 Task: Look for space in Muscat, Oman from 6th September, 2023 to 15th September, 2023 for 6 adults in price range Rs.8000 to Rs.12000. Place can be entire place or private room with 6 bedrooms having 6 beds and 6 bathrooms. Property type can be house, flat, guest house. Amenities needed are: wifi, TV, free parkinig on premises, gym, breakfast. Booking option can be shelf check-in. Required host language is English.
Action: Mouse moved to (490, 151)
Screenshot: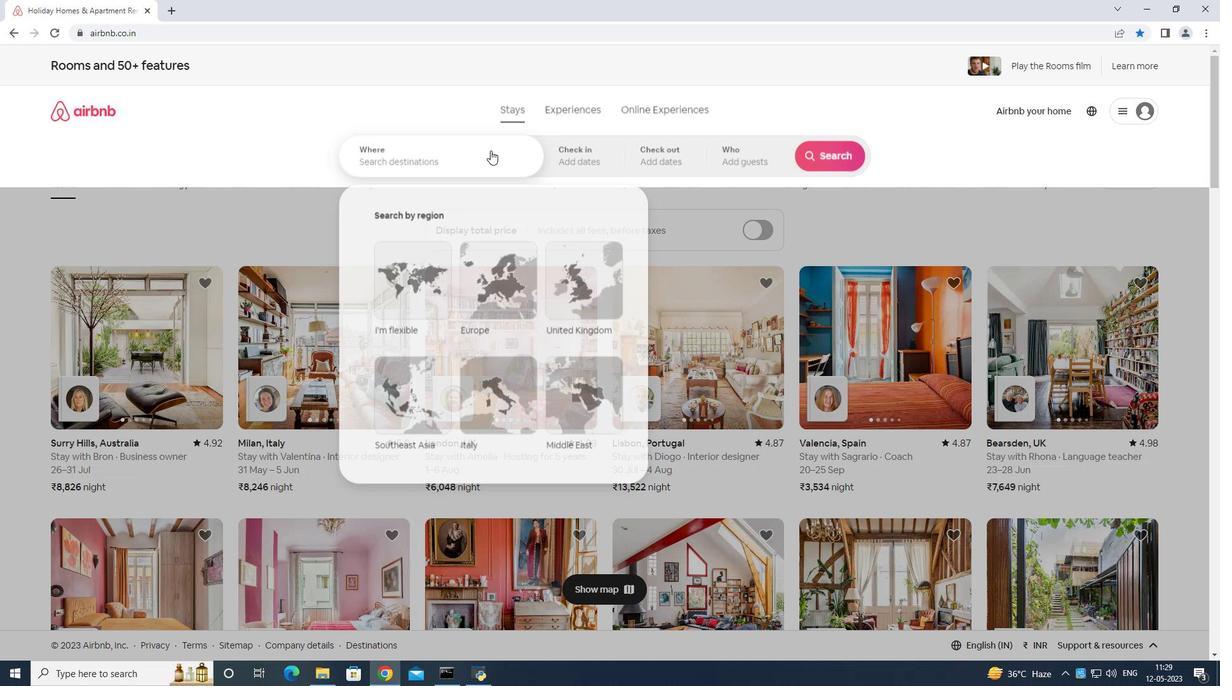 
Action: Mouse pressed left at (490, 151)
Screenshot: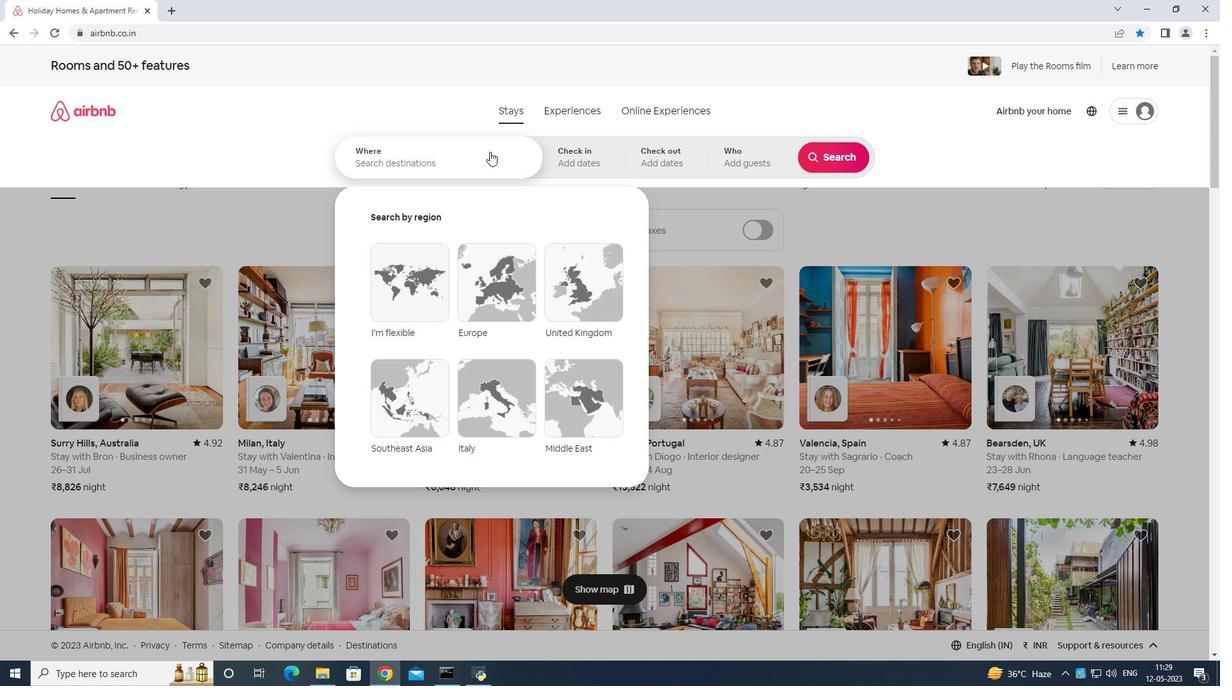 
Action: Key pressed <Key.shift>Muscat<Key.space>oman<Key.enter>
Screenshot: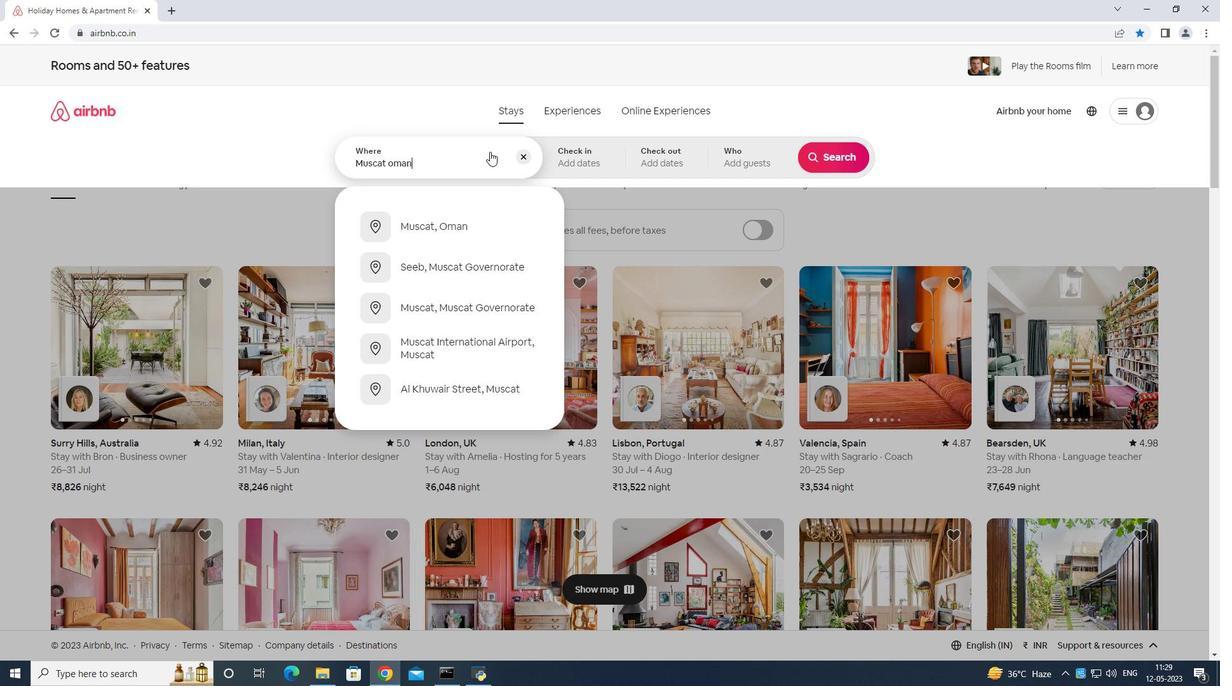 
Action: Mouse moved to (822, 256)
Screenshot: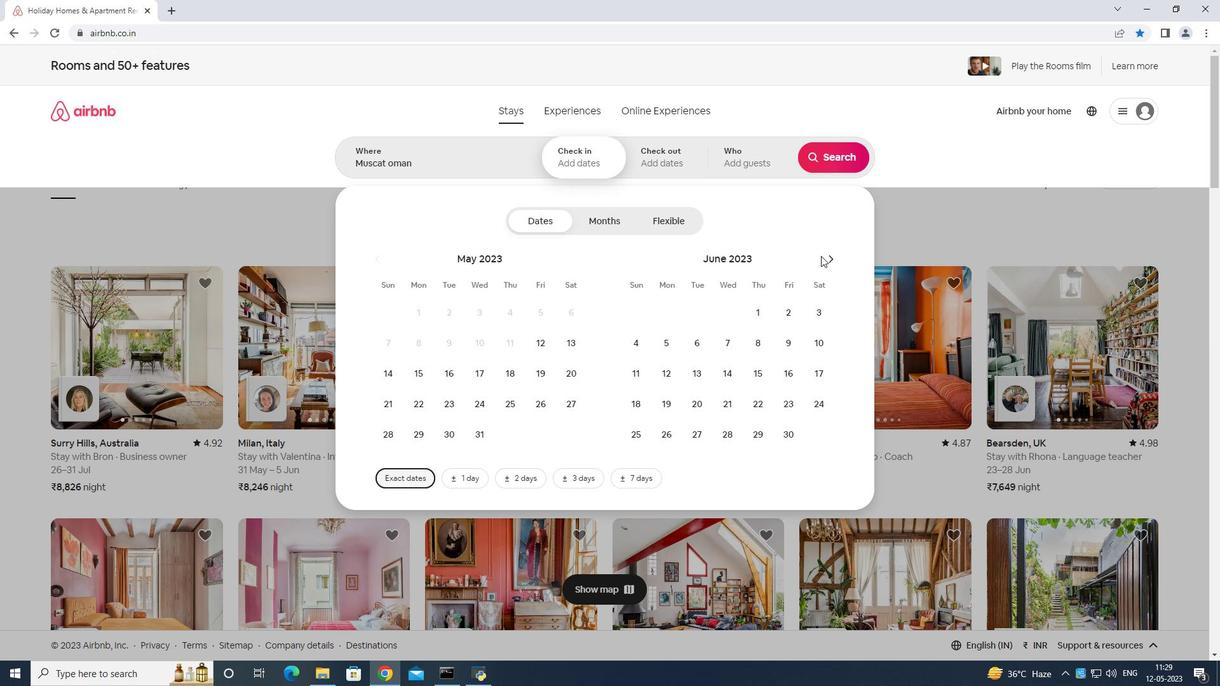 
Action: Mouse pressed left at (822, 256)
Screenshot: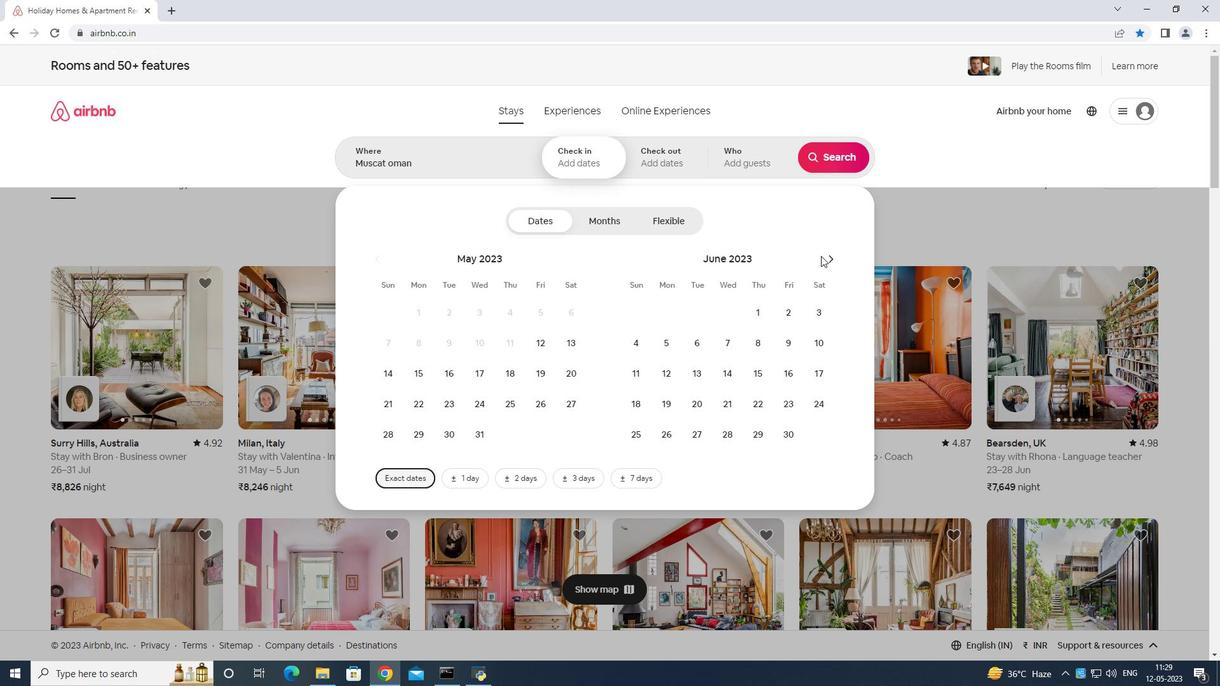 
Action: Mouse pressed left at (822, 256)
Screenshot: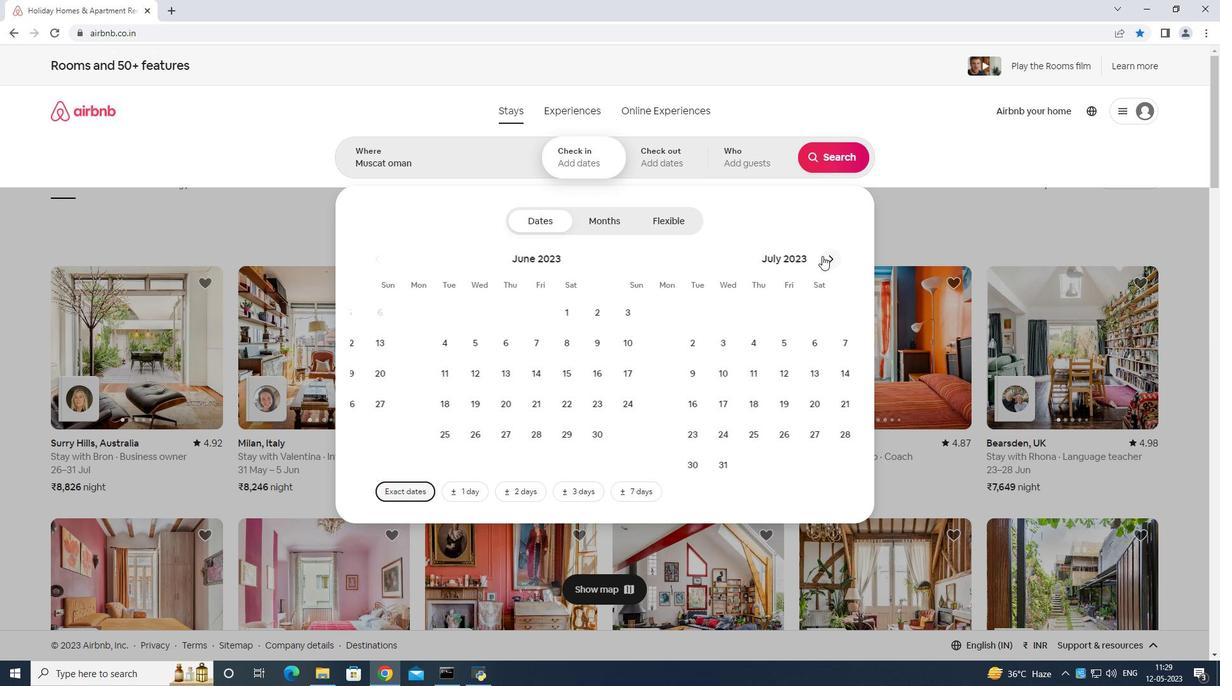 
Action: Mouse pressed left at (822, 256)
Screenshot: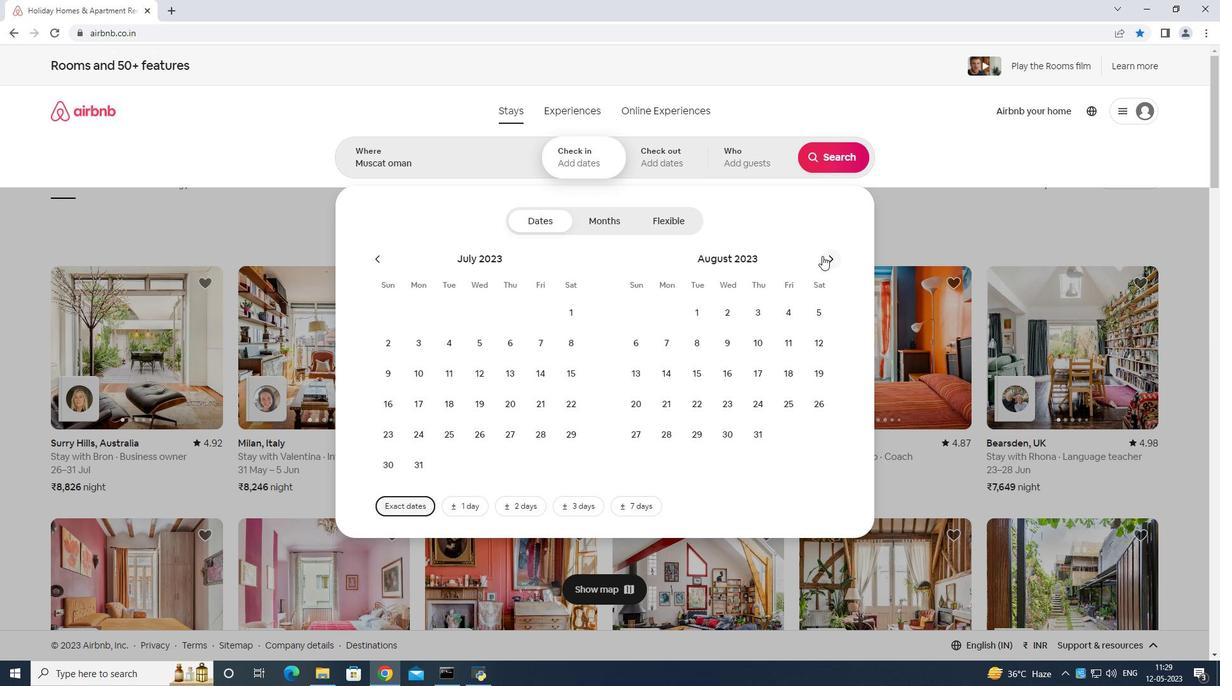 
Action: Mouse moved to (721, 344)
Screenshot: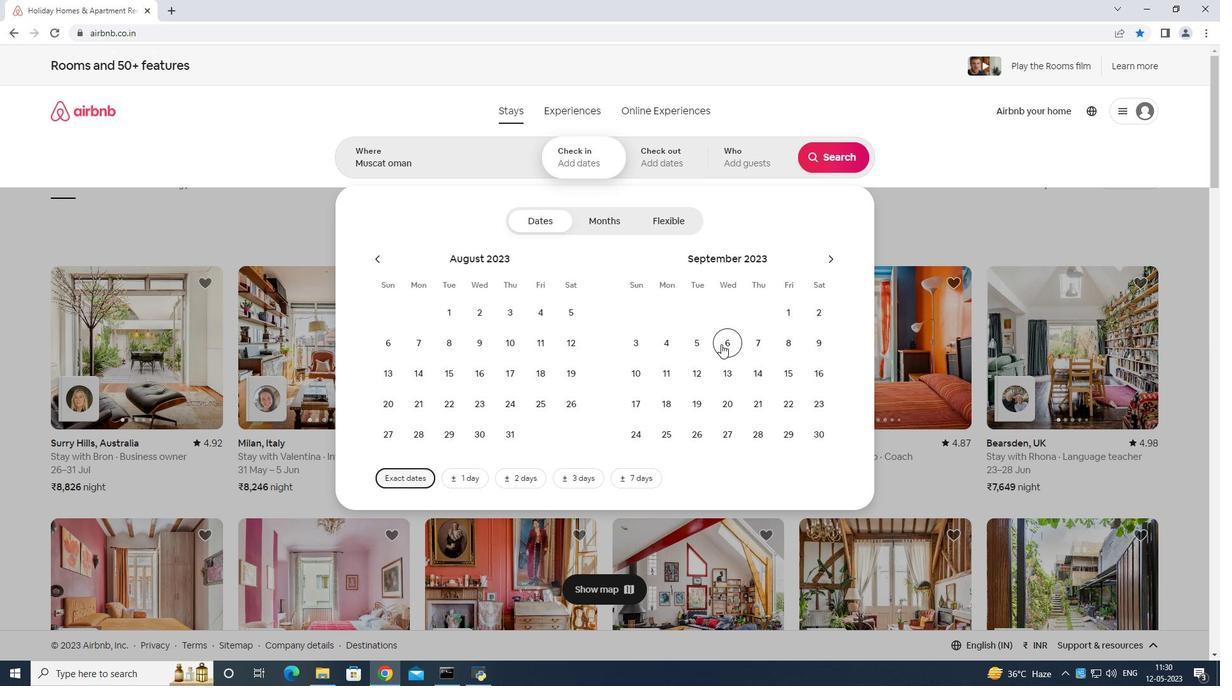 
Action: Mouse pressed left at (721, 344)
Screenshot: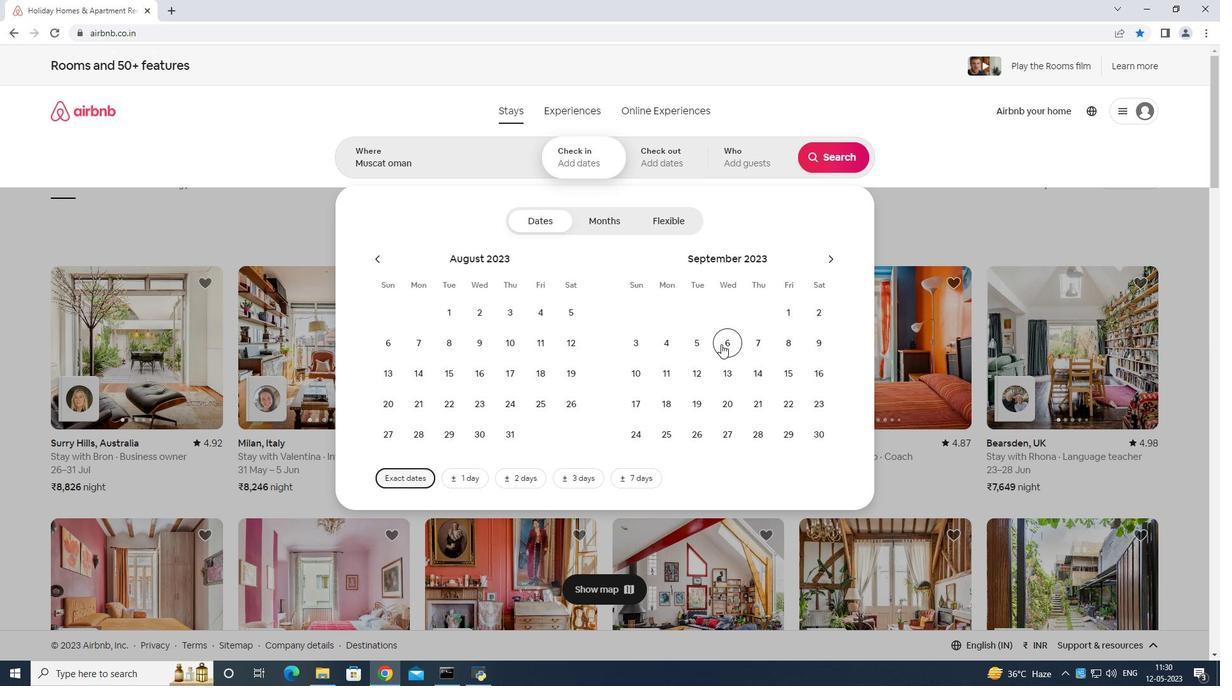 
Action: Mouse moved to (782, 378)
Screenshot: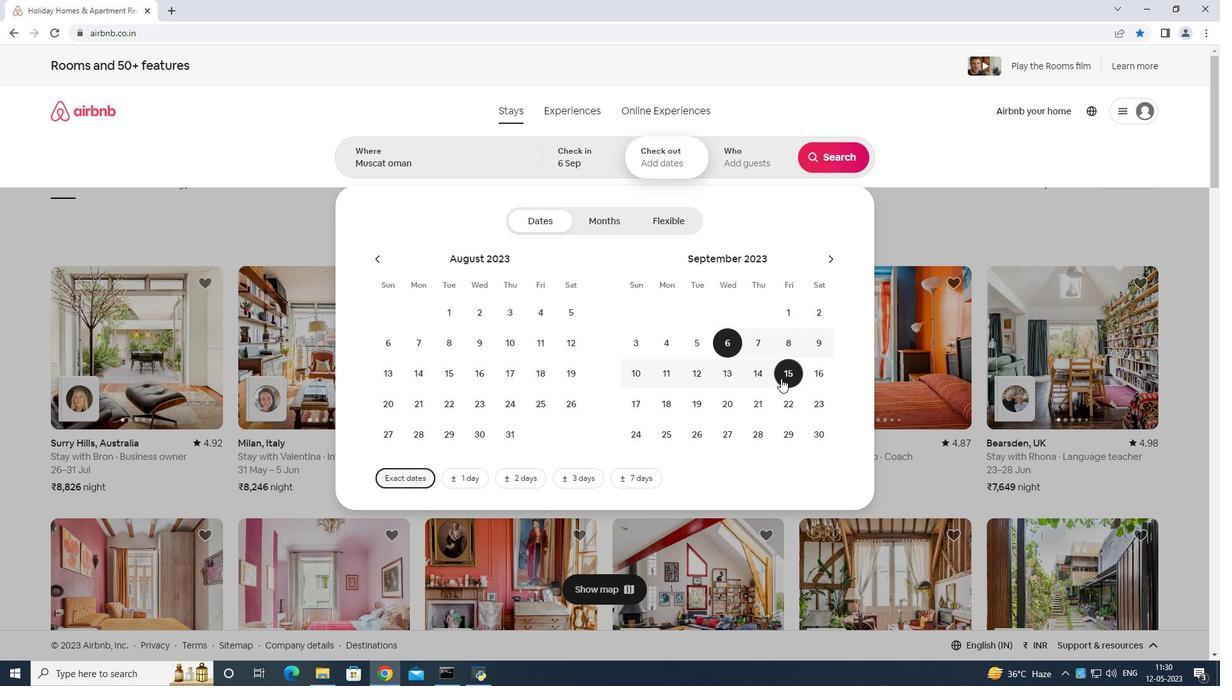 
Action: Mouse pressed left at (782, 378)
Screenshot: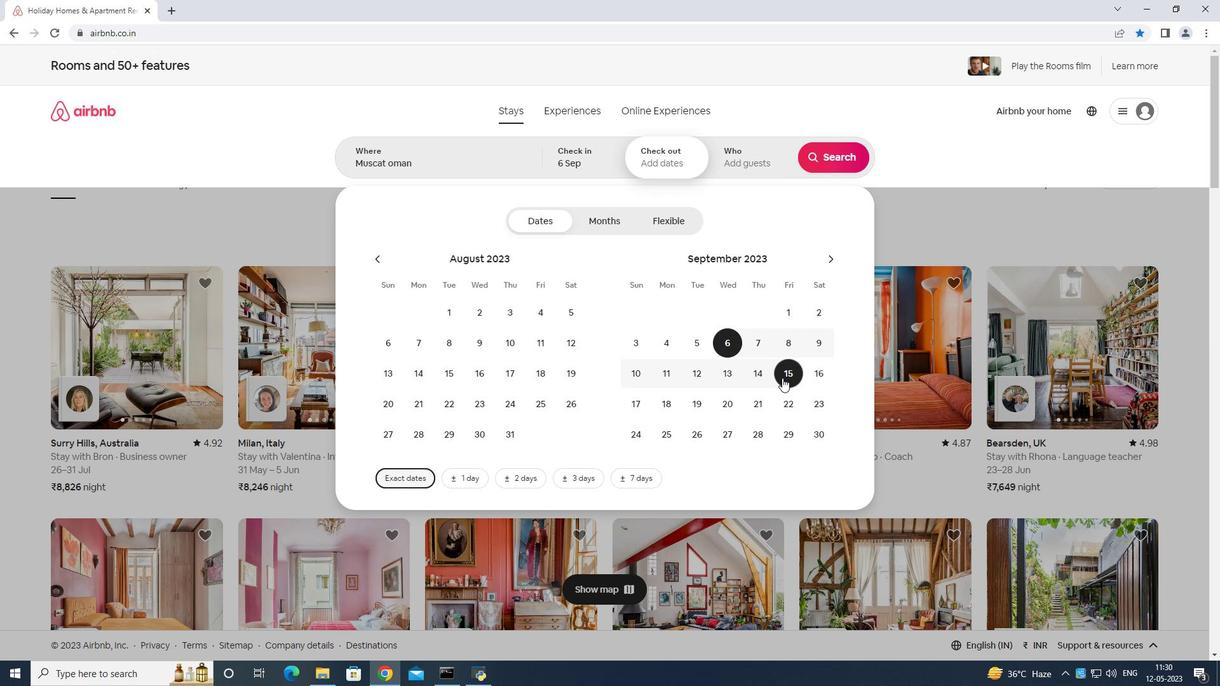 
Action: Mouse moved to (745, 156)
Screenshot: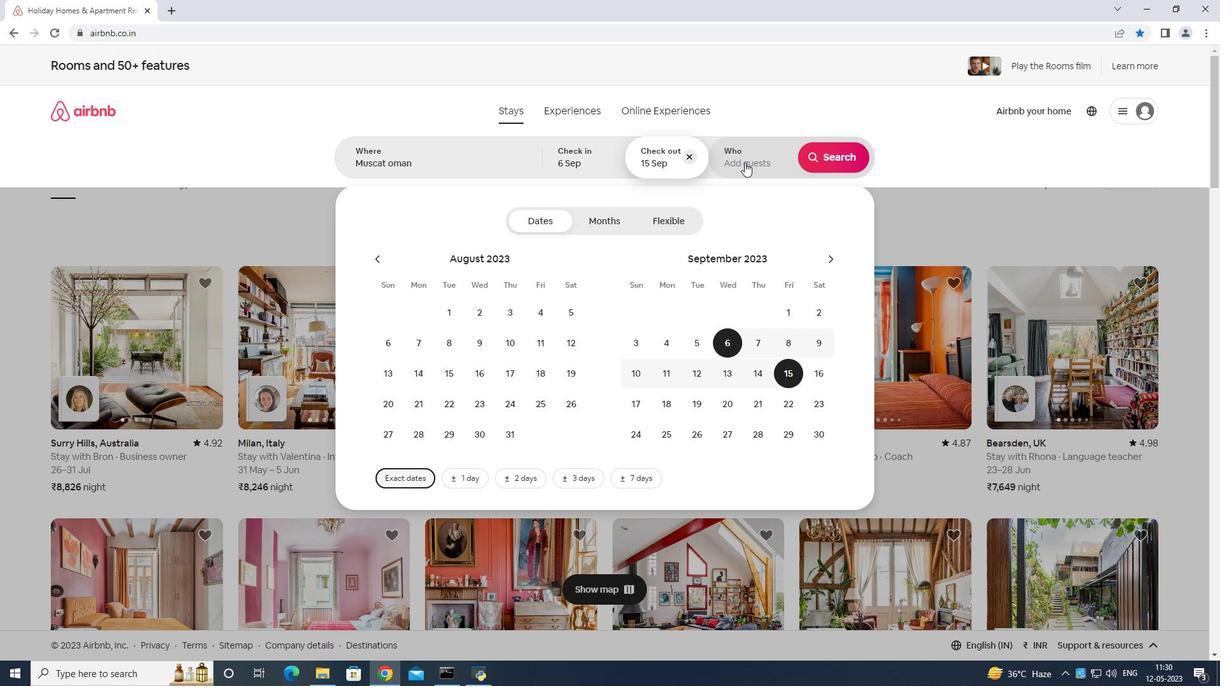 
Action: Mouse pressed left at (745, 156)
Screenshot: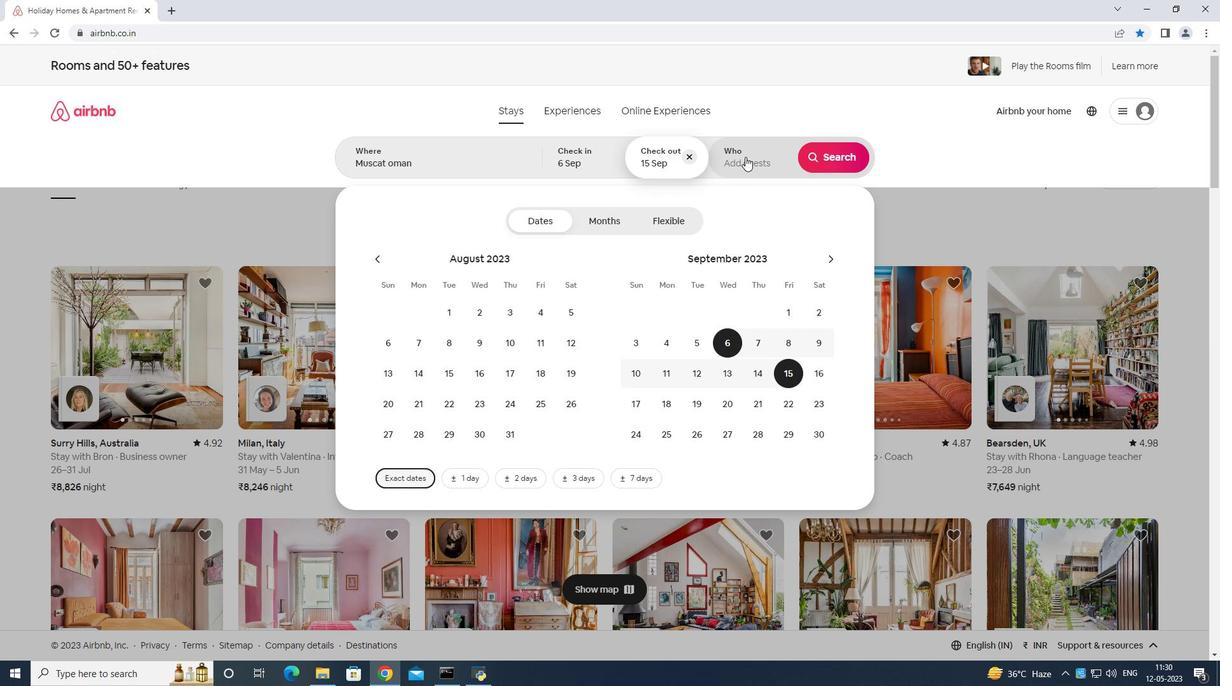 
Action: Mouse moved to (834, 226)
Screenshot: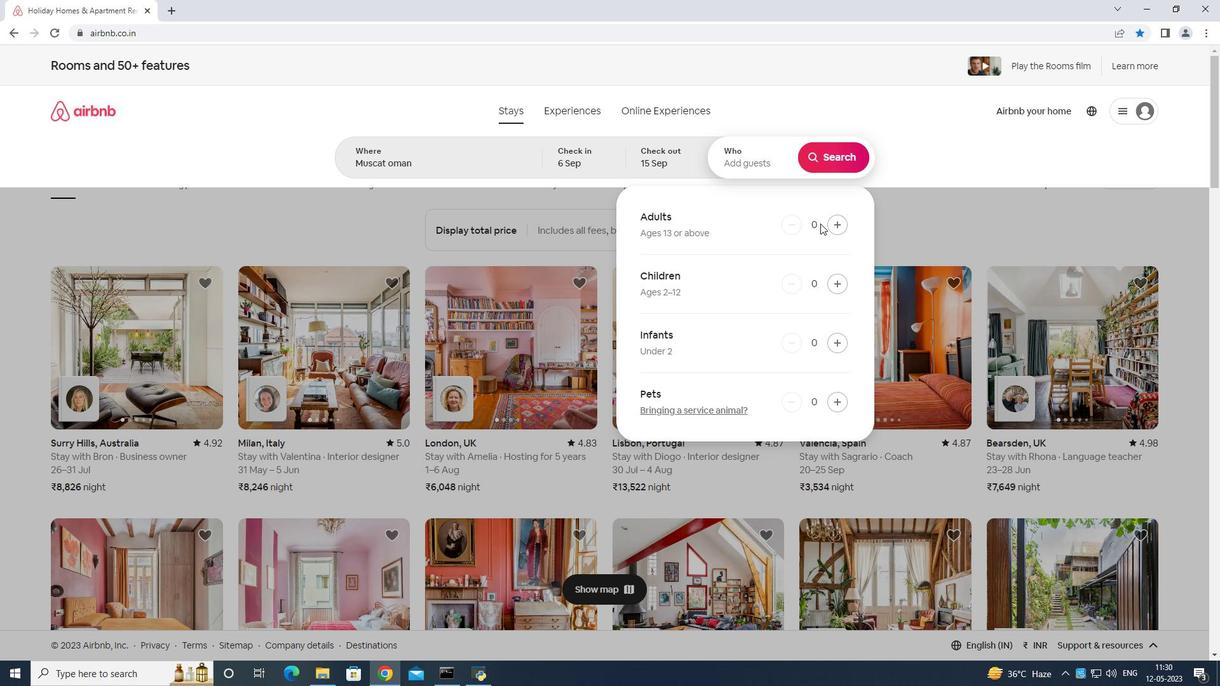 
Action: Mouse pressed left at (834, 226)
Screenshot: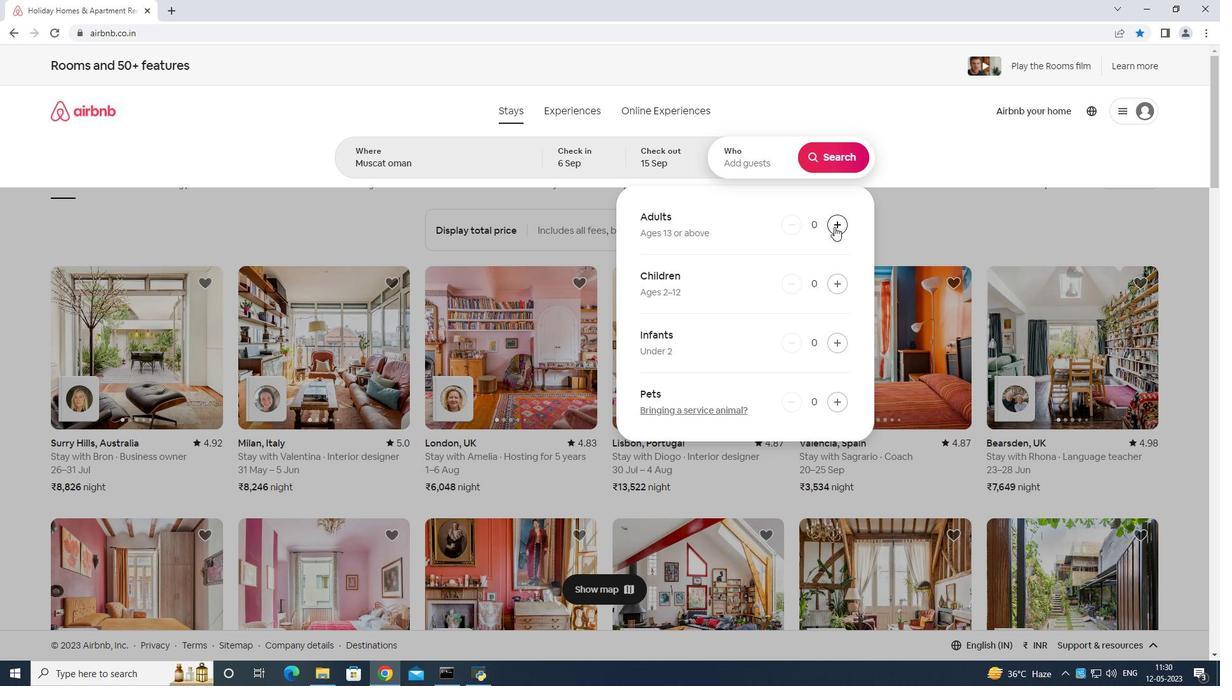 
Action: Mouse pressed left at (834, 226)
Screenshot: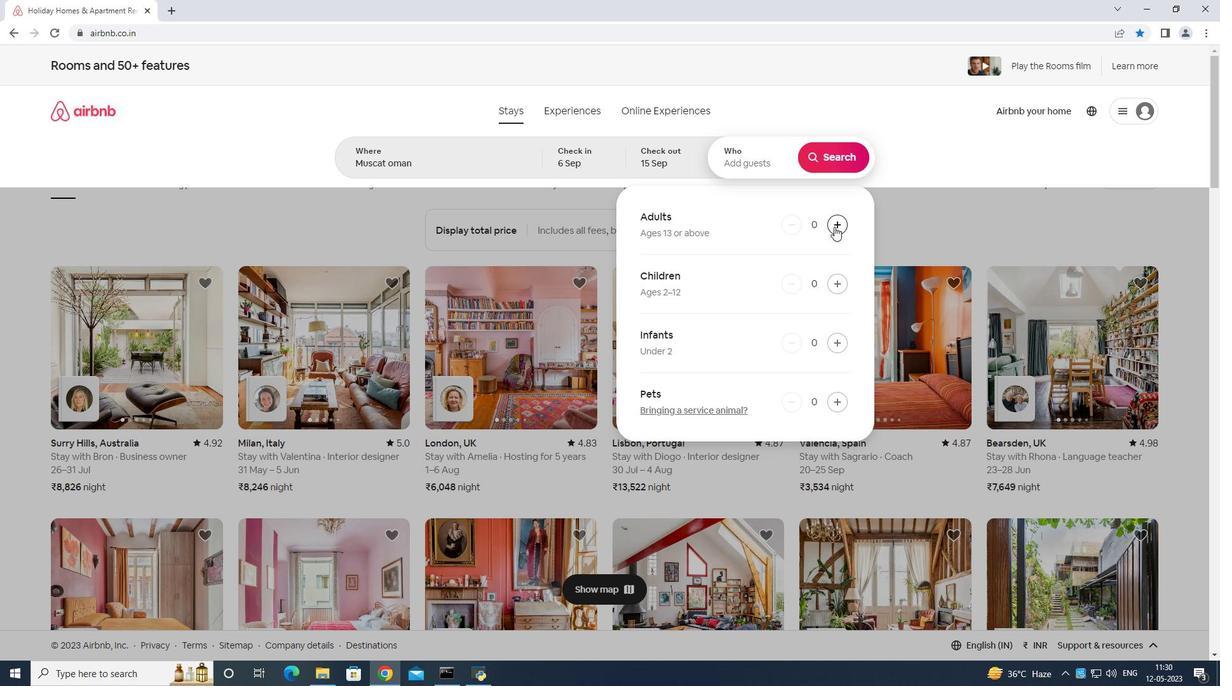
Action: Mouse pressed left at (834, 226)
Screenshot: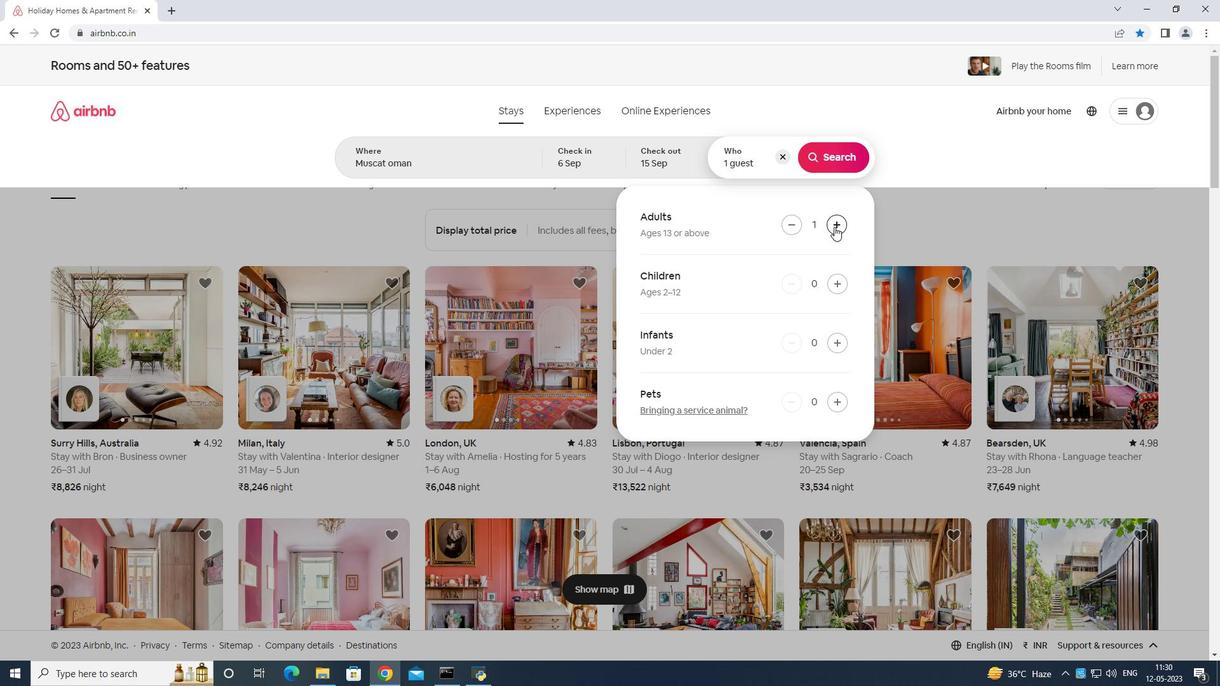
Action: Mouse pressed left at (834, 226)
Screenshot: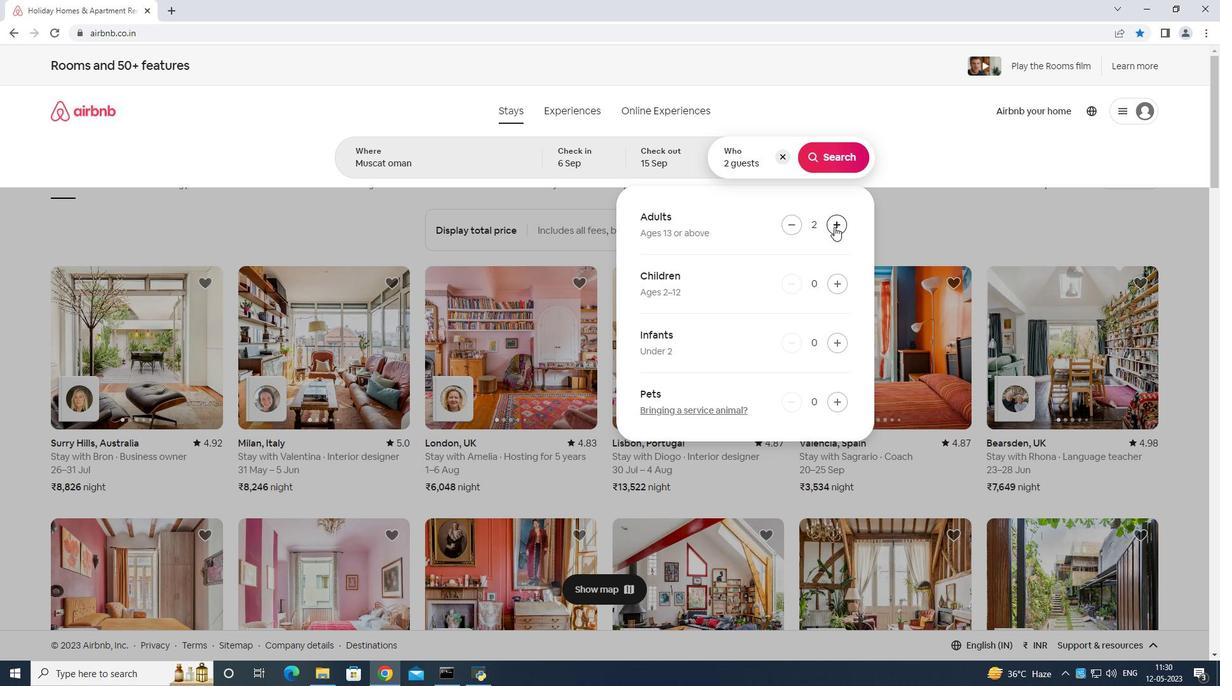 
Action: Mouse pressed left at (834, 226)
Screenshot: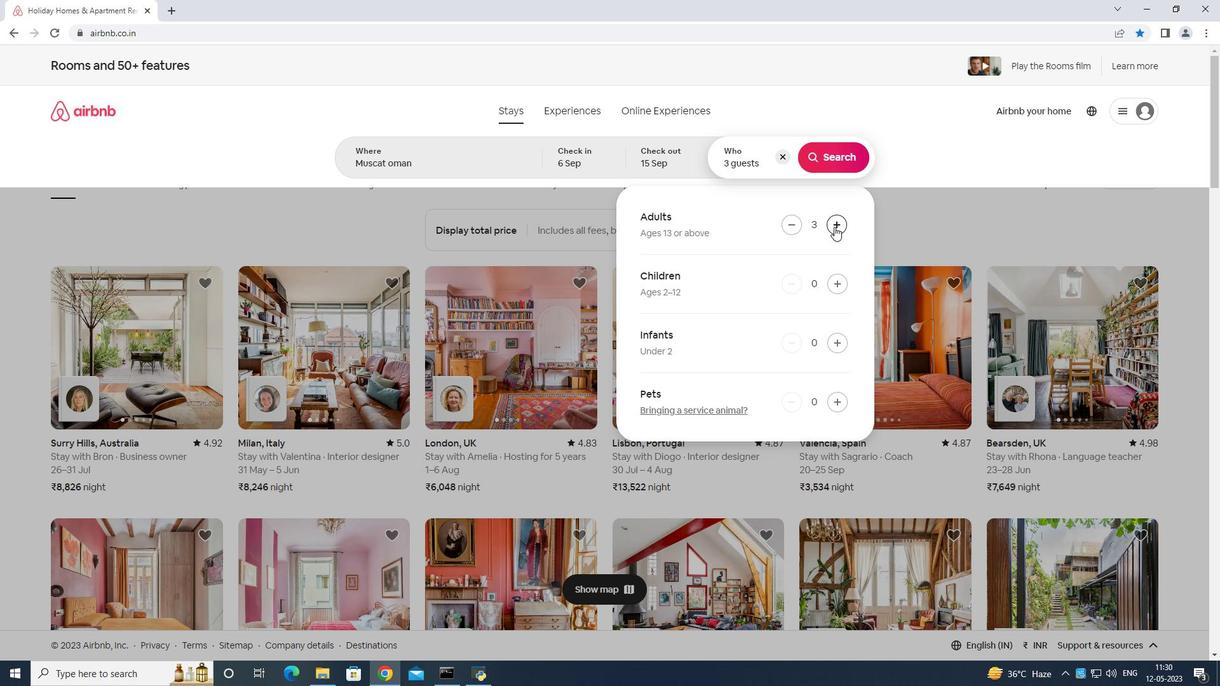 
Action: Mouse pressed left at (834, 226)
Screenshot: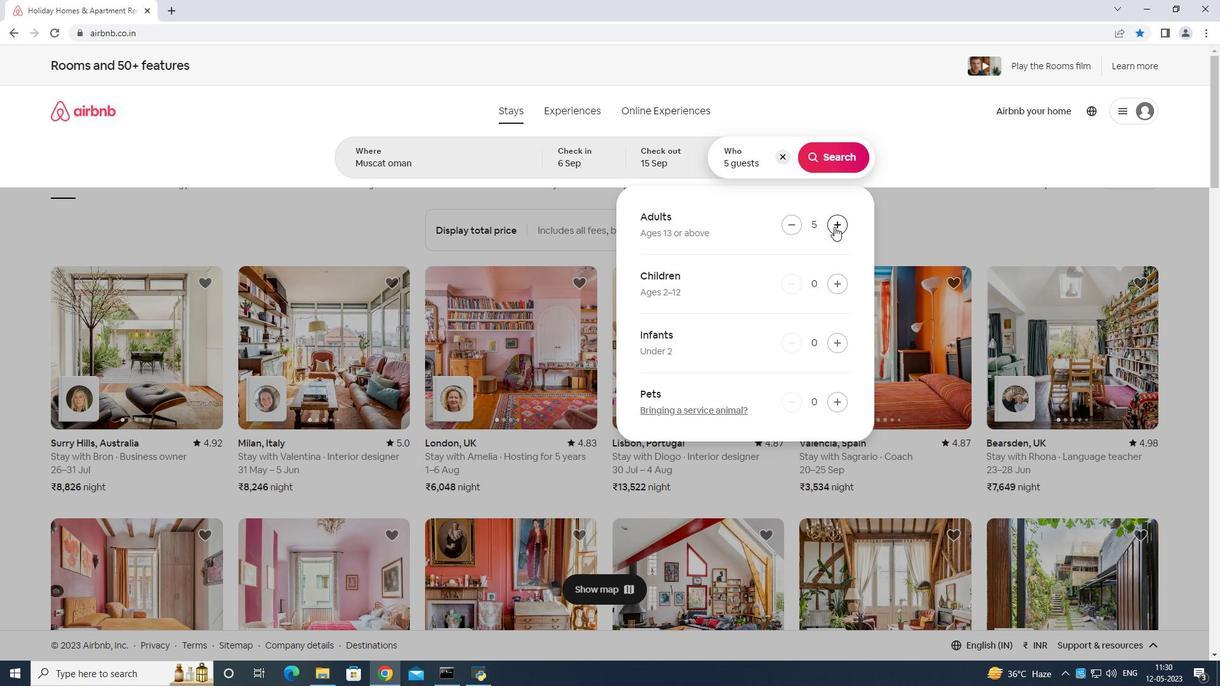
Action: Mouse moved to (832, 160)
Screenshot: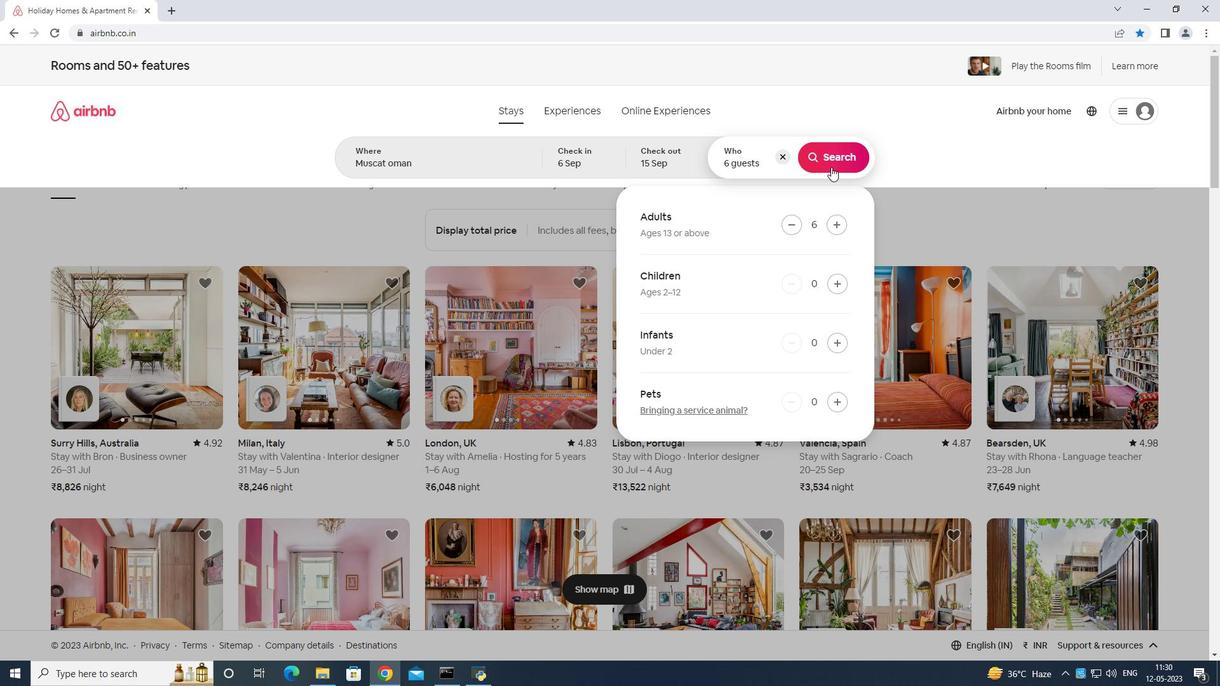 
Action: Mouse pressed left at (832, 160)
Screenshot: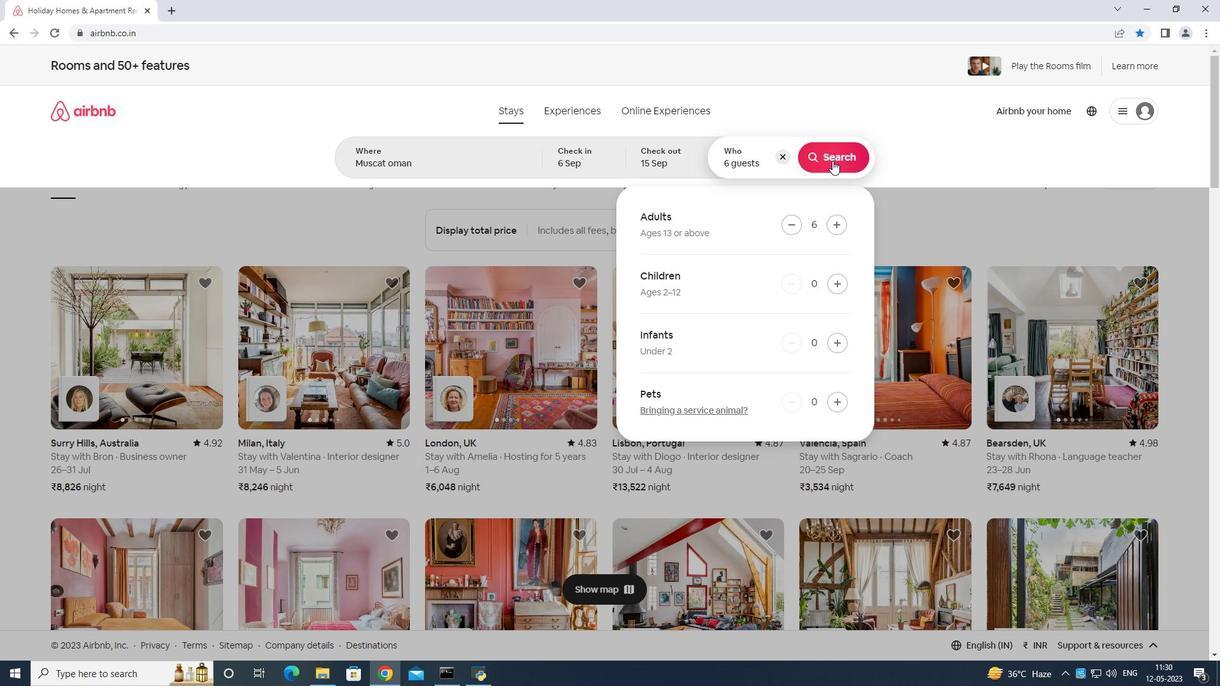 
Action: Mouse moved to (1189, 119)
Screenshot: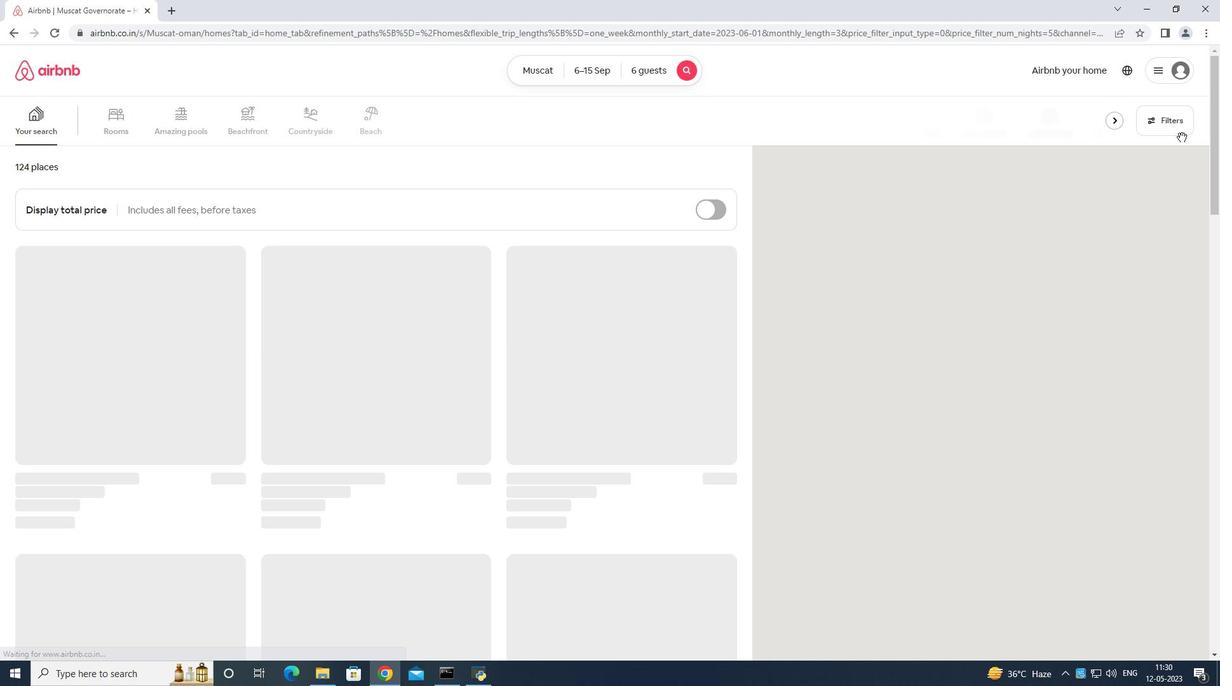 
Action: Mouse pressed left at (1189, 119)
Screenshot: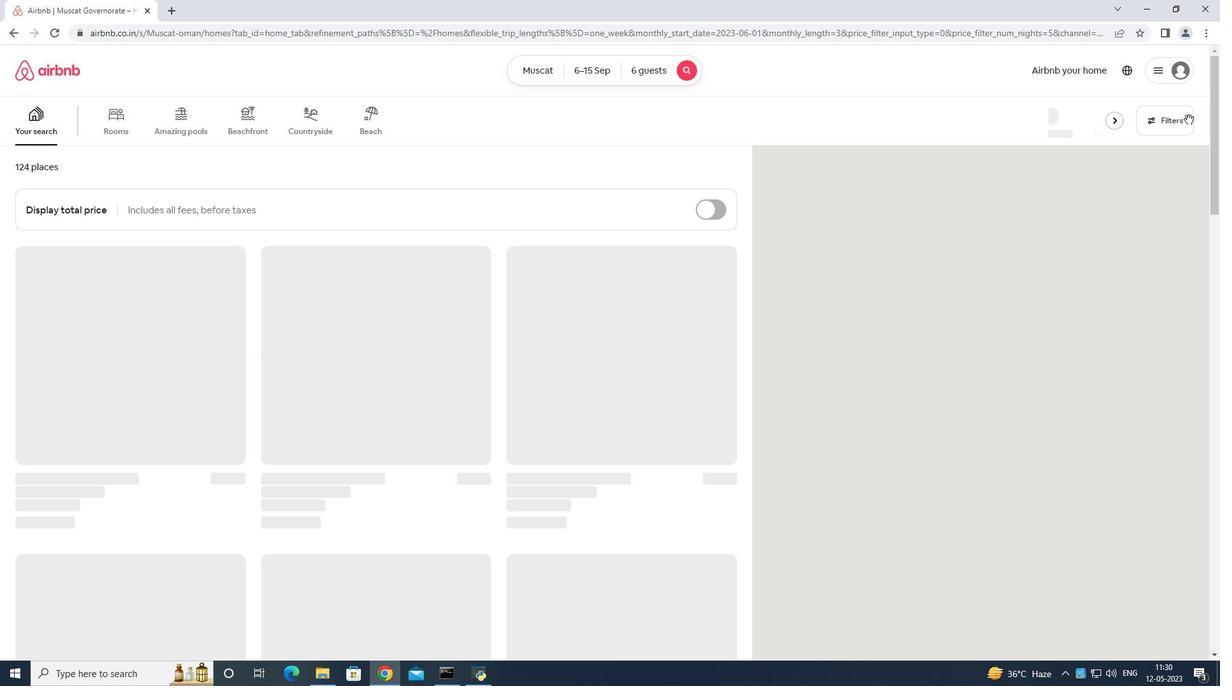 
Action: Mouse moved to (505, 419)
Screenshot: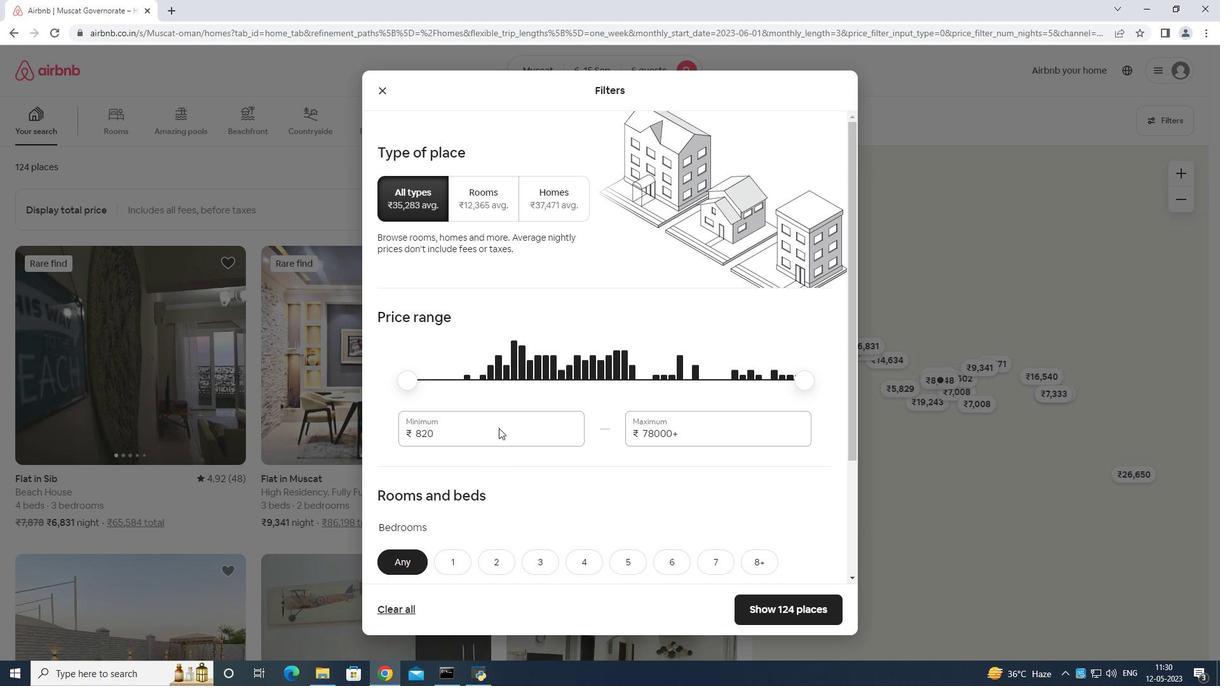 
Action: Mouse pressed left at (505, 419)
Screenshot: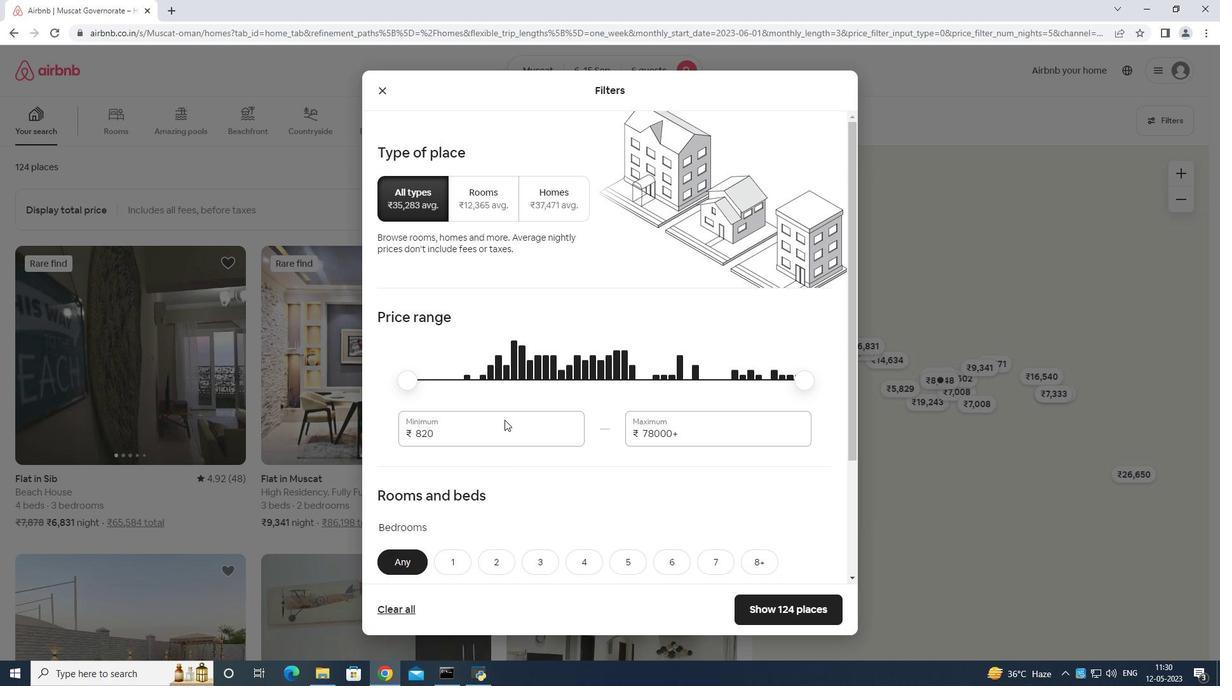
Action: Key pressed <Key.backspace><Key.backspace><Key.backspace><Key.backspace><Key.backspace><Key.backspace>1000
Screenshot: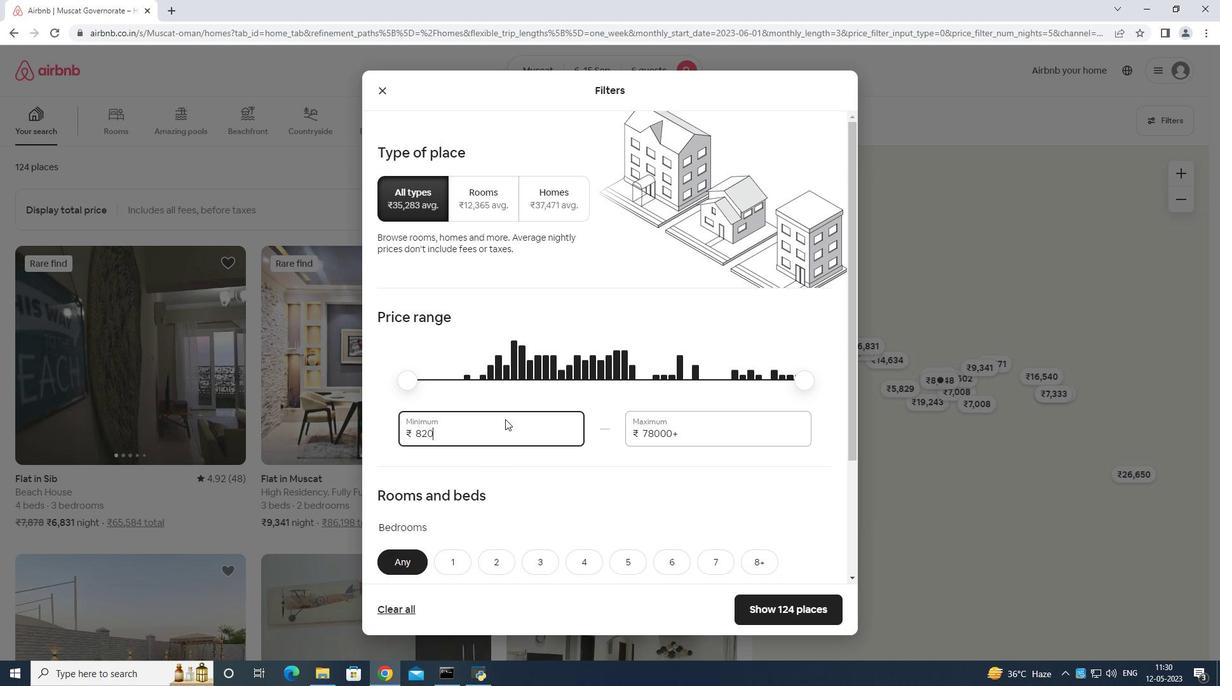 
Action: Mouse pressed left at (505, 419)
Screenshot: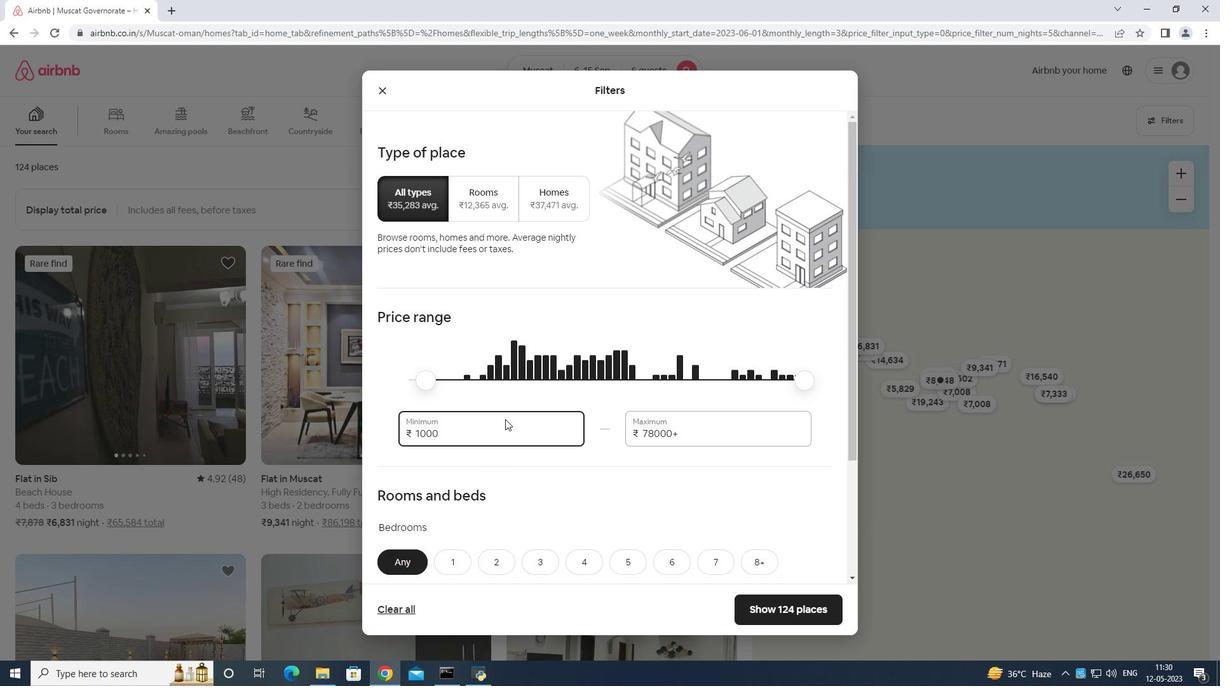 
Action: Key pressed <Key.backspace><Key.backspace><Key.backspace><Key.backspace><Key.backspace><Key.backspace><Key.backspace><Key.backspace><Key.backspace><Key.backspace><Key.backspace><Key.backspace><Key.backspace><Key.backspace>10000
Screenshot: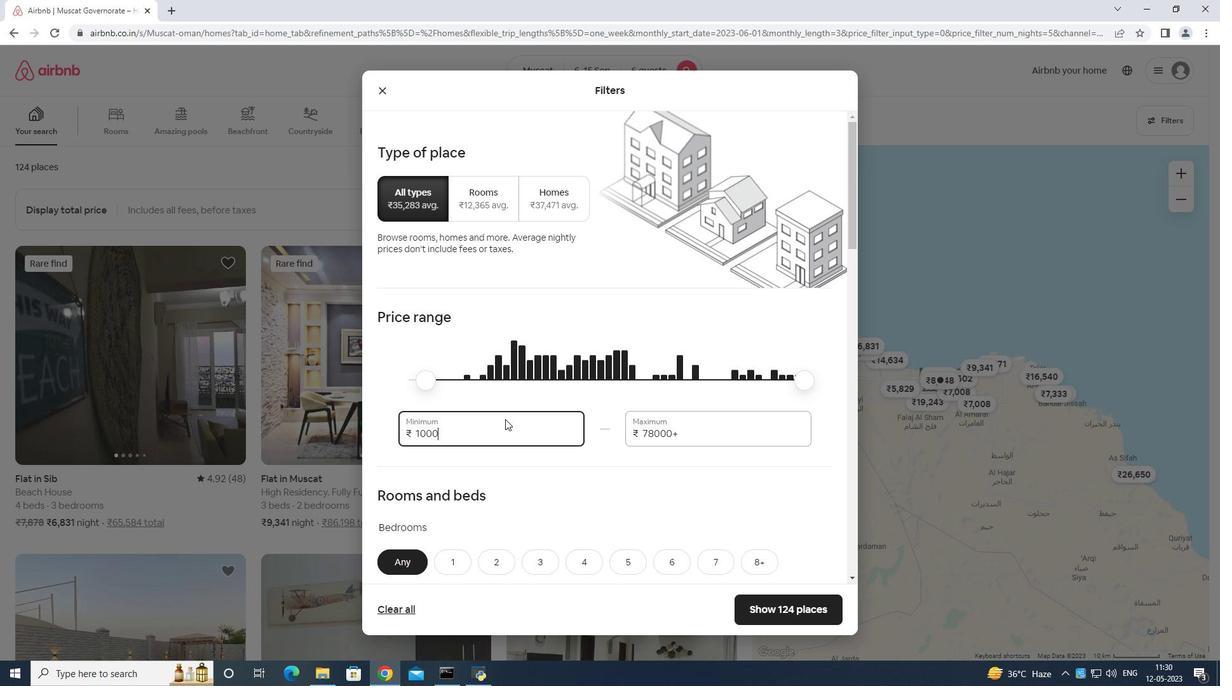
Action: Mouse moved to (724, 428)
Screenshot: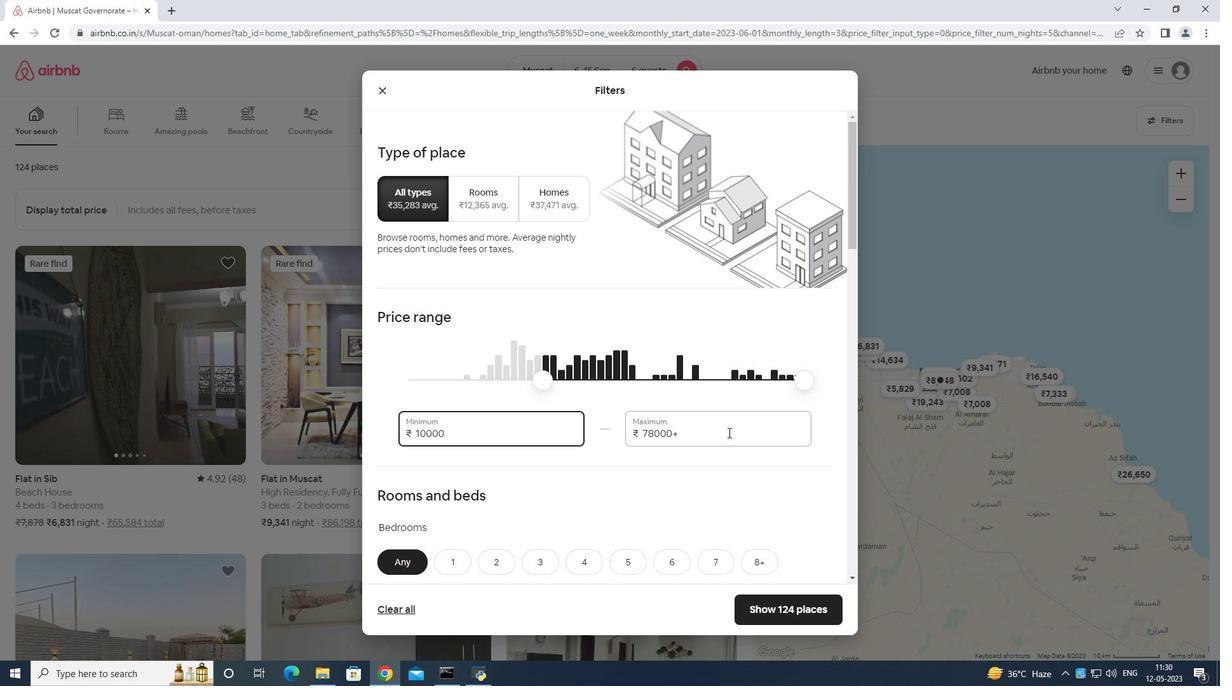 
Action: Mouse pressed left at (724, 428)
Screenshot: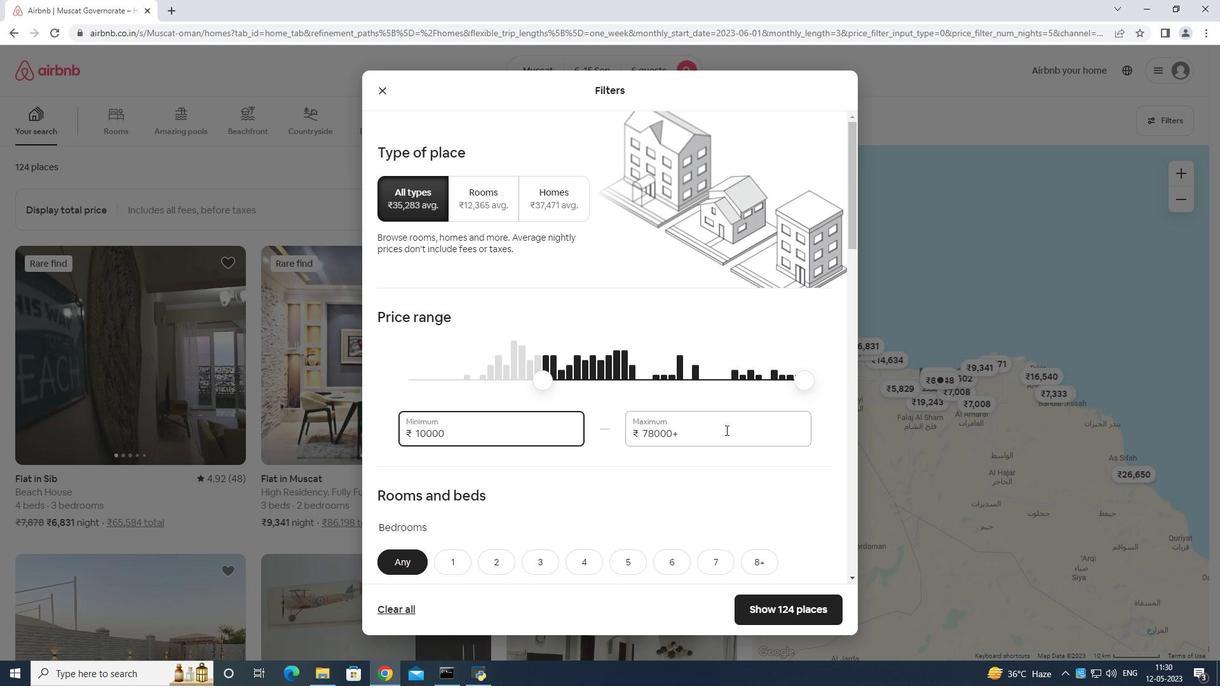 
Action: Mouse moved to (542, 430)
Screenshot: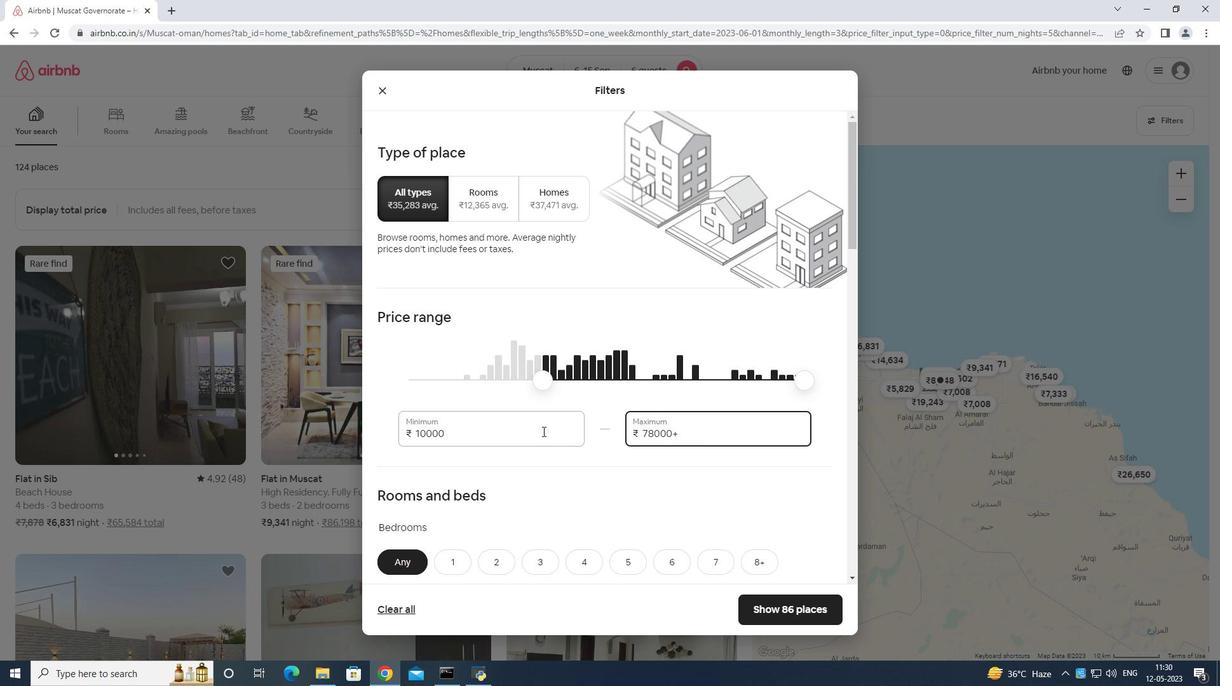 
Action: Mouse pressed left at (542, 430)
Screenshot: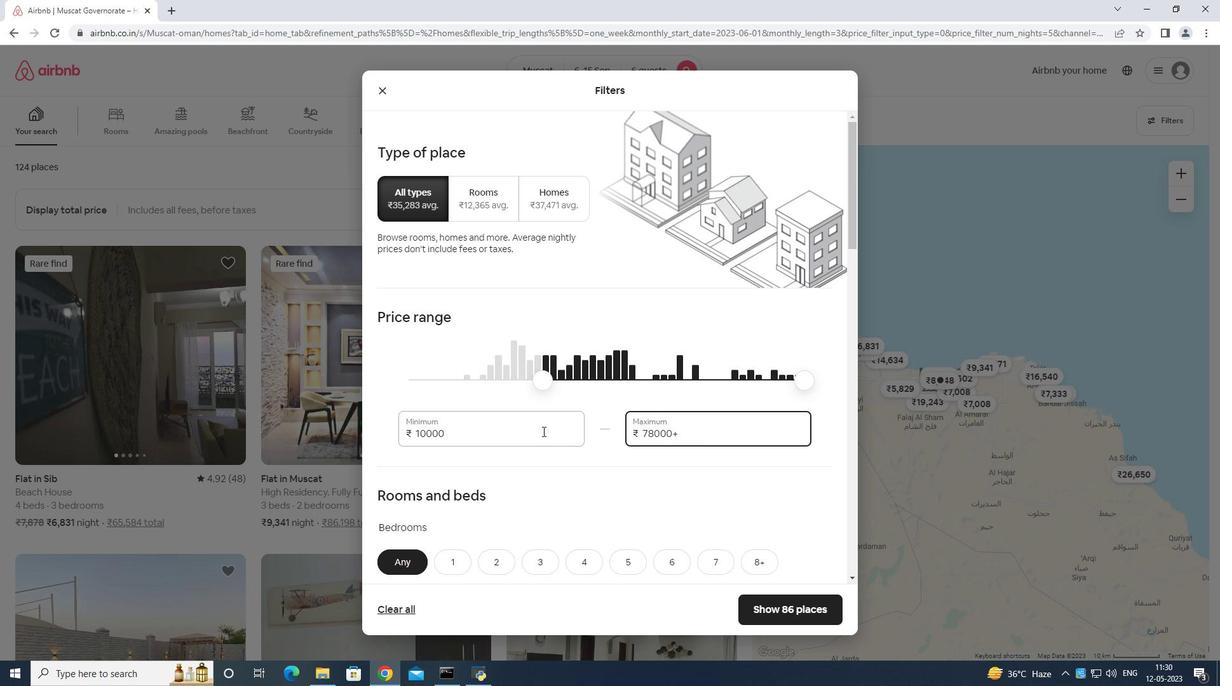 
Action: Key pressed <Key.backspace><Key.backspace><Key.backspace><Key.backspace><Key.backspace><Key.backspace><Key.backspace><Key.backspace><Key.backspace><Key.backspace><Key.backspace><Key.backspace><Key.backspace><Key.backspace><Key.backspace>8000
Screenshot: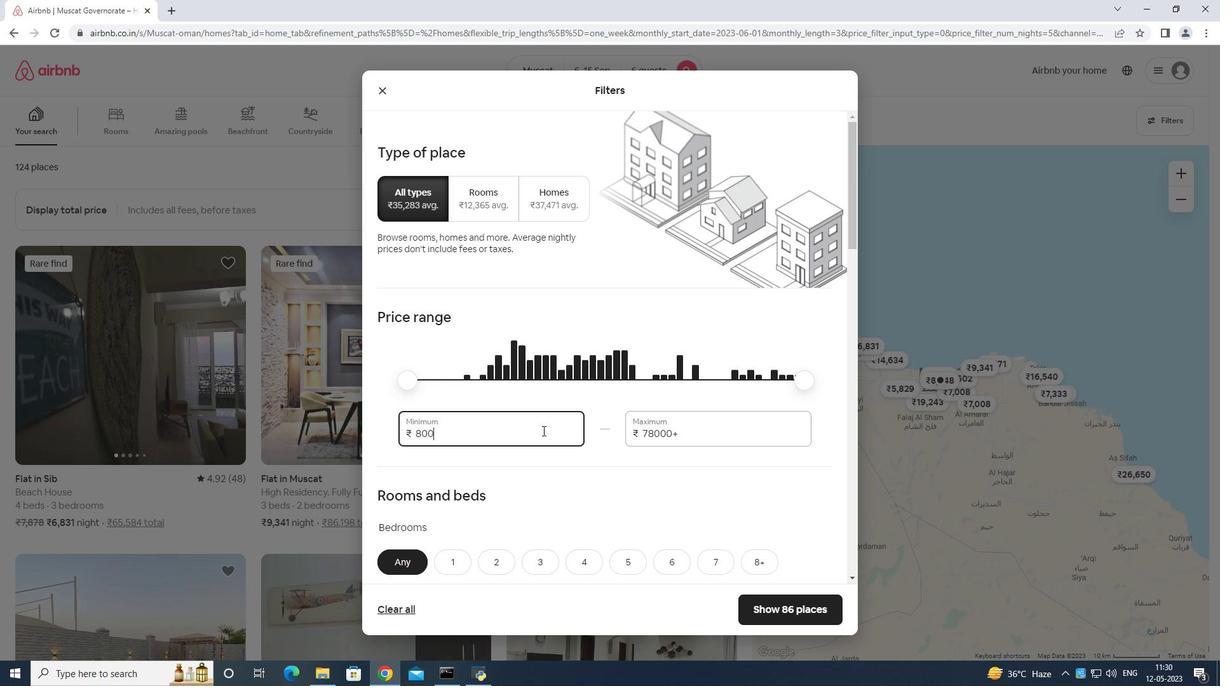 
Action: Mouse moved to (508, 435)
Screenshot: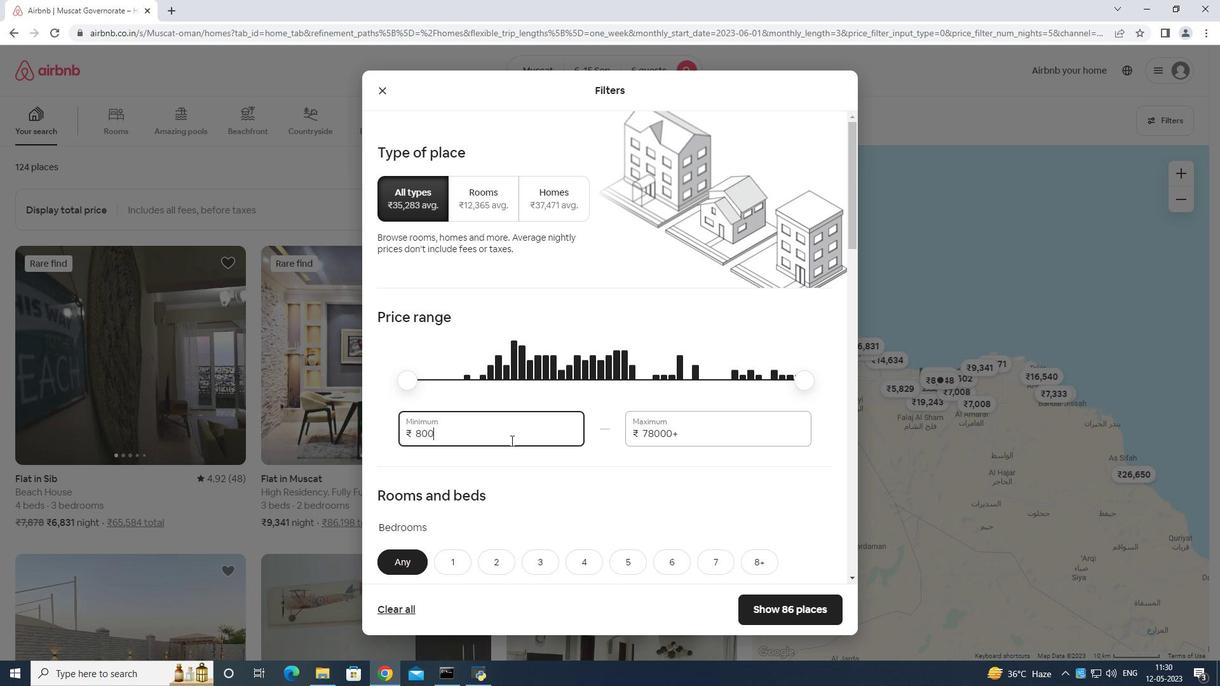 
Action: Mouse pressed left at (508, 435)
Screenshot: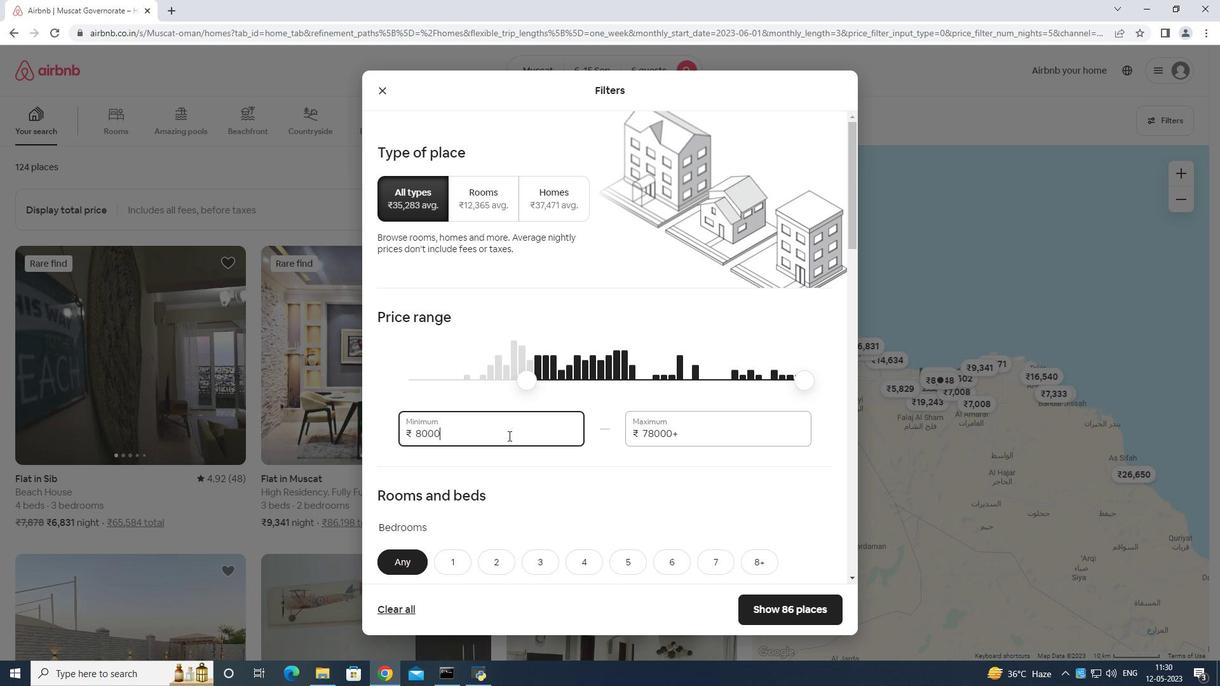 
Action: Mouse moved to (695, 432)
Screenshot: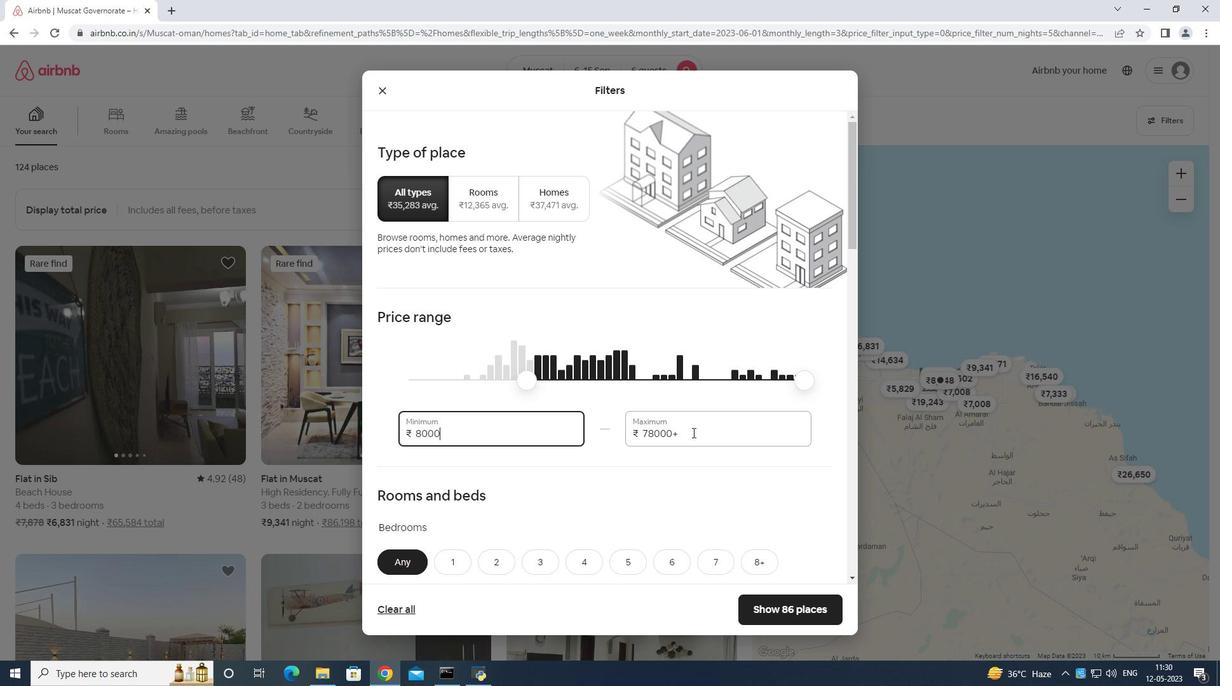 
Action: Mouse pressed left at (695, 432)
Screenshot: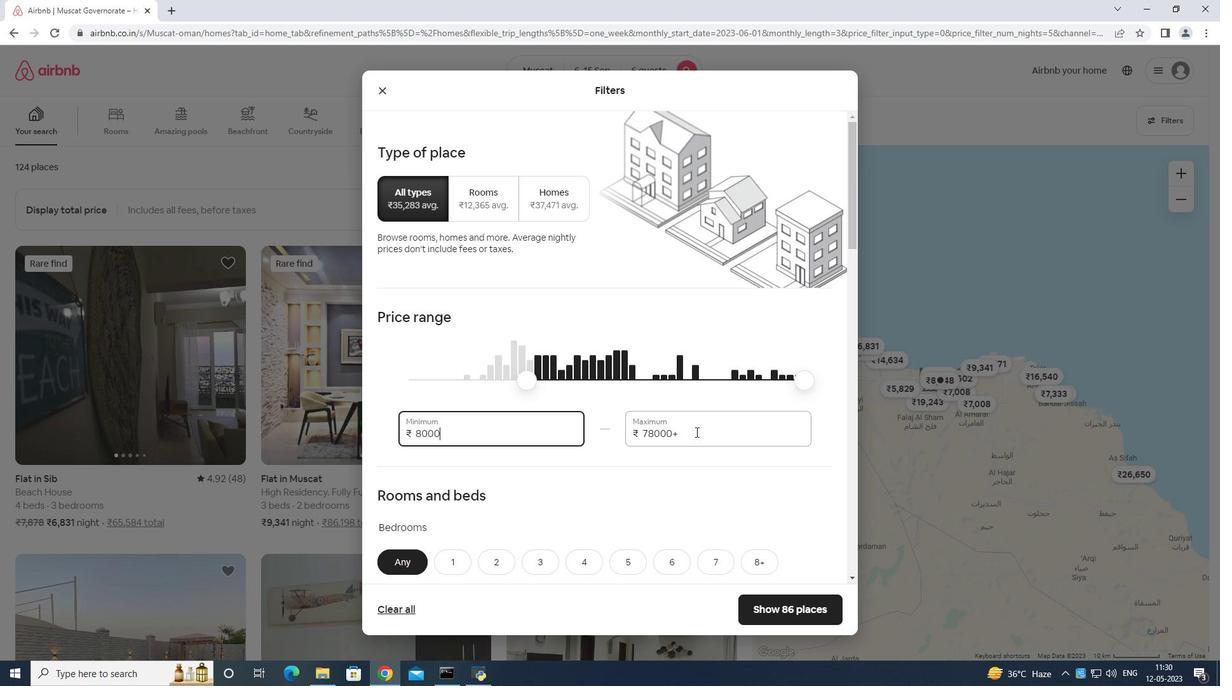 
Action: Mouse moved to (697, 431)
Screenshot: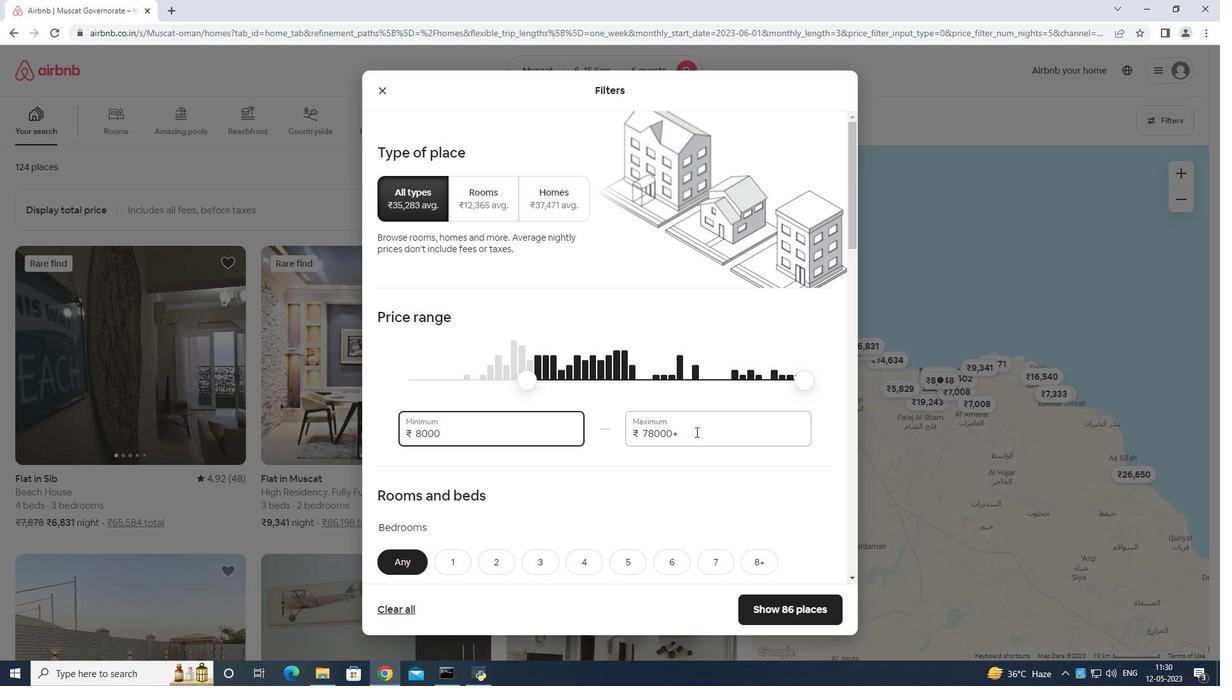 
Action: Key pressed <Key.backspace><Key.backspace><Key.backspace><Key.backspace><Key.backspace><Key.backspace><Key.backspace><Key.backspace><Key.backspace><Key.backspace><Key.backspace><Key.backspace><Key.backspace><Key.backspace><Key.backspace><Key.backspace><Key.backspace><Key.backspace><Key.backspace><Key.backspace><Key.backspace><Key.backspace><Key.backspace><Key.backspace><Key.backspace><Key.backspace><Key.backspace><Key.backspace><Key.backspace><Key.backspace>
Screenshot: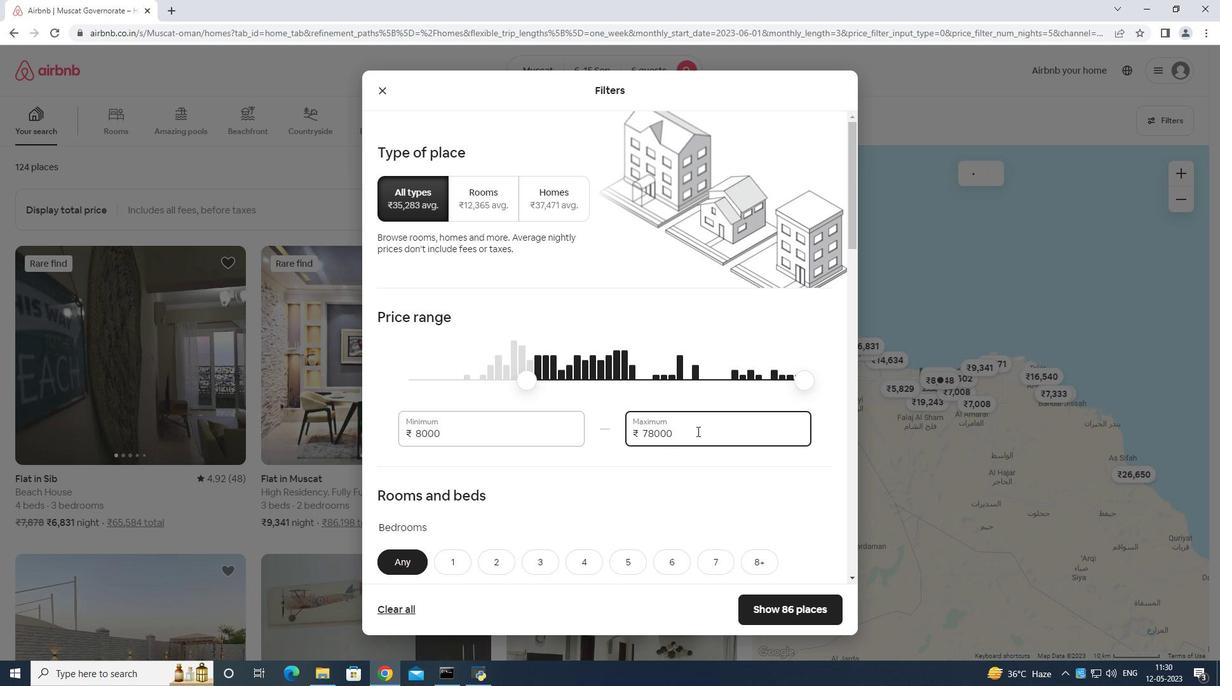 
Action: Mouse moved to (697, 430)
Screenshot: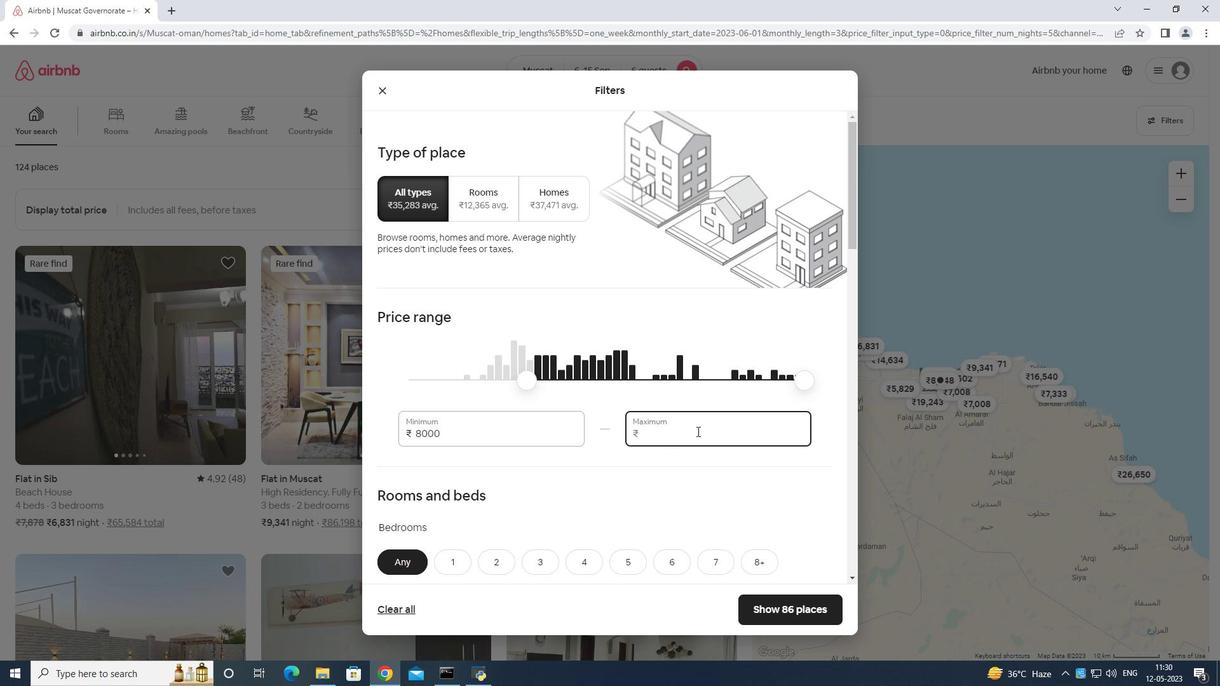 
Action: Key pressed <Key.backspace>
Screenshot: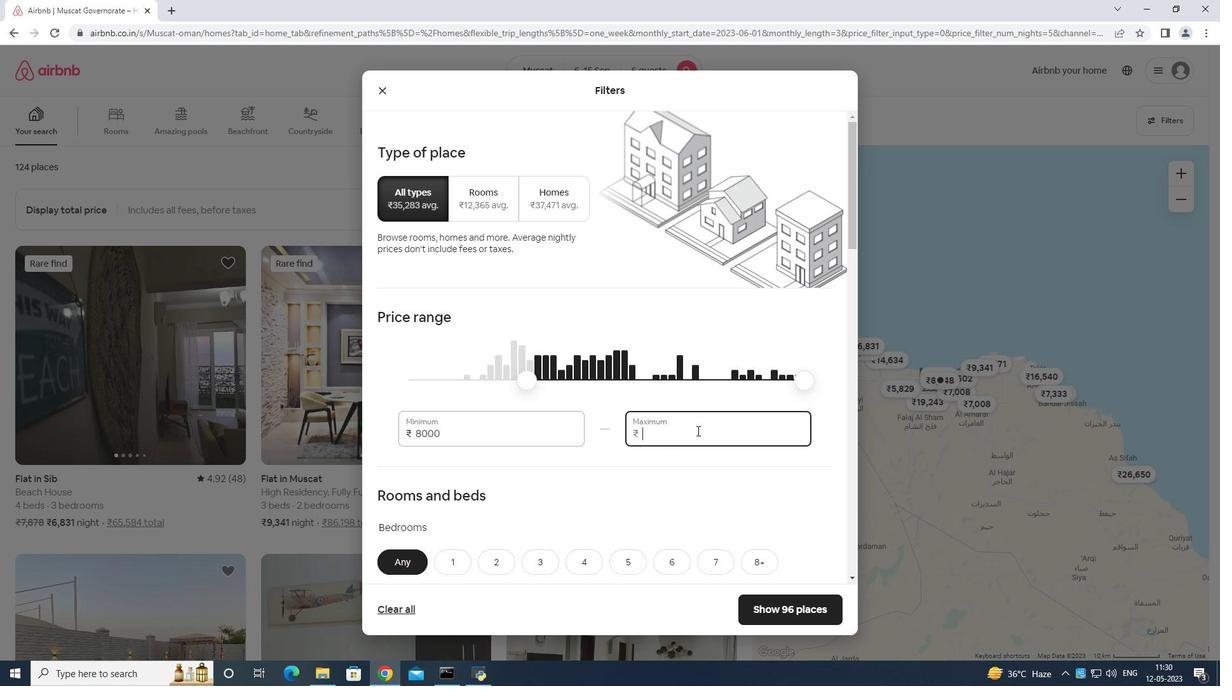 
Action: Mouse moved to (696, 430)
Screenshot: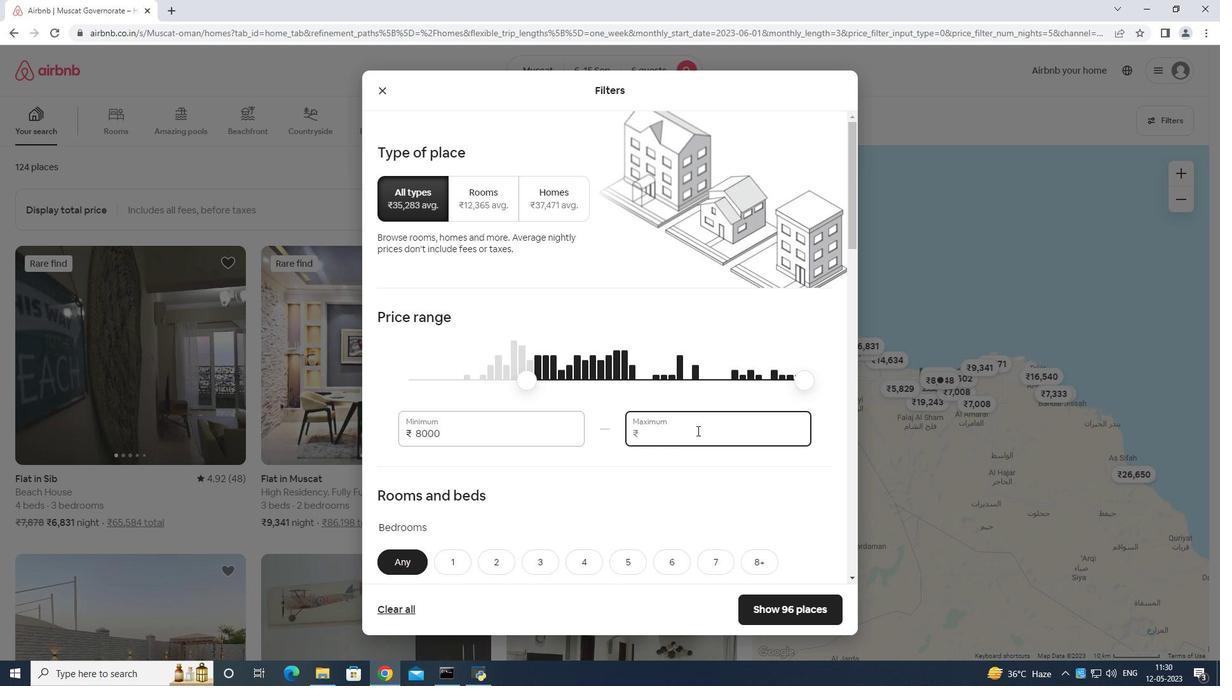 
Action: Key pressed <Key.backspace>15000
Screenshot: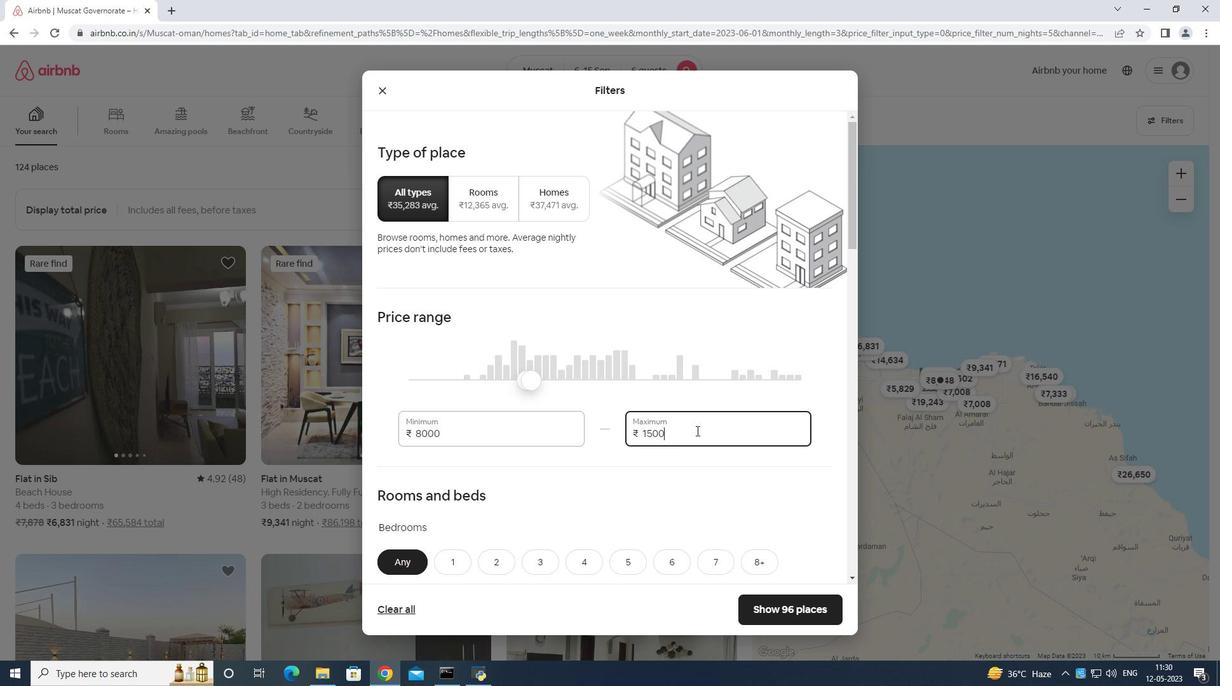 
Action: Mouse scrolled (696, 430) with delta (0, 0)
Screenshot: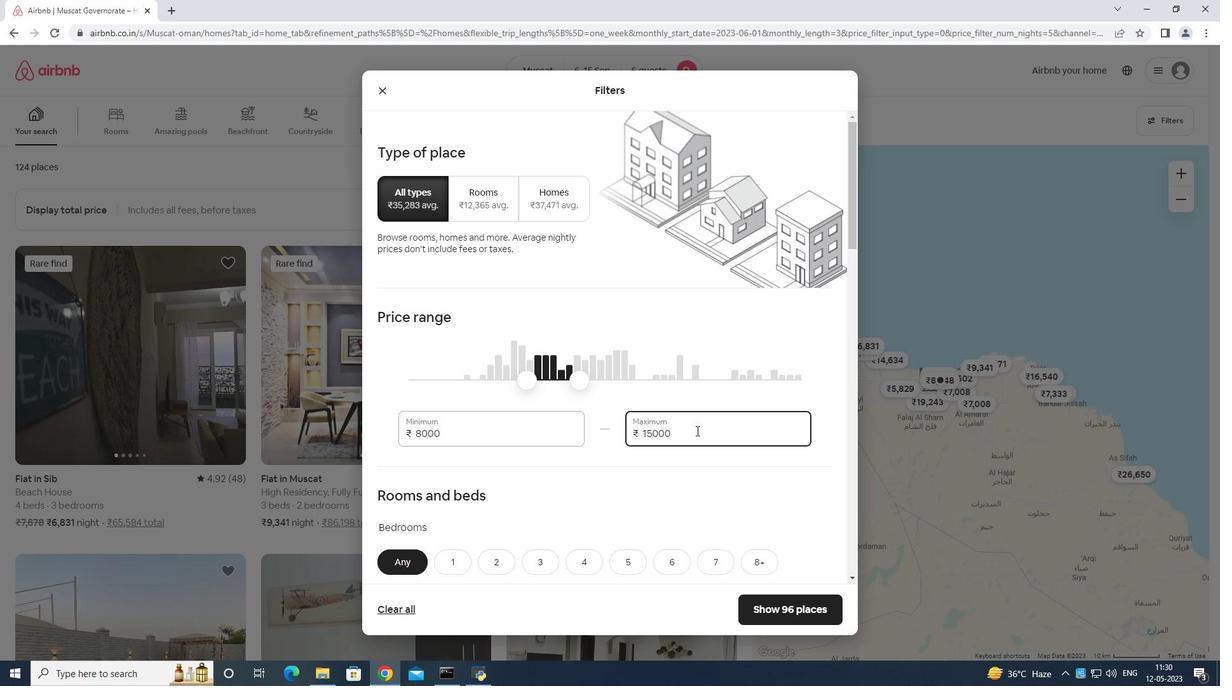 
Action: Mouse scrolled (696, 430) with delta (0, 0)
Screenshot: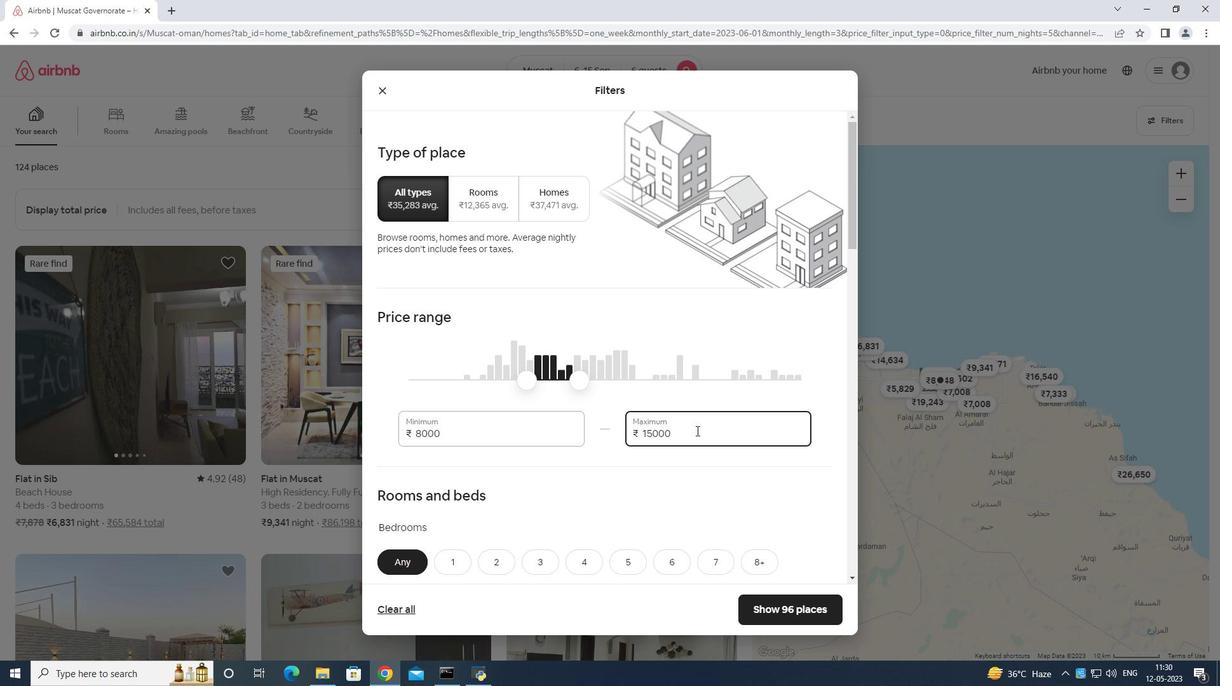 
Action: Mouse moved to (696, 431)
Screenshot: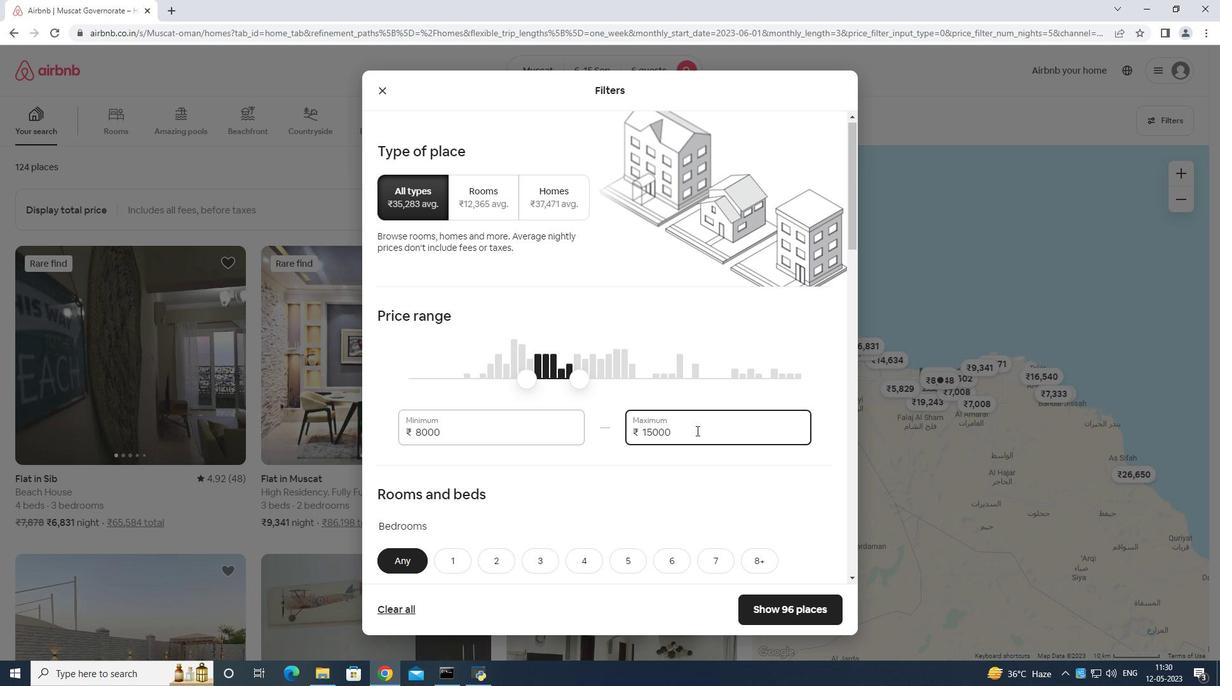 
Action: Mouse scrolled (696, 430) with delta (0, 0)
Screenshot: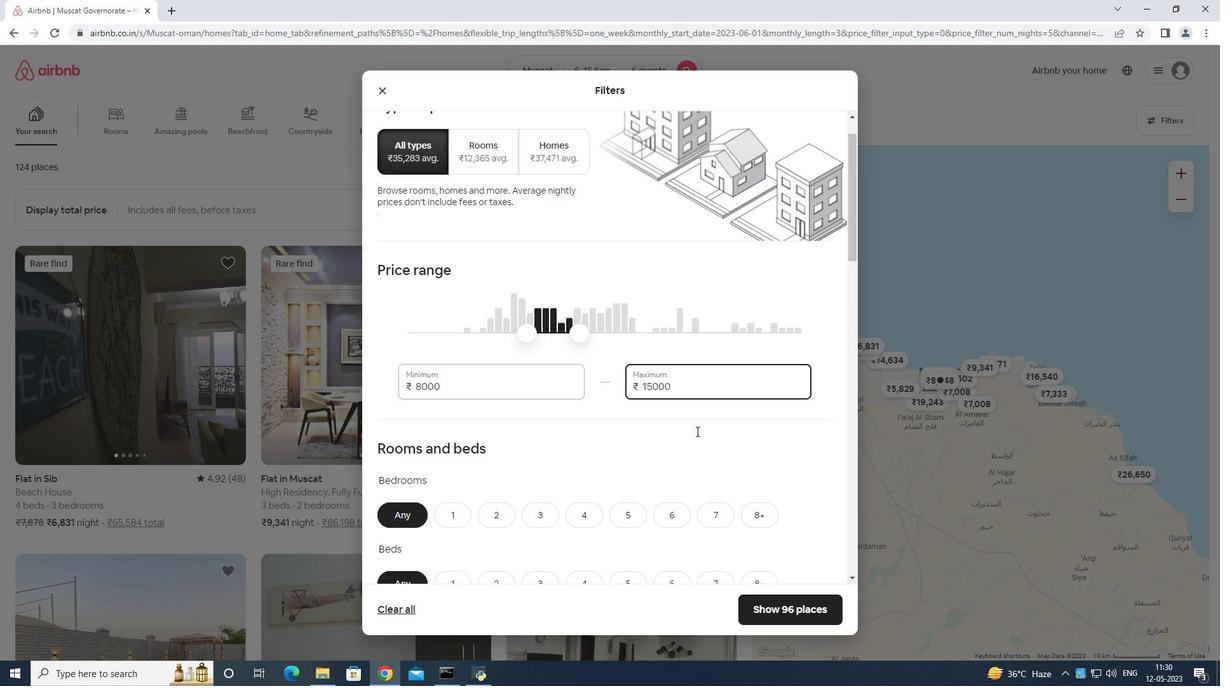 
Action: Mouse moved to (667, 378)
Screenshot: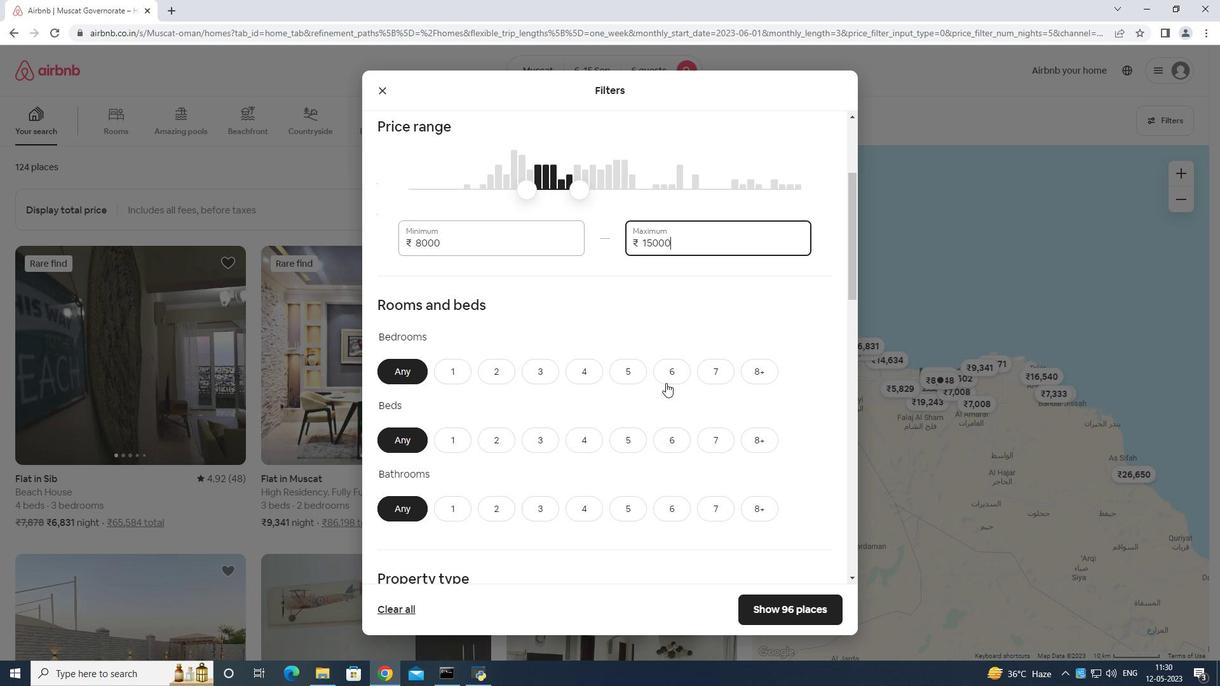 
Action: Mouse pressed left at (667, 378)
Screenshot: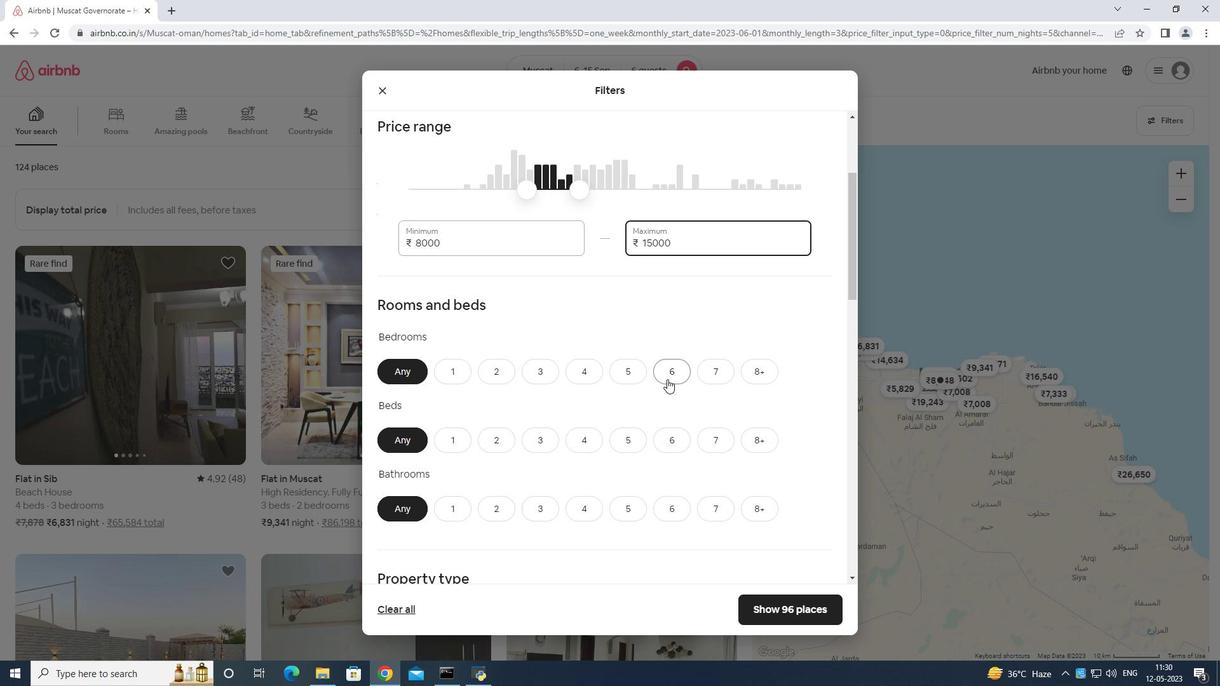 
Action: Mouse moved to (668, 369)
Screenshot: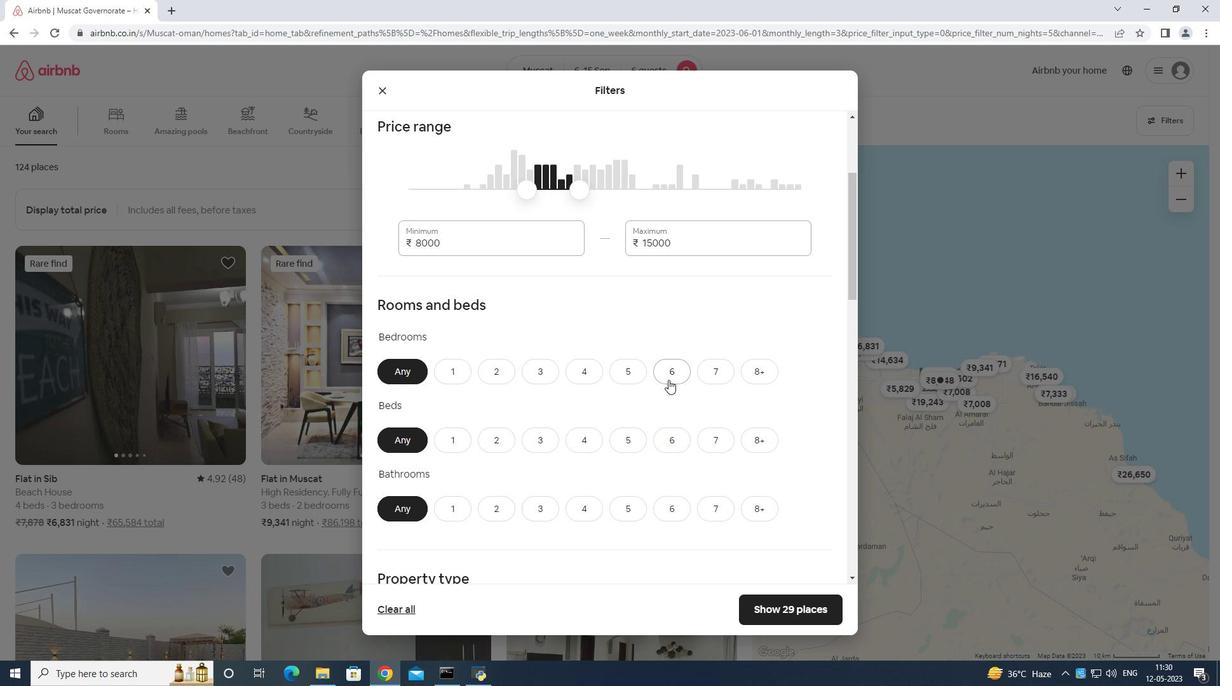 
Action: Mouse pressed left at (668, 369)
Screenshot: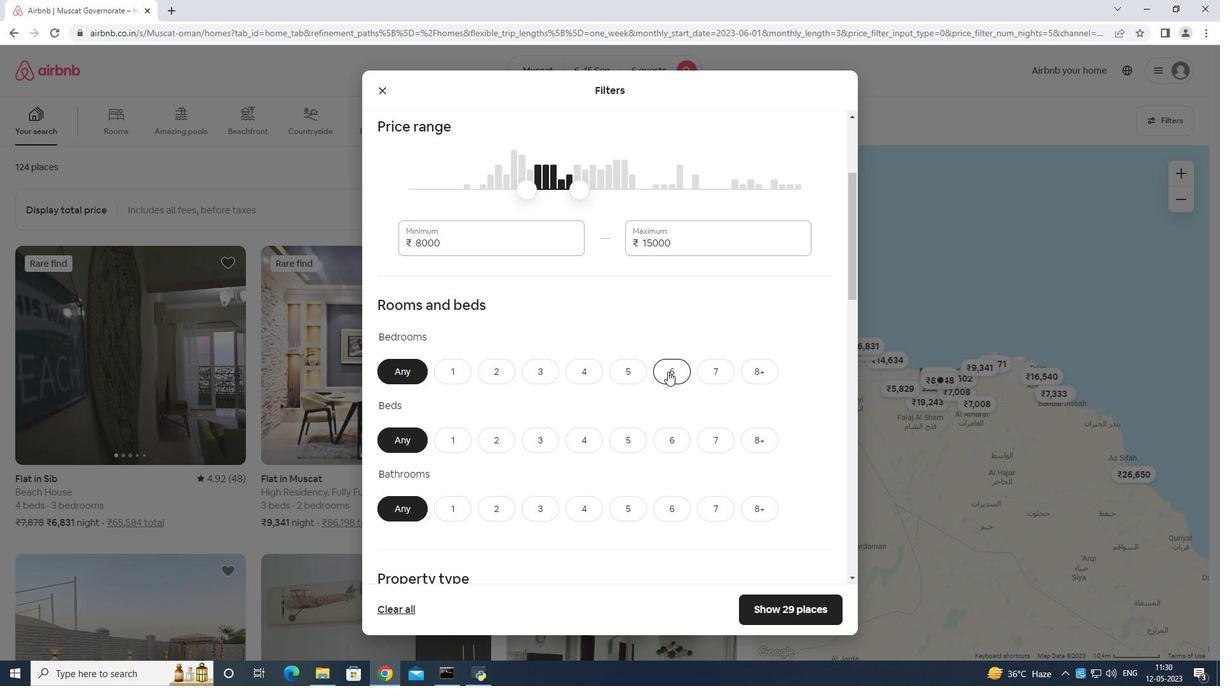 
Action: Mouse moved to (682, 442)
Screenshot: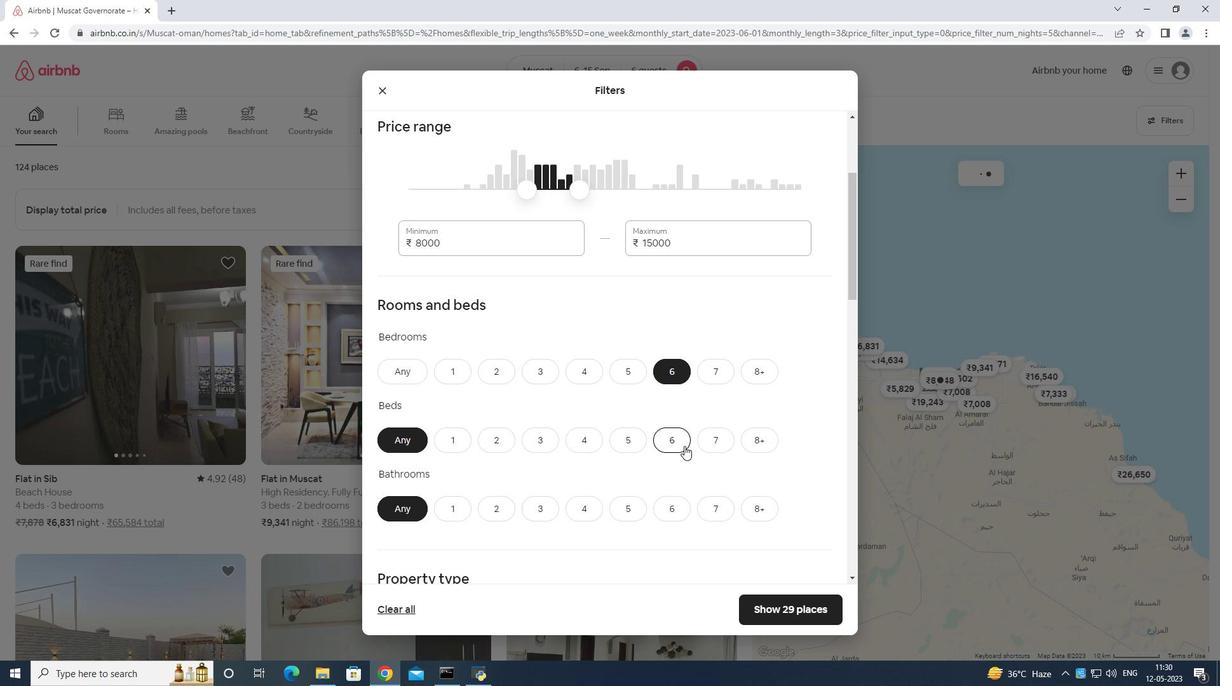 
Action: Mouse pressed left at (682, 442)
Screenshot: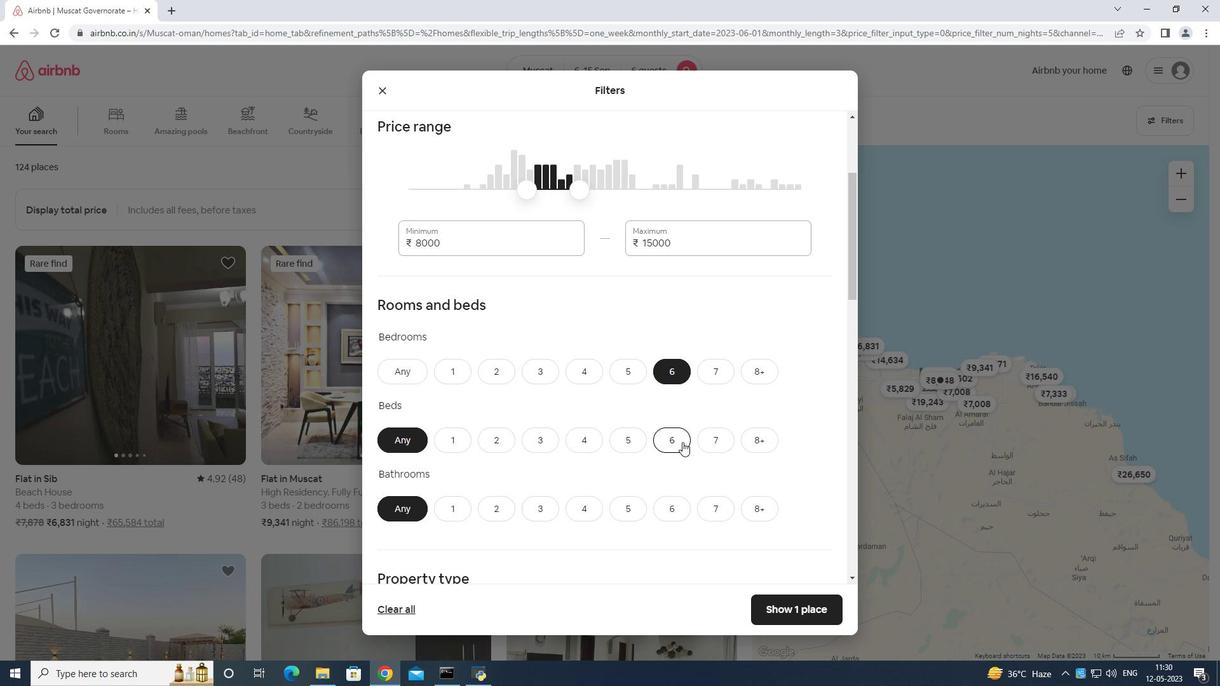 
Action: Mouse moved to (666, 498)
Screenshot: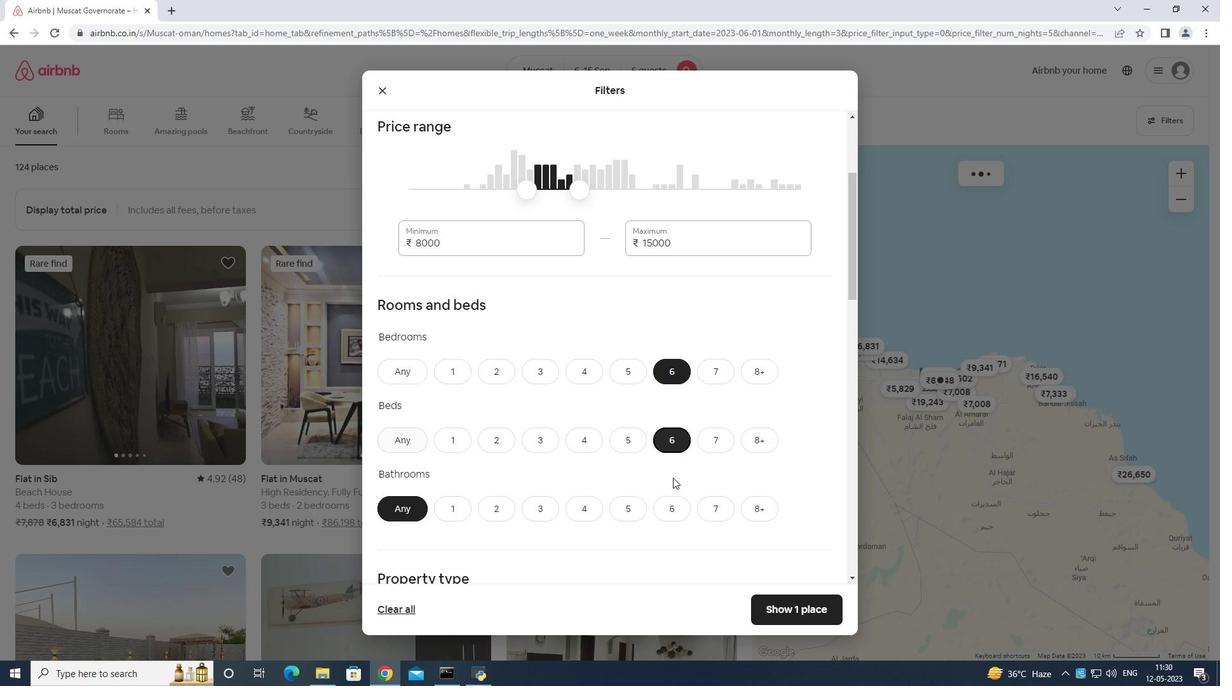 
Action: Mouse pressed left at (666, 498)
Screenshot: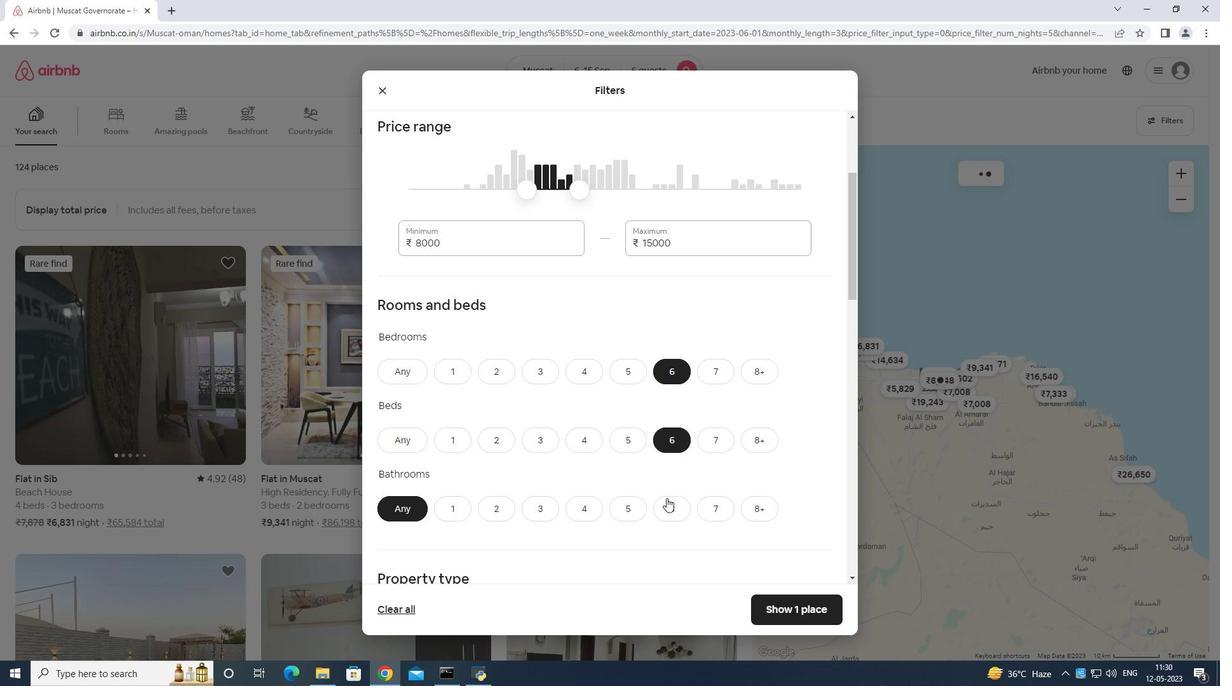 
Action: Mouse moved to (667, 501)
Screenshot: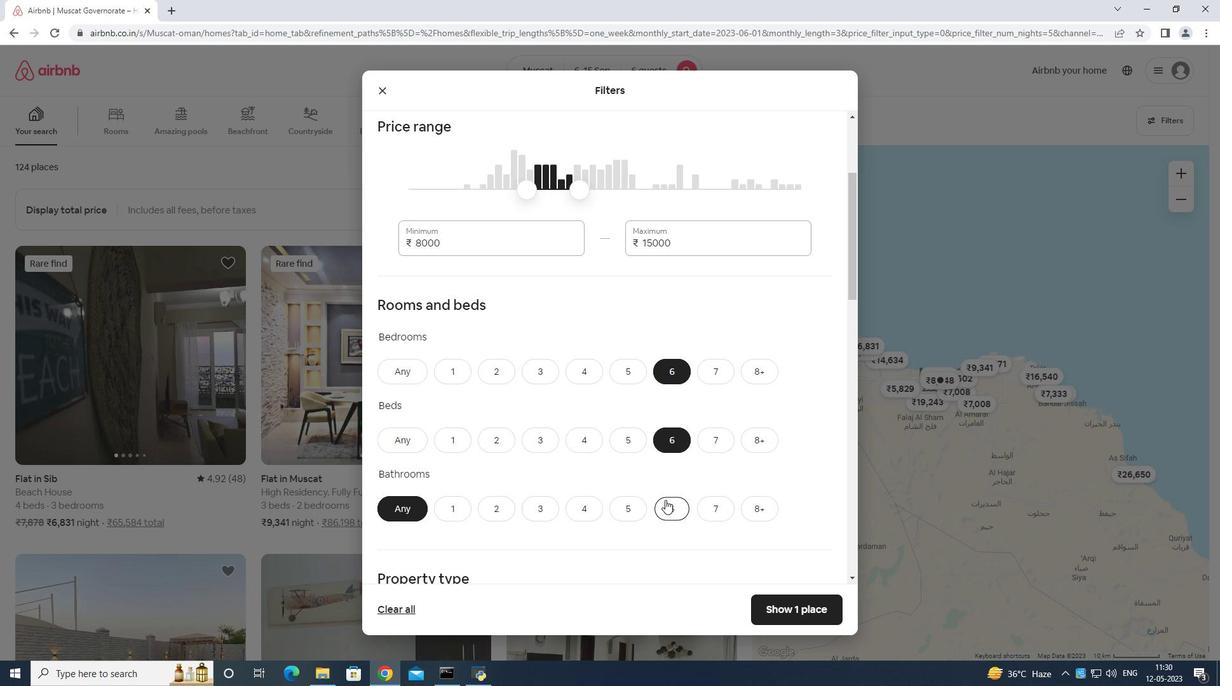 
Action: Mouse scrolled (667, 500) with delta (0, 0)
Screenshot: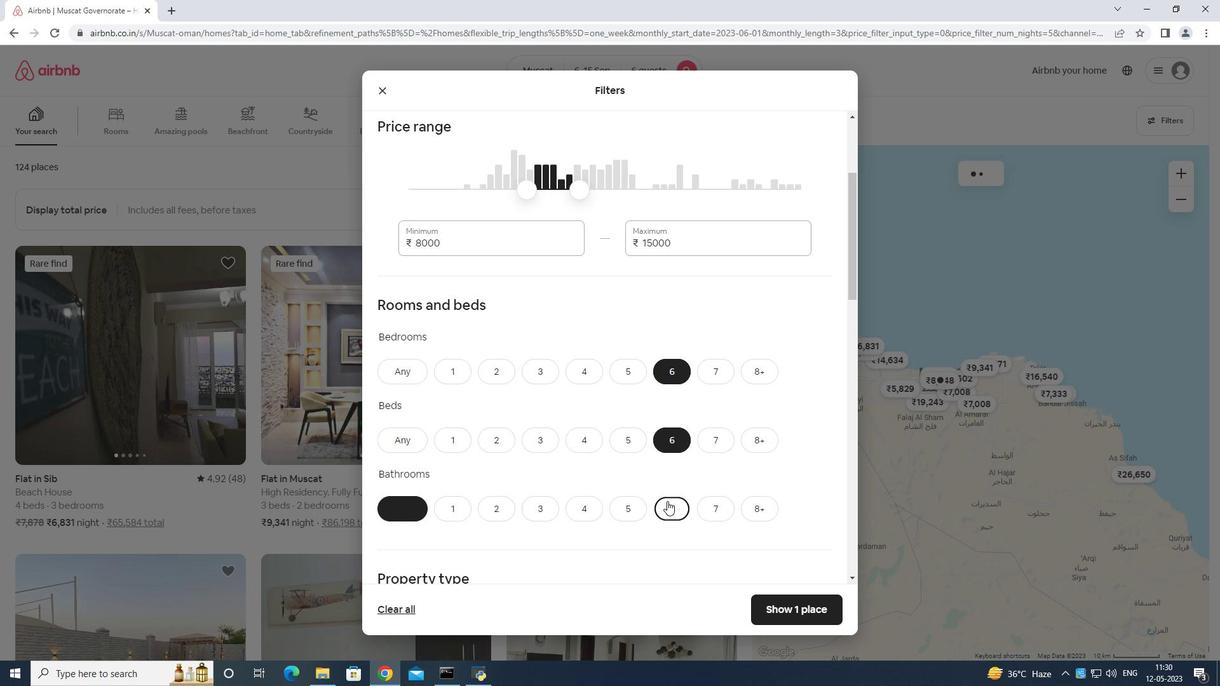 
Action: Mouse scrolled (667, 500) with delta (0, 0)
Screenshot: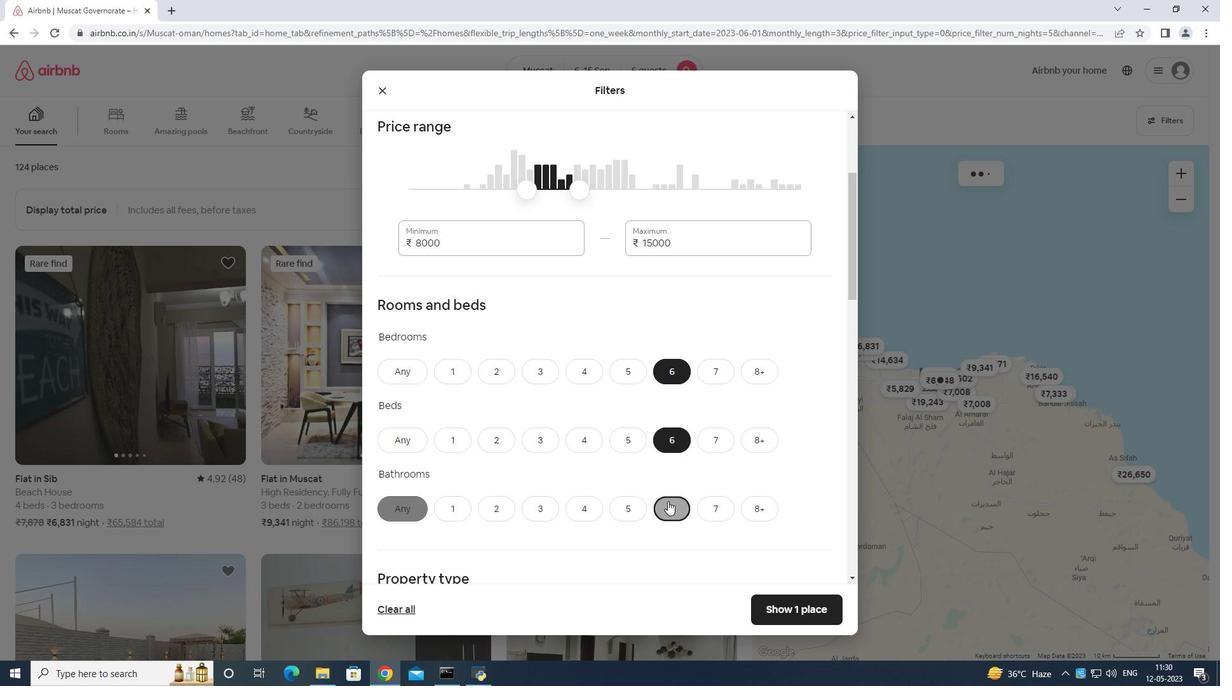 
Action: Mouse scrolled (667, 500) with delta (0, 0)
Screenshot: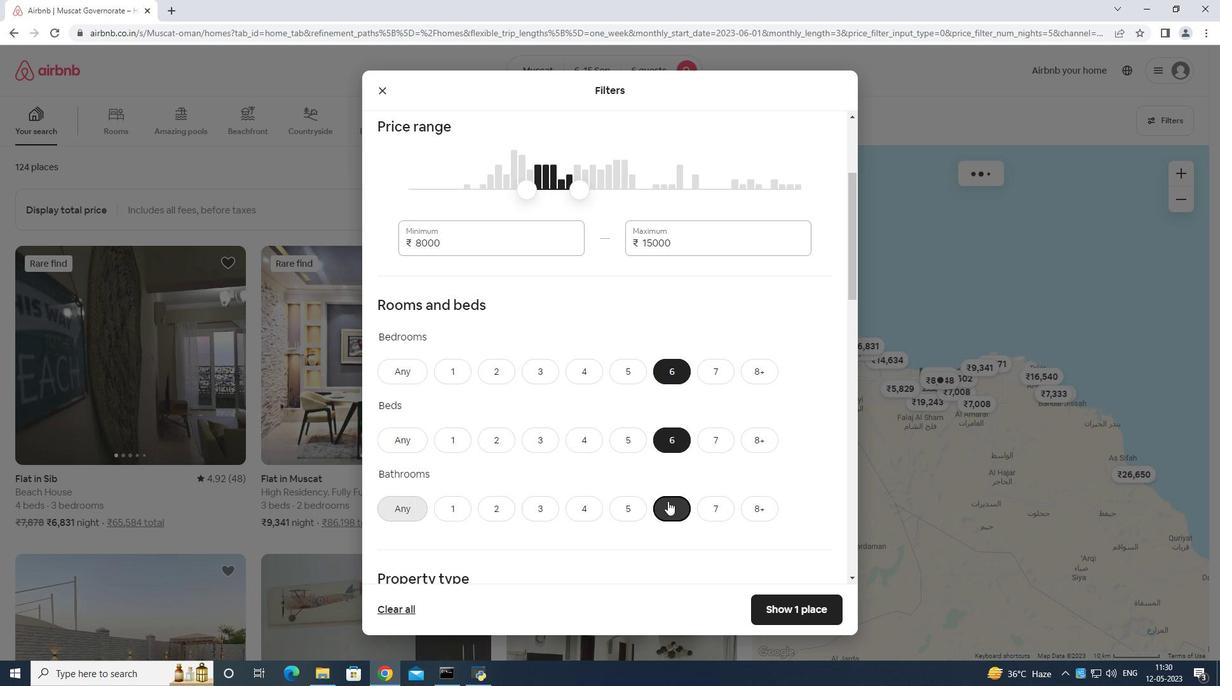 
Action: Mouse moved to (670, 500)
Screenshot: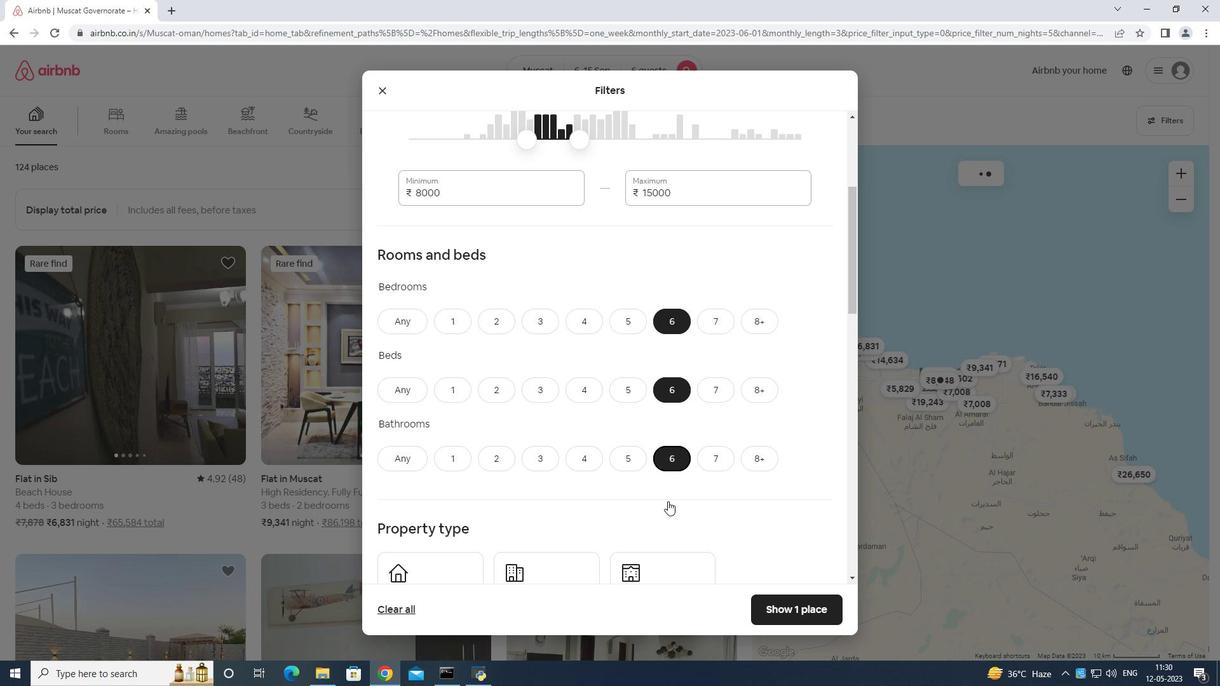 
Action: Mouse scrolled (670, 499) with delta (0, 0)
Screenshot: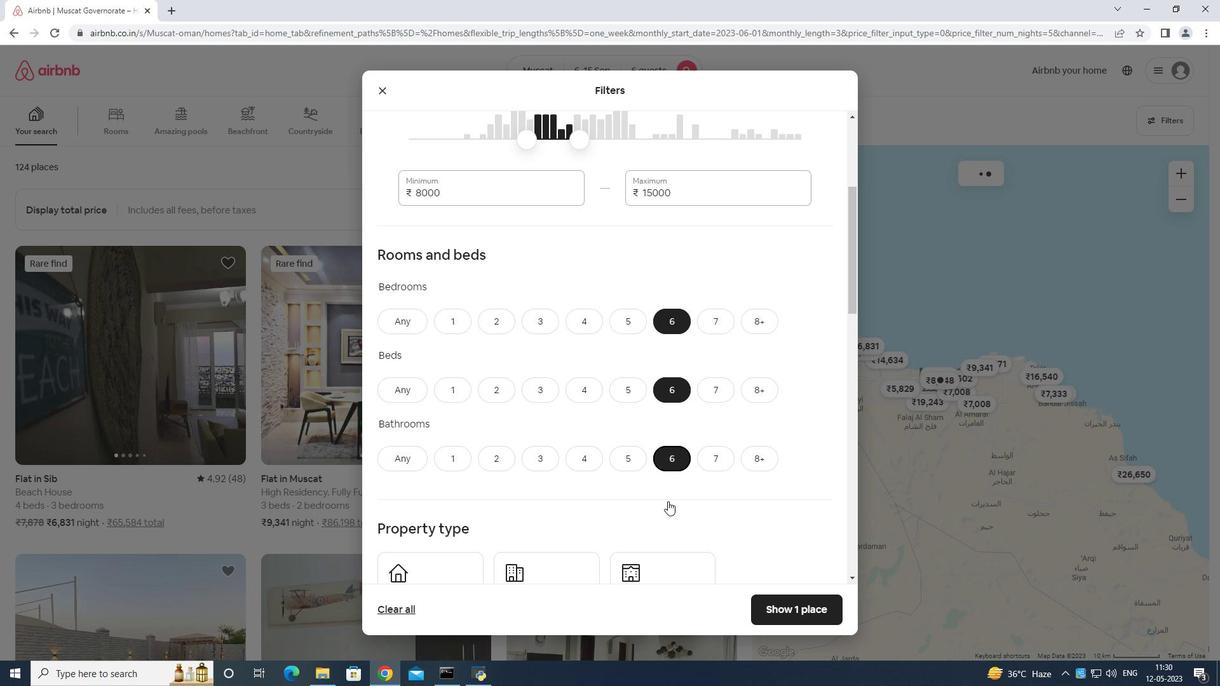 
Action: Mouse moved to (378, 265)
Screenshot: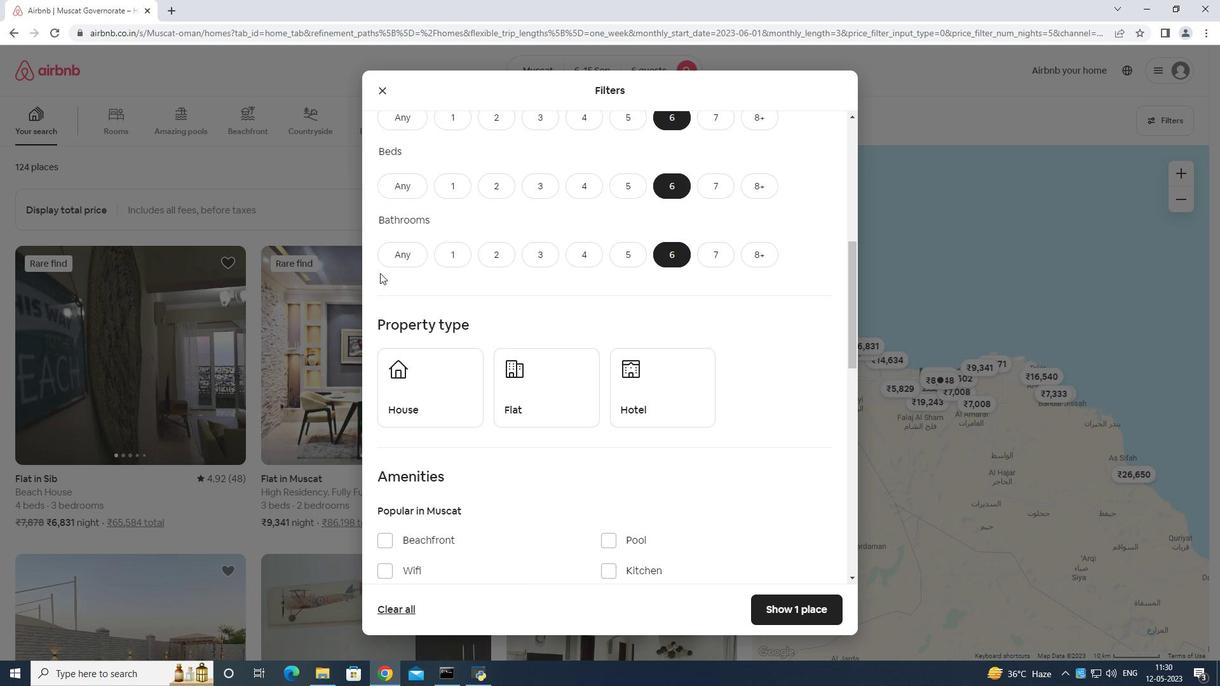 
Action: Mouse pressed left at (378, 265)
Screenshot: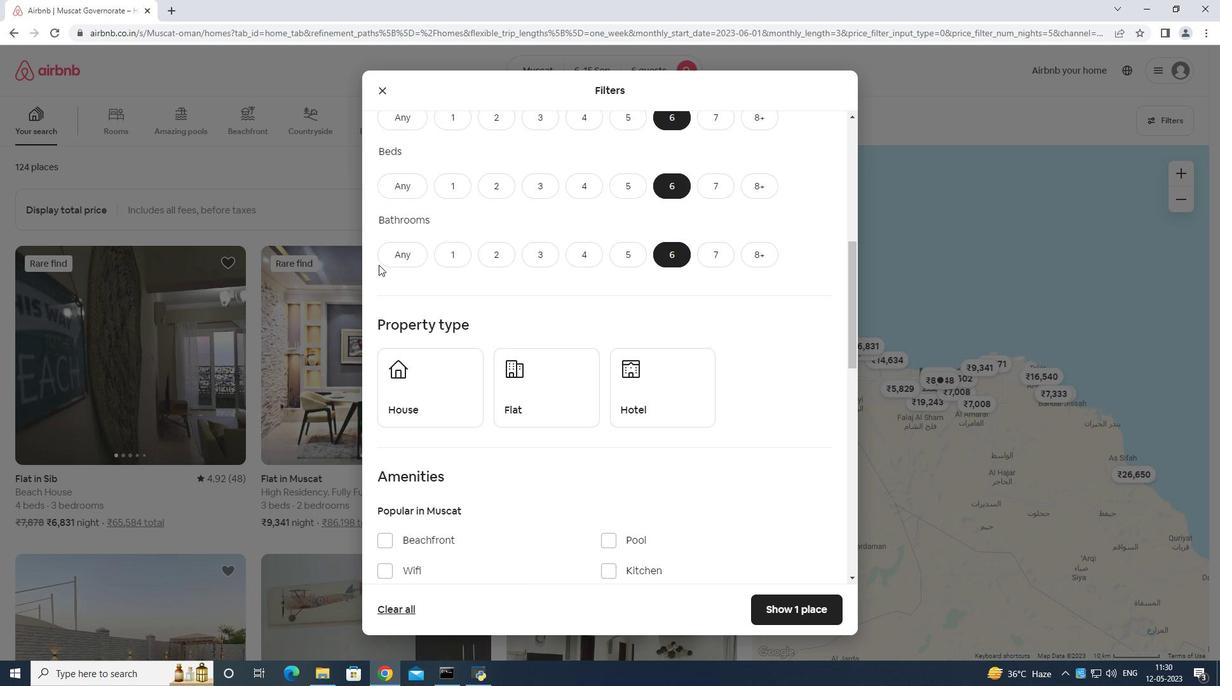 
Action: Mouse moved to (433, 376)
Screenshot: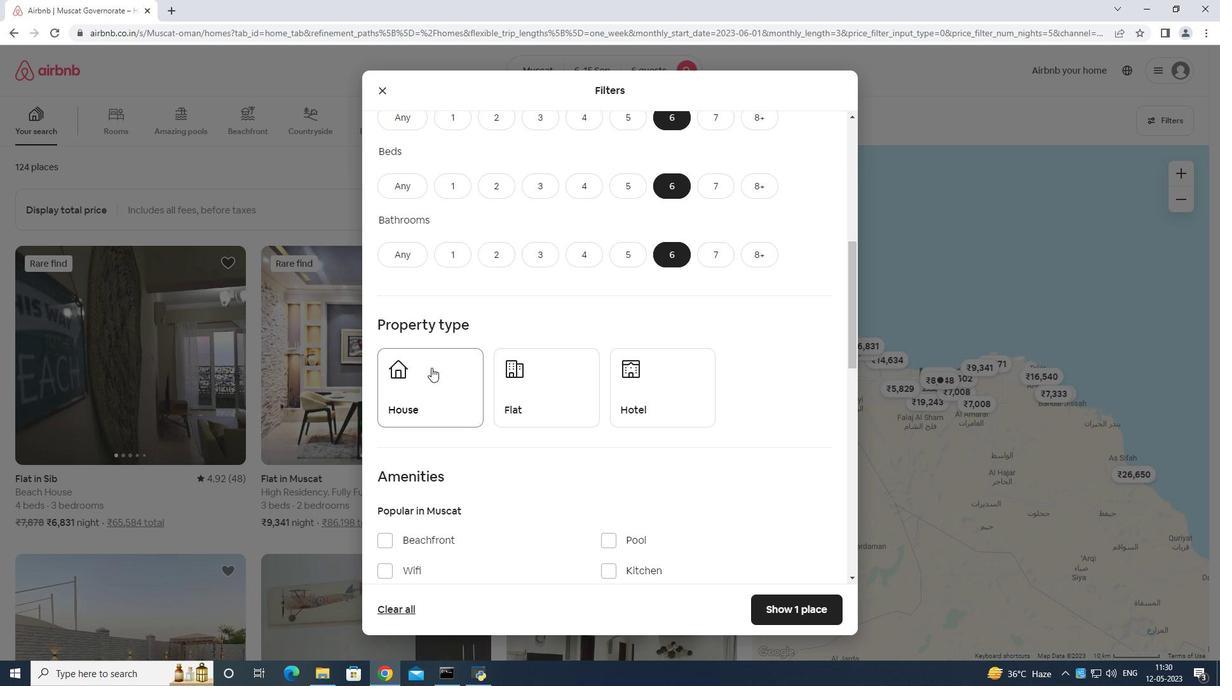
Action: Mouse pressed left at (433, 376)
Screenshot: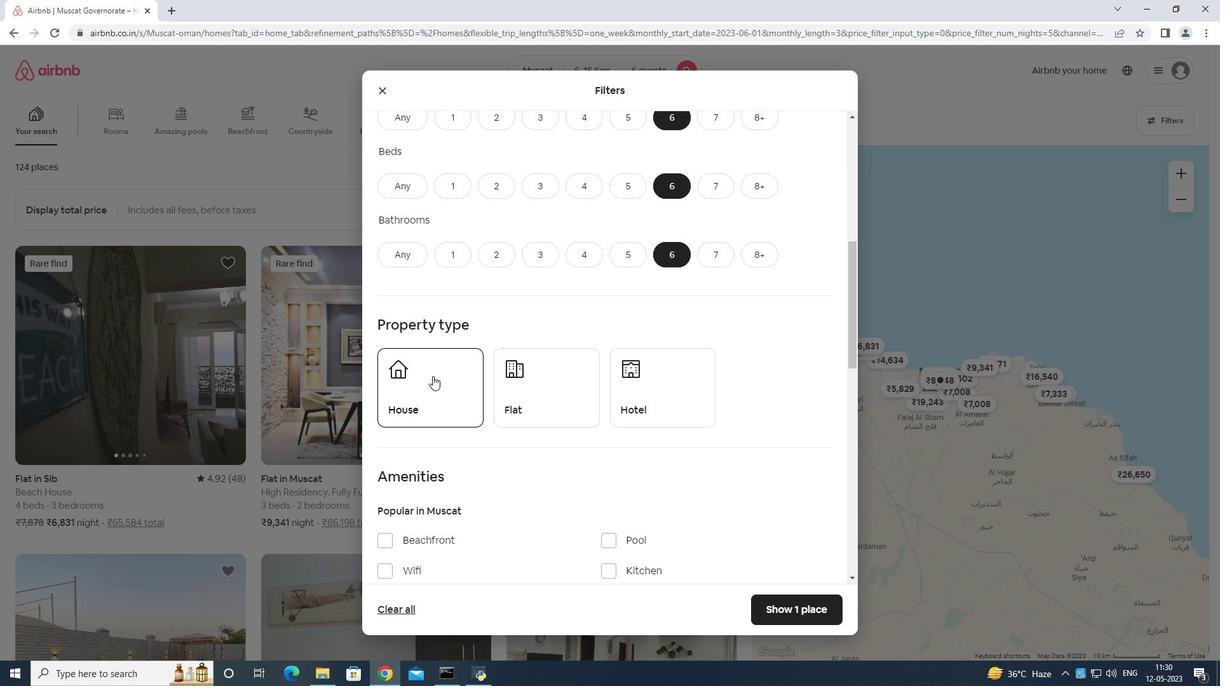 
Action: Mouse moved to (528, 376)
Screenshot: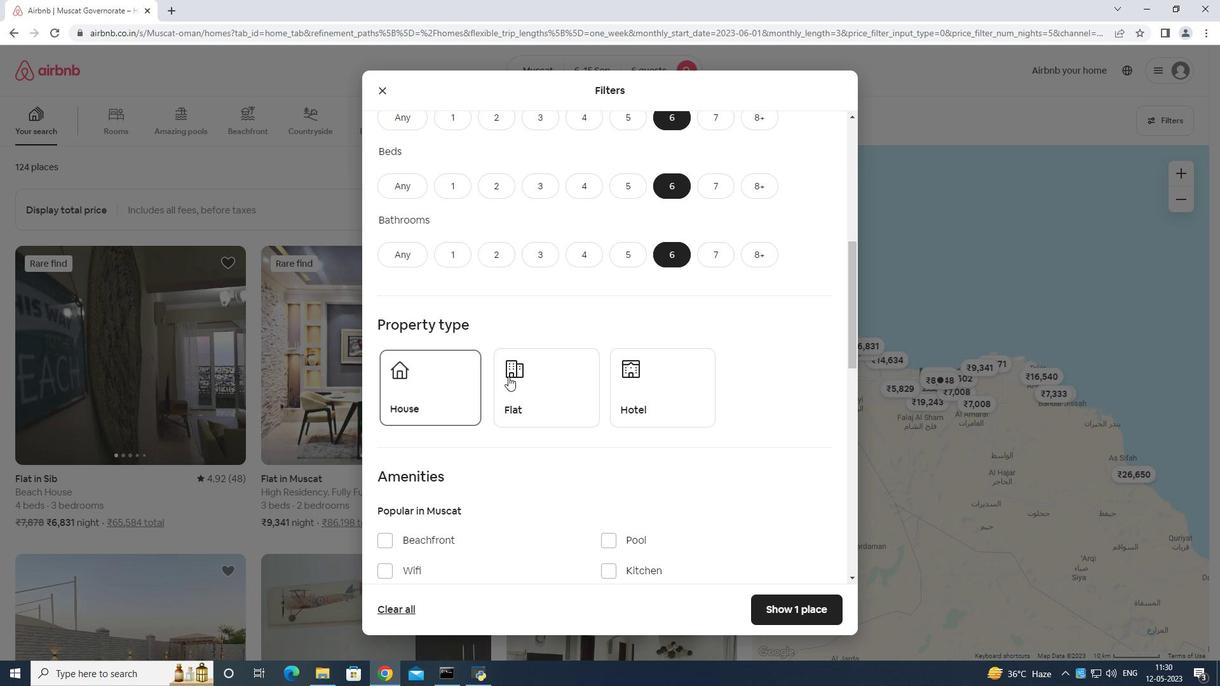 
Action: Mouse pressed left at (528, 376)
Screenshot: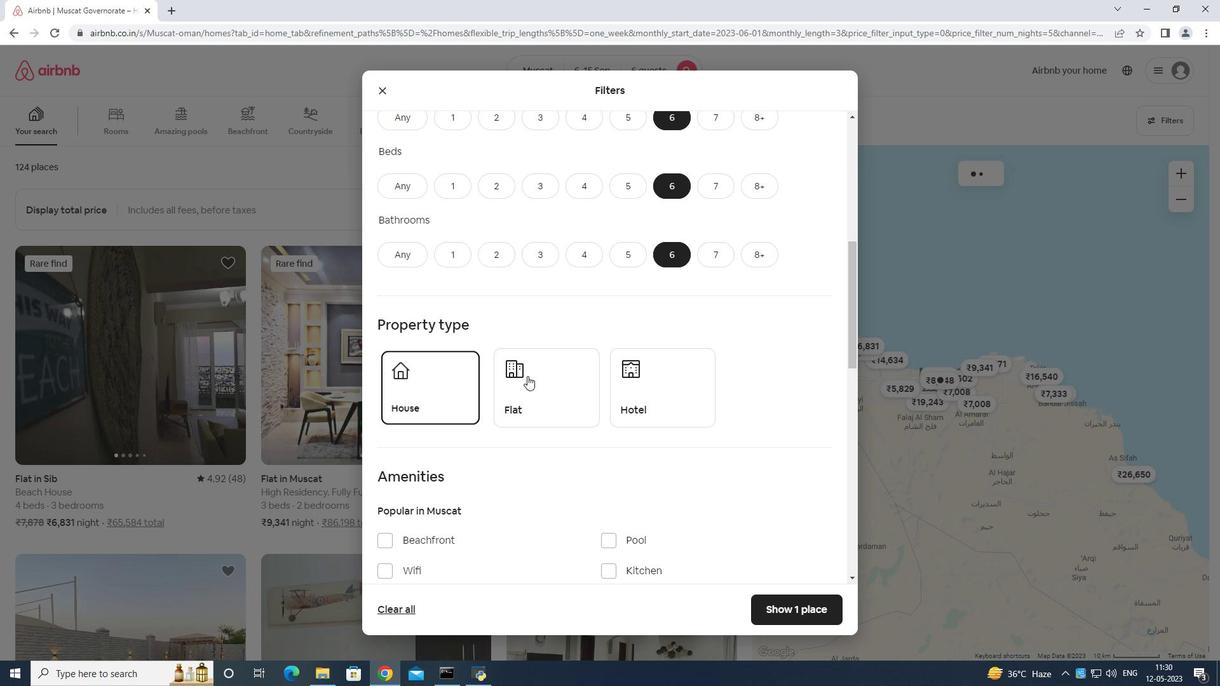 
Action: Mouse scrolled (528, 375) with delta (0, 0)
Screenshot: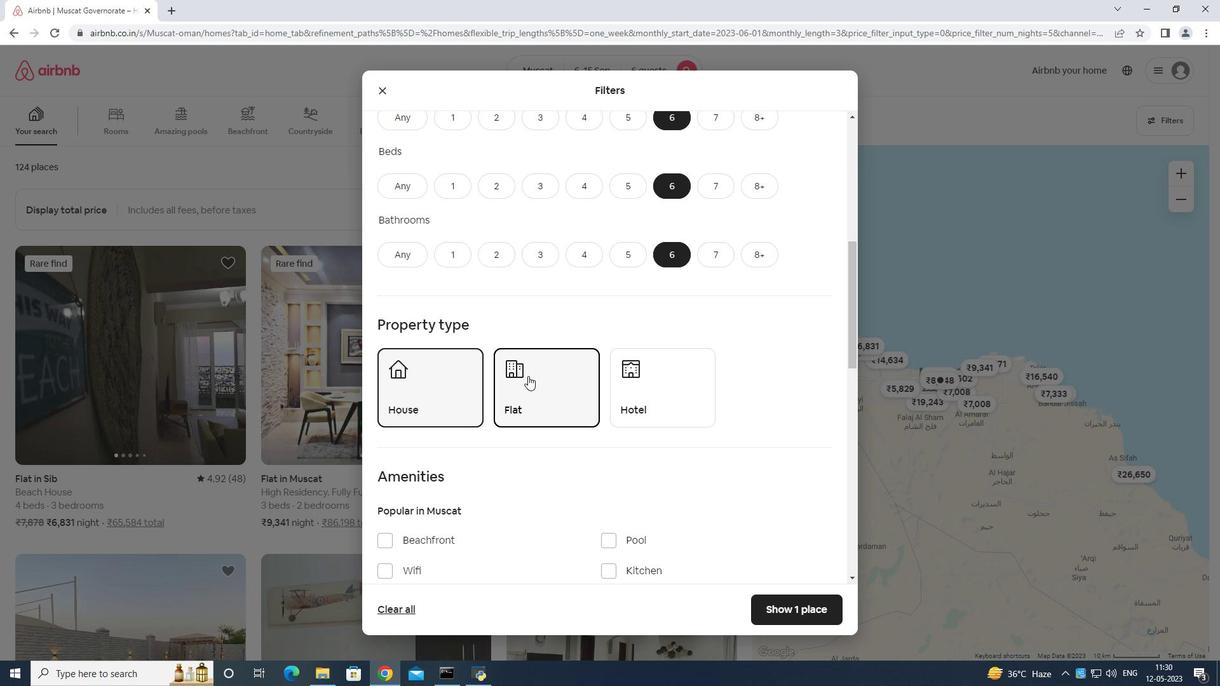 
Action: Mouse moved to (528, 376)
Screenshot: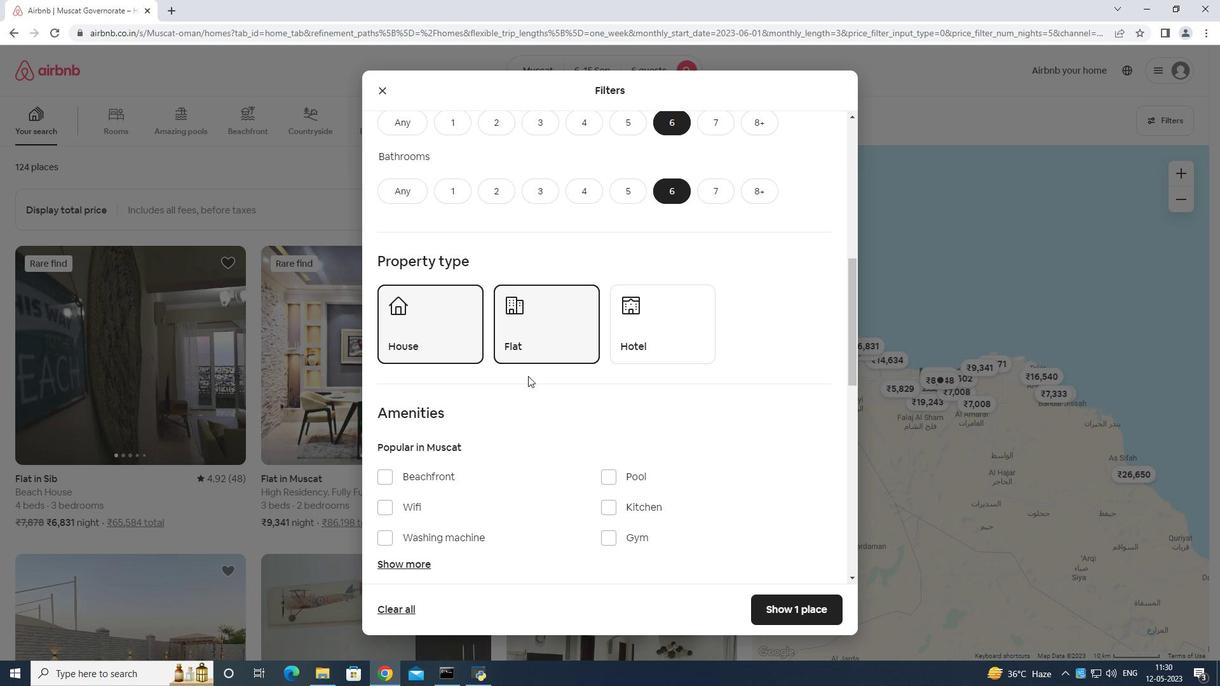 
Action: Mouse scrolled (528, 376) with delta (0, 0)
Screenshot: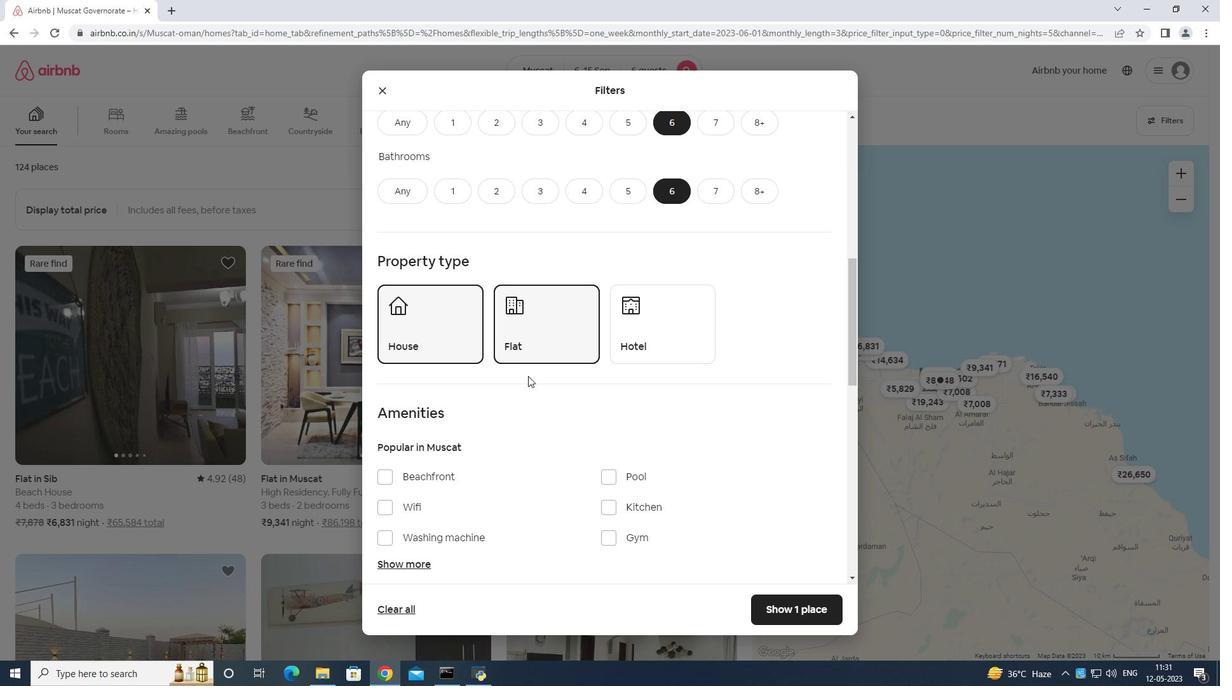 
Action: Mouse moved to (378, 437)
Screenshot: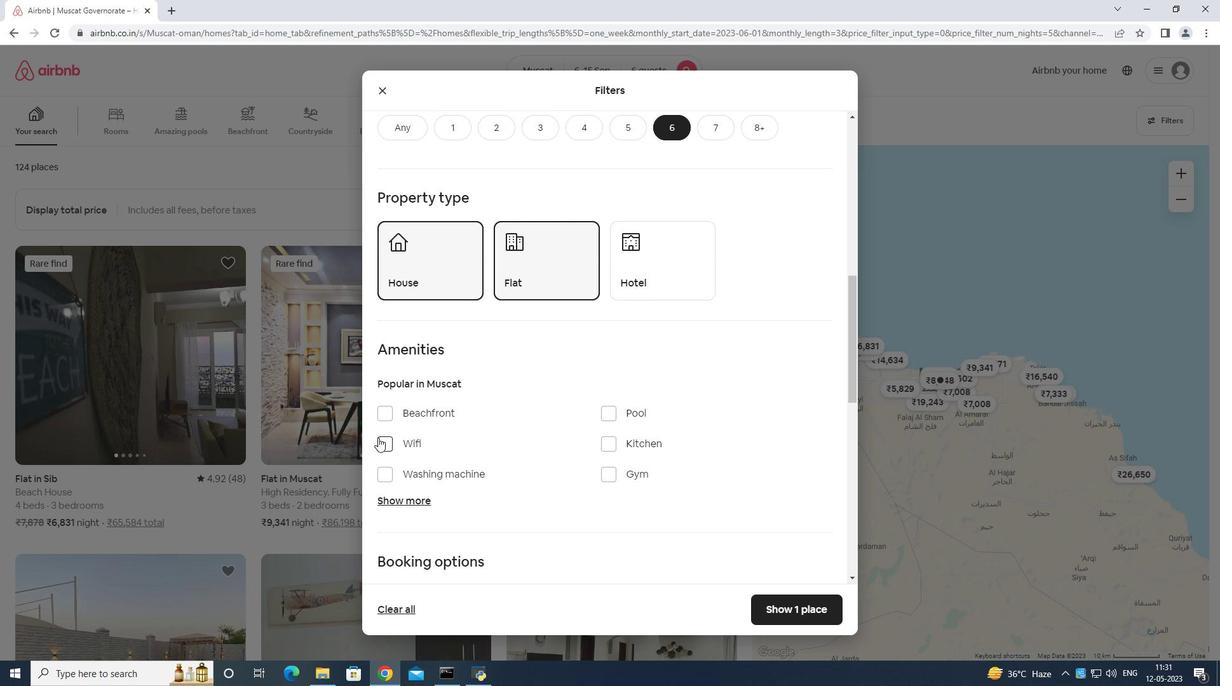 
Action: Mouse pressed left at (378, 437)
Screenshot: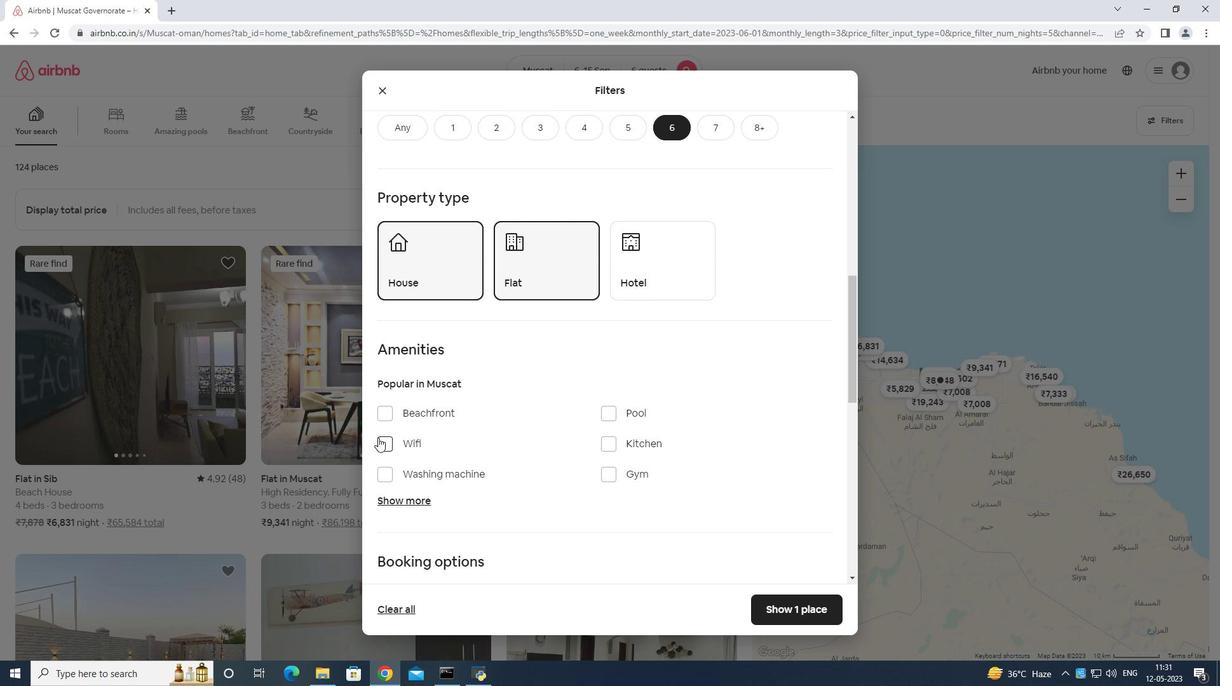 
Action: Mouse moved to (609, 475)
Screenshot: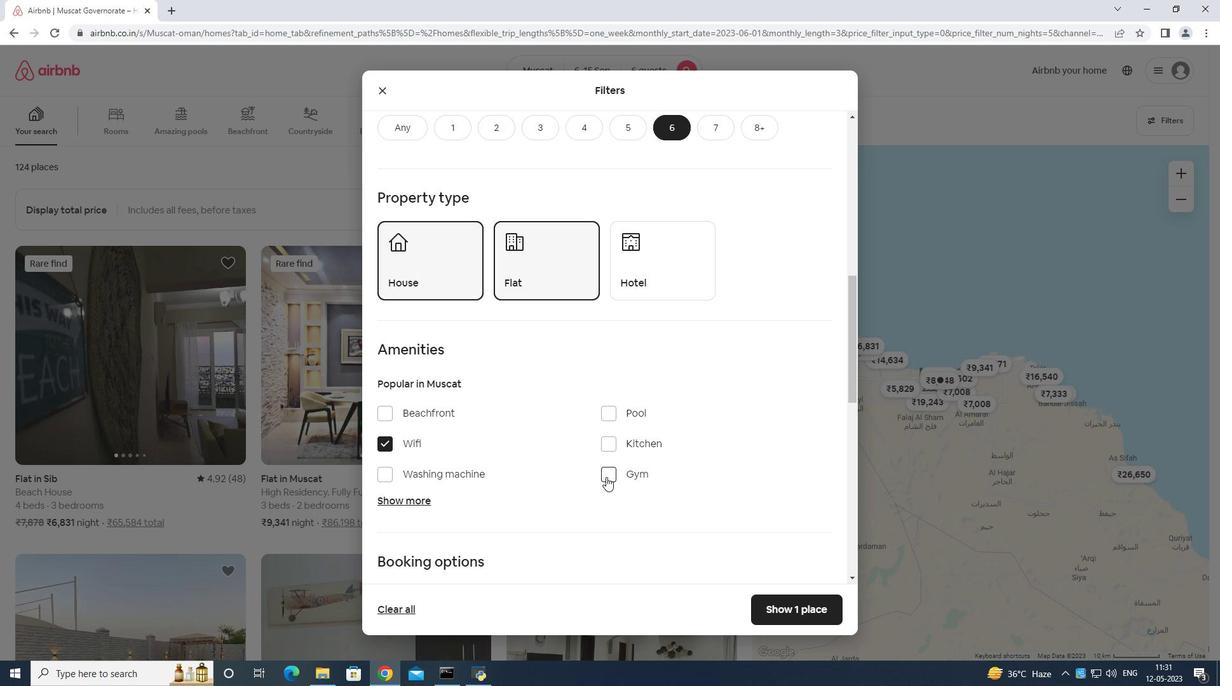 
Action: Mouse pressed left at (609, 475)
Screenshot: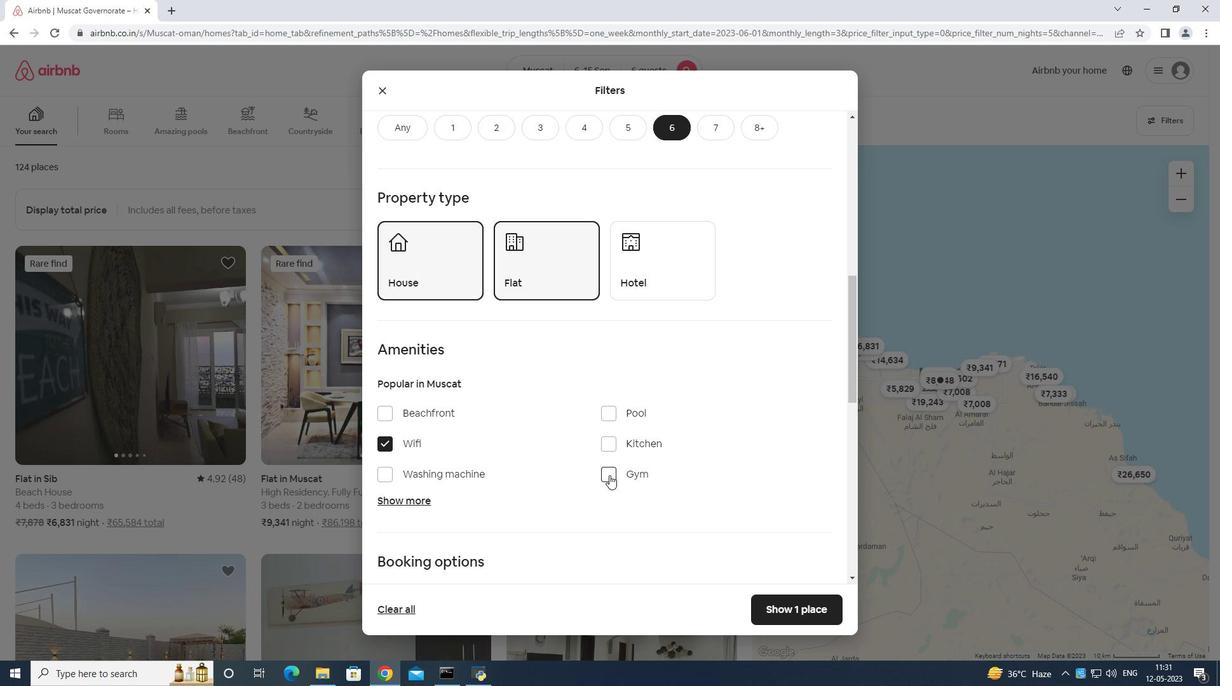
Action: Mouse moved to (408, 500)
Screenshot: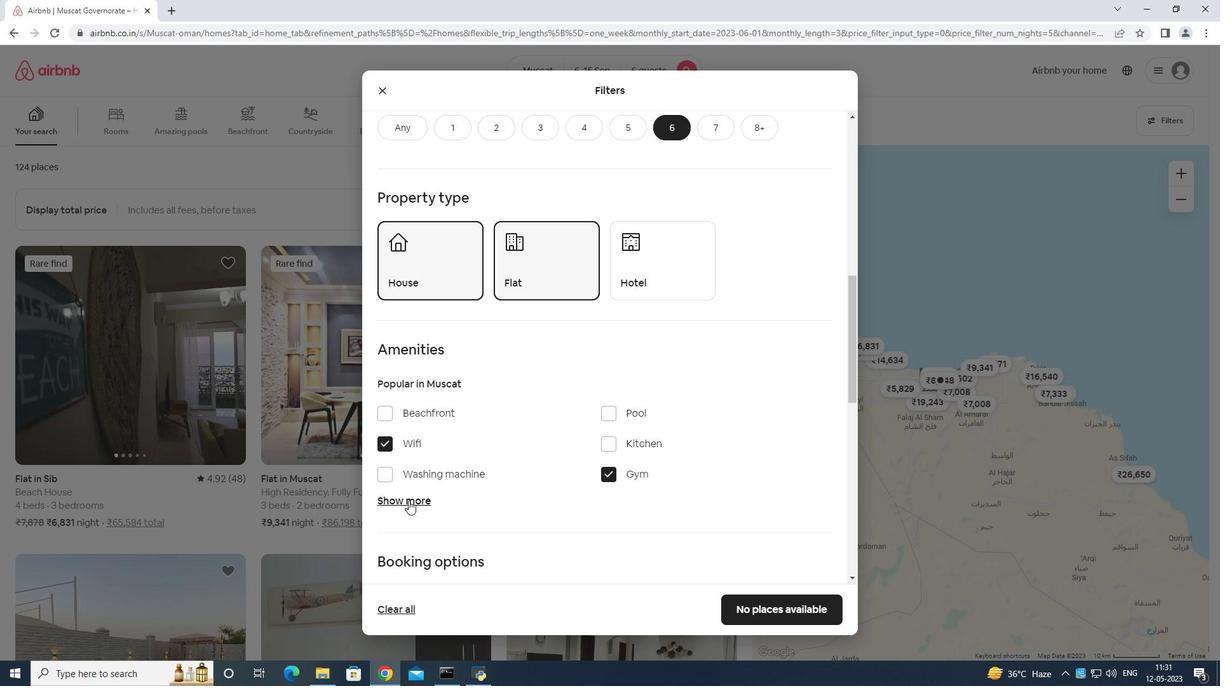 
Action: Mouse pressed left at (408, 500)
Screenshot: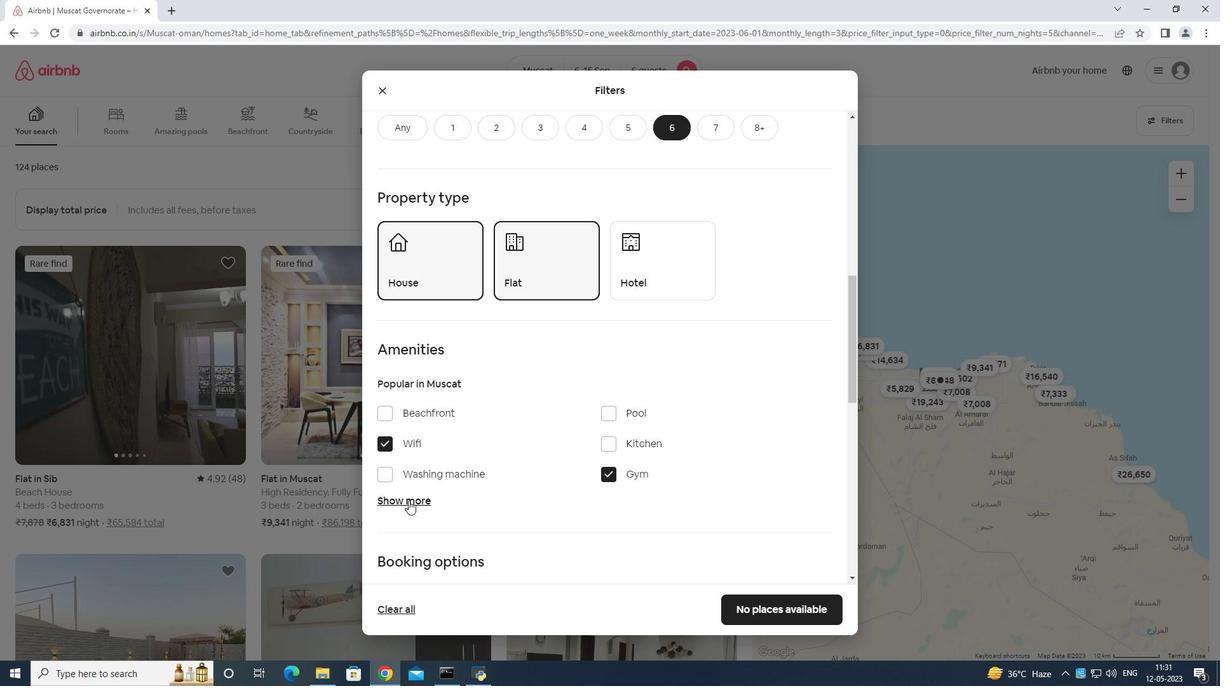
Action: Mouse moved to (411, 498)
Screenshot: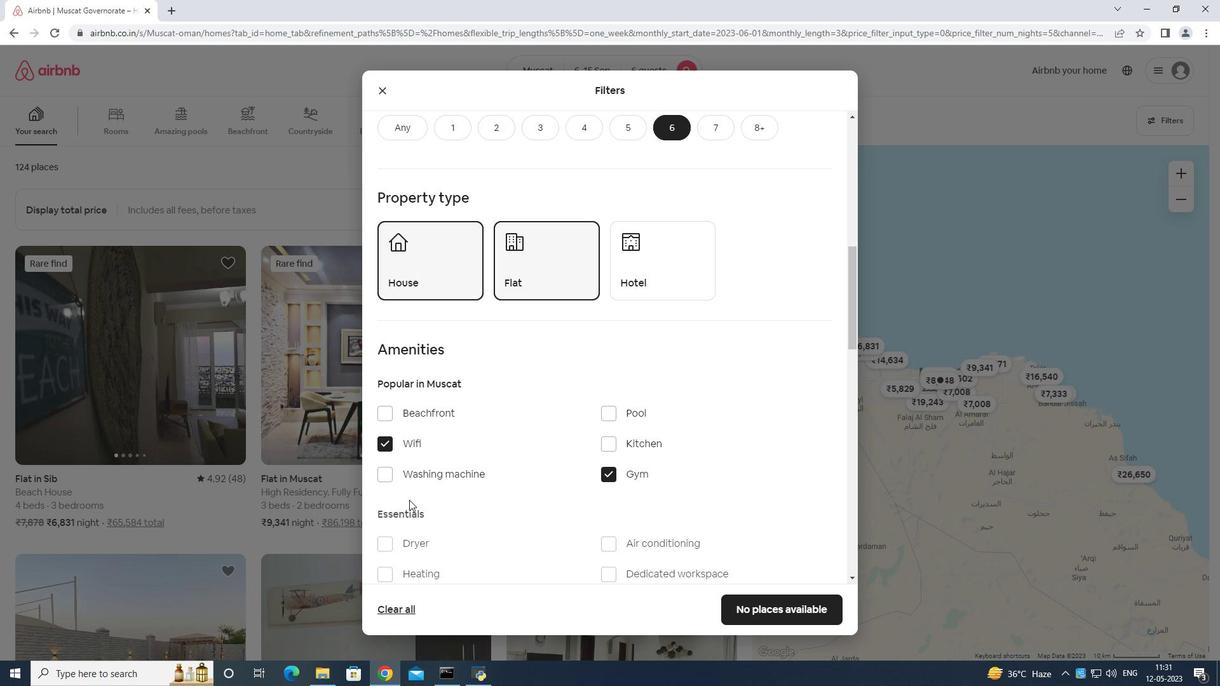 
Action: Mouse scrolled (411, 498) with delta (0, 0)
Screenshot: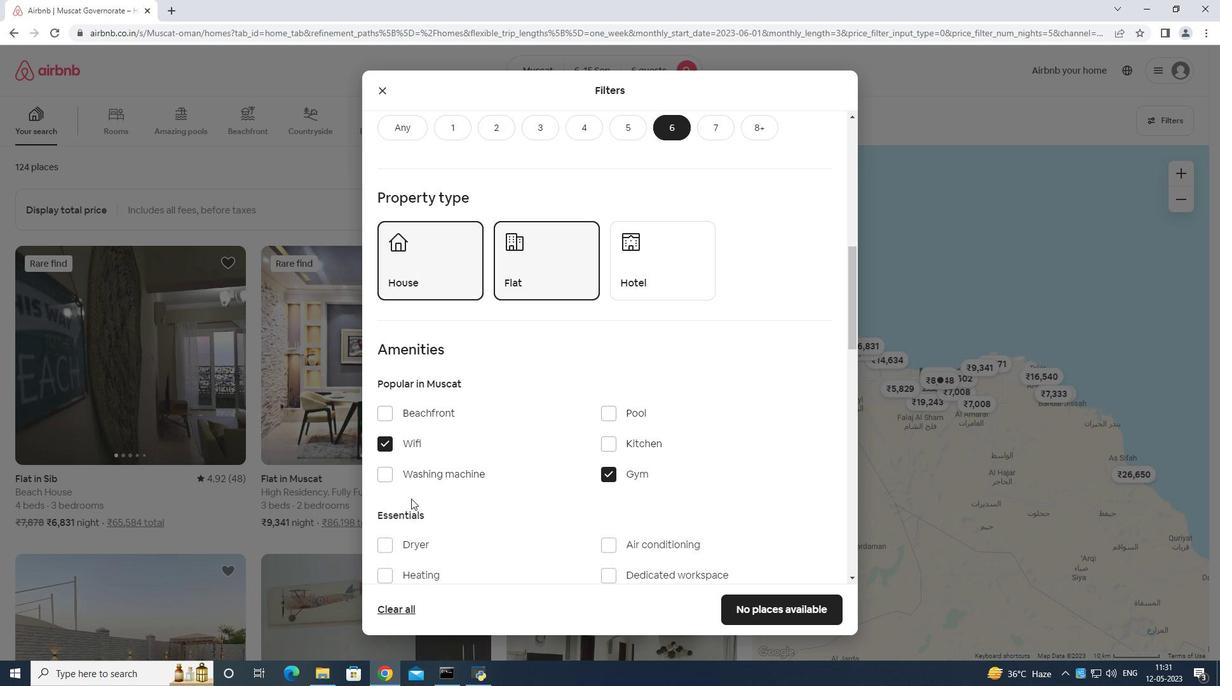 
Action: Mouse moved to (415, 500)
Screenshot: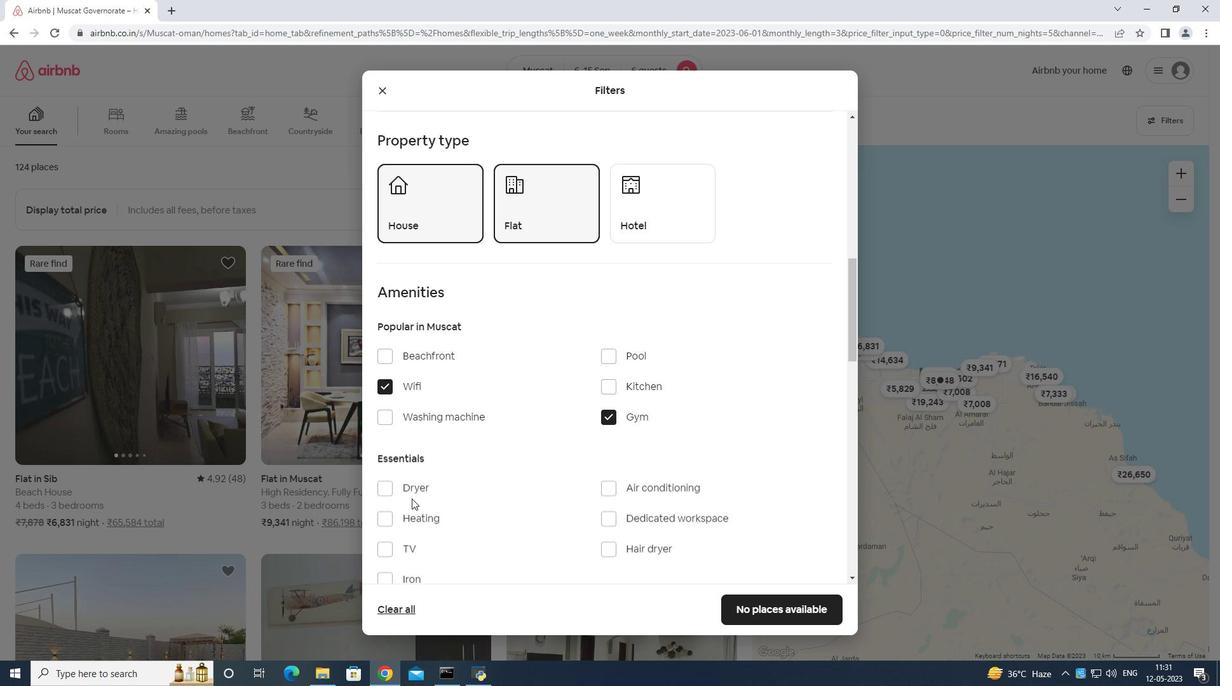 
Action: Mouse scrolled (415, 499) with delta (0, 0)
Screenshot: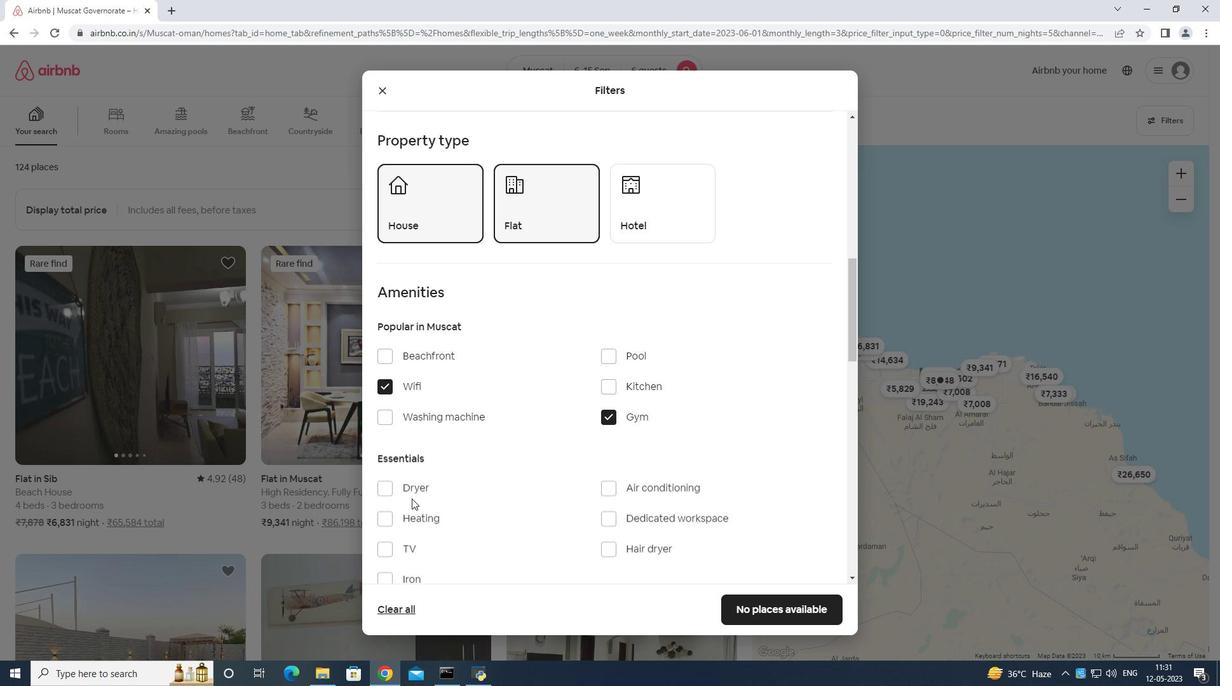 
Action: Mouse moved to (378, 474)
Screenshot: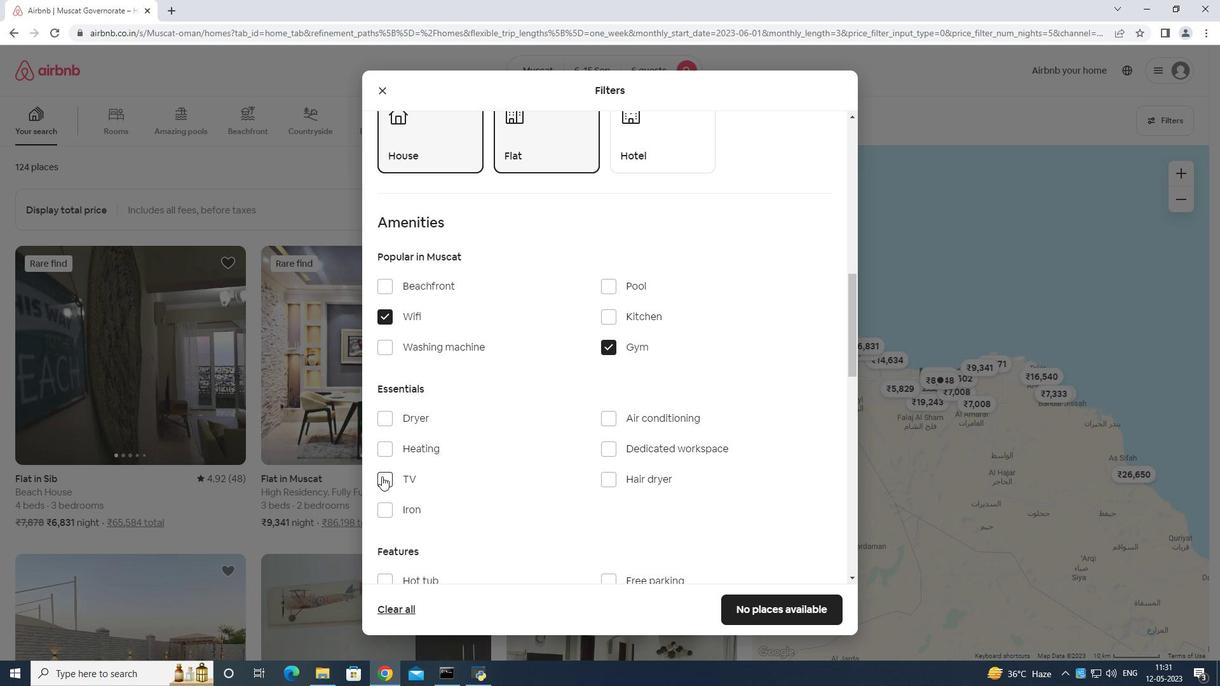 
Action: Mouse pressed left at (378, 474)
Screenshot: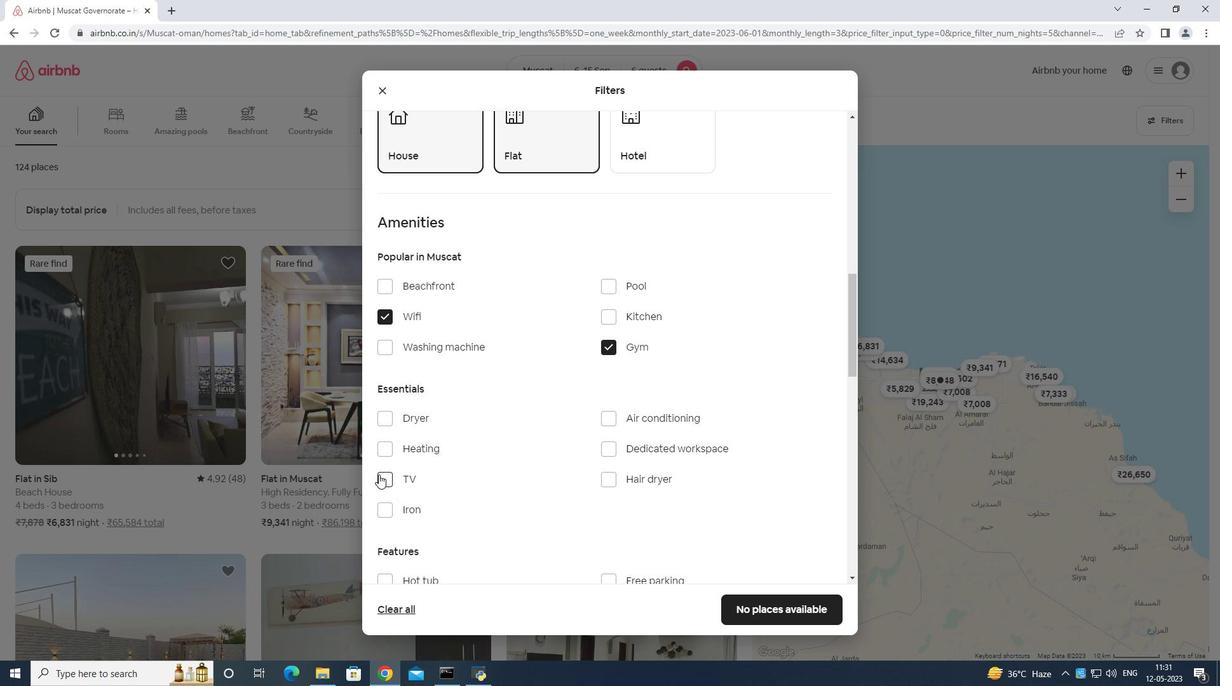 
Action: Mouse scrolled (378, 474) with delta (0, 0)
Screenshot: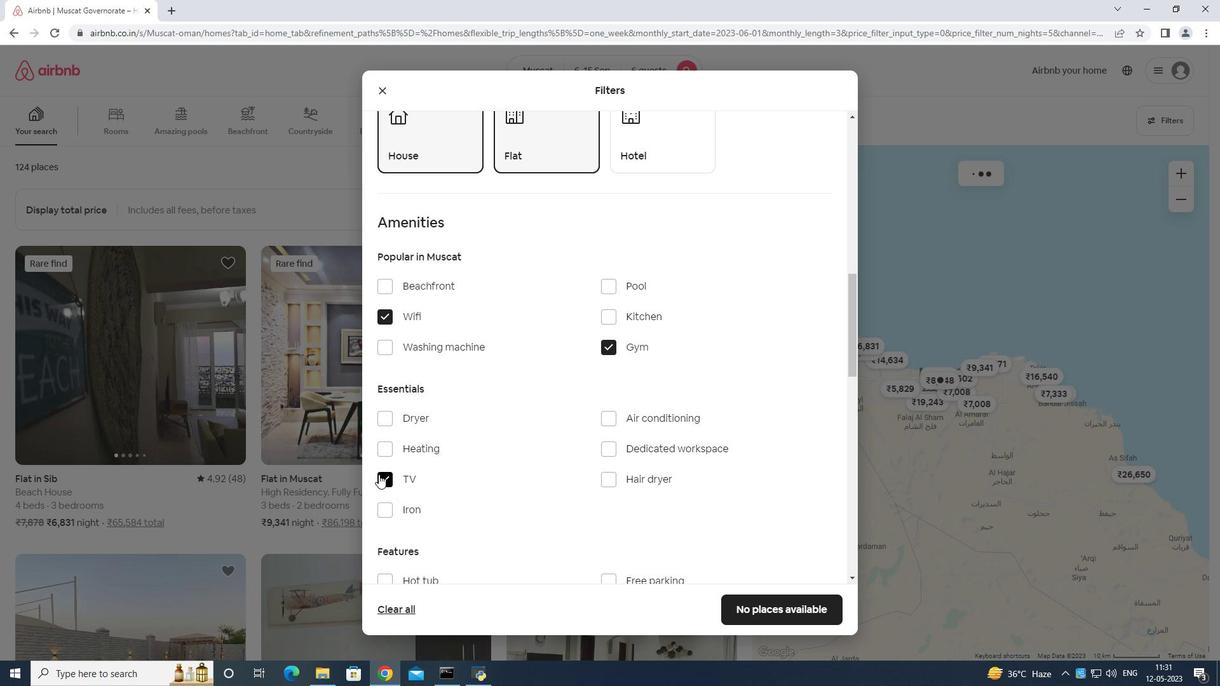 
Action: Mouse moved to (378, 474)
Screenshot: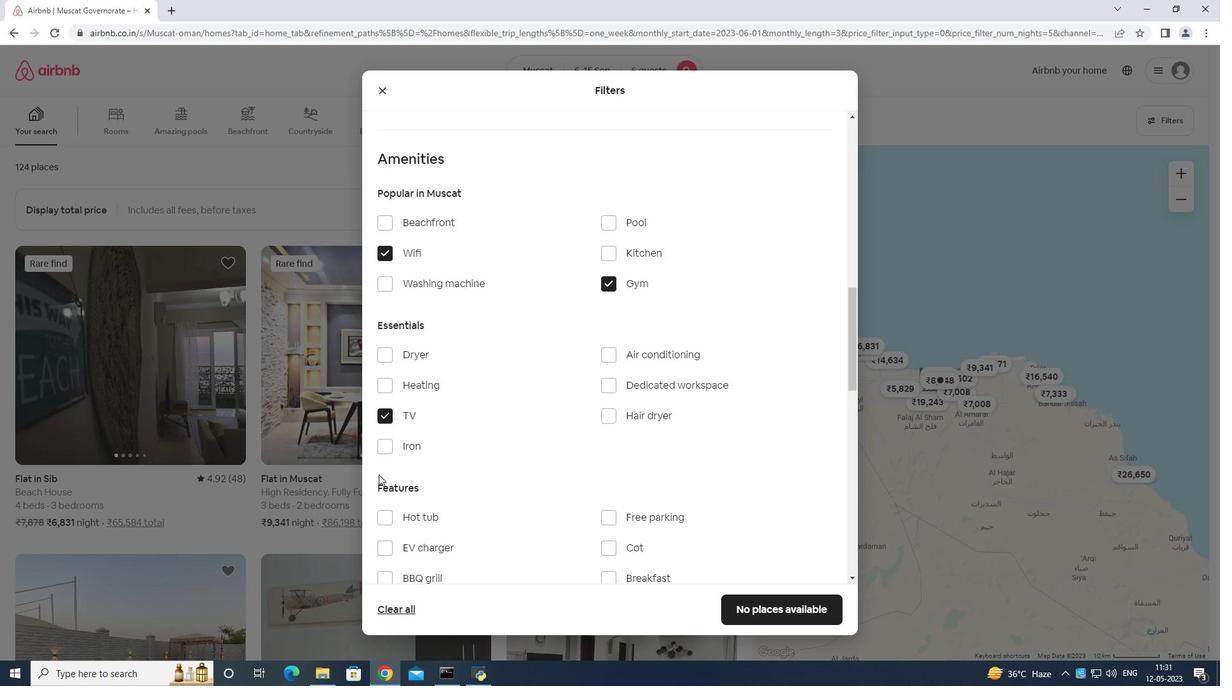 
Action: Mouse scrolled (378, 473) with delta (0, 0)
Screenshot: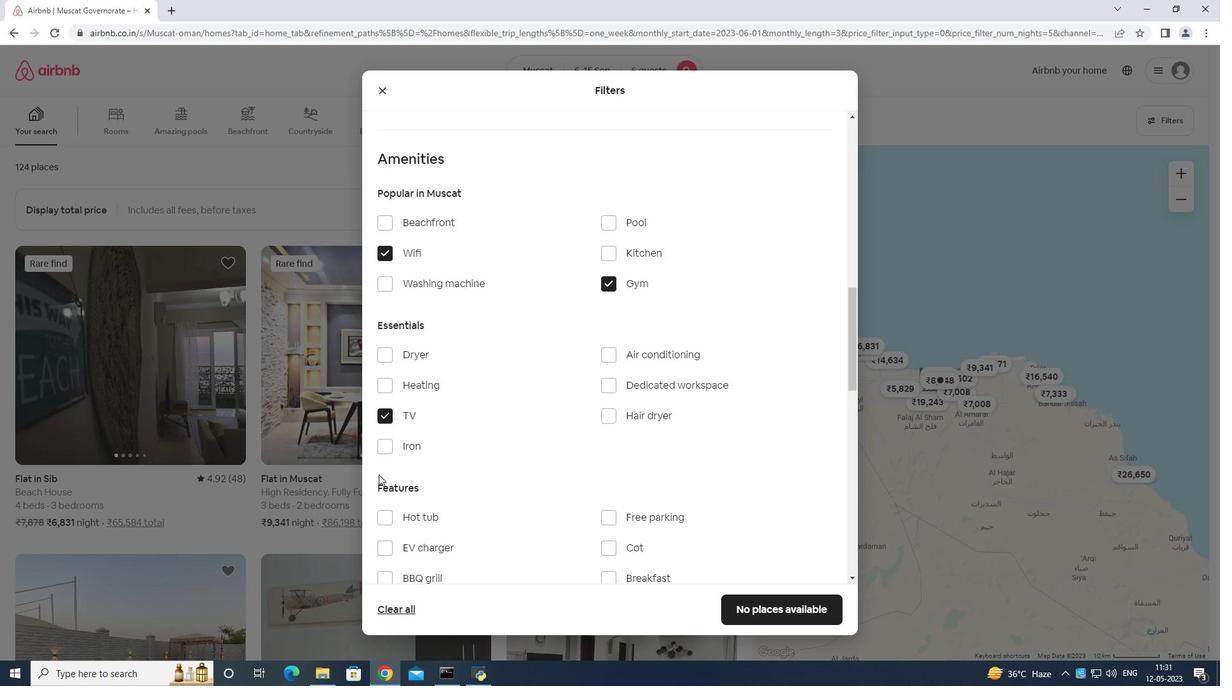 
Action: Mouse scrolled (378, 473) with delta (0, 0)
Screenshot: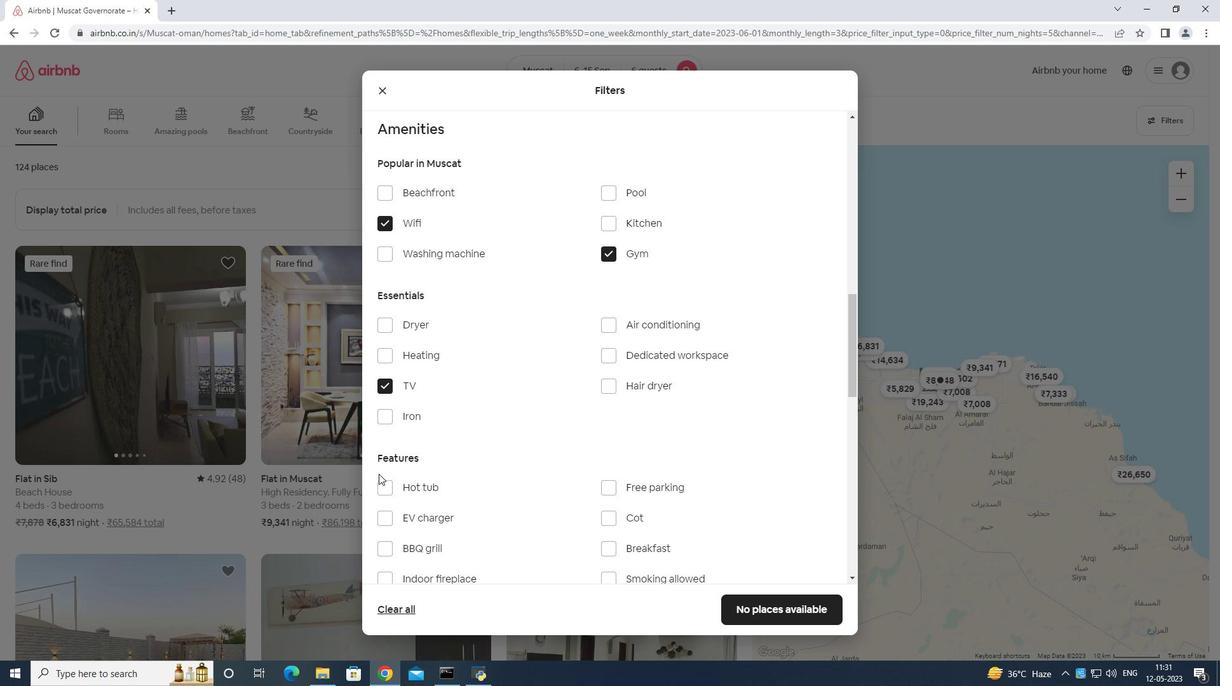
Action: Mouse moved to (606, 450)
Screenshot: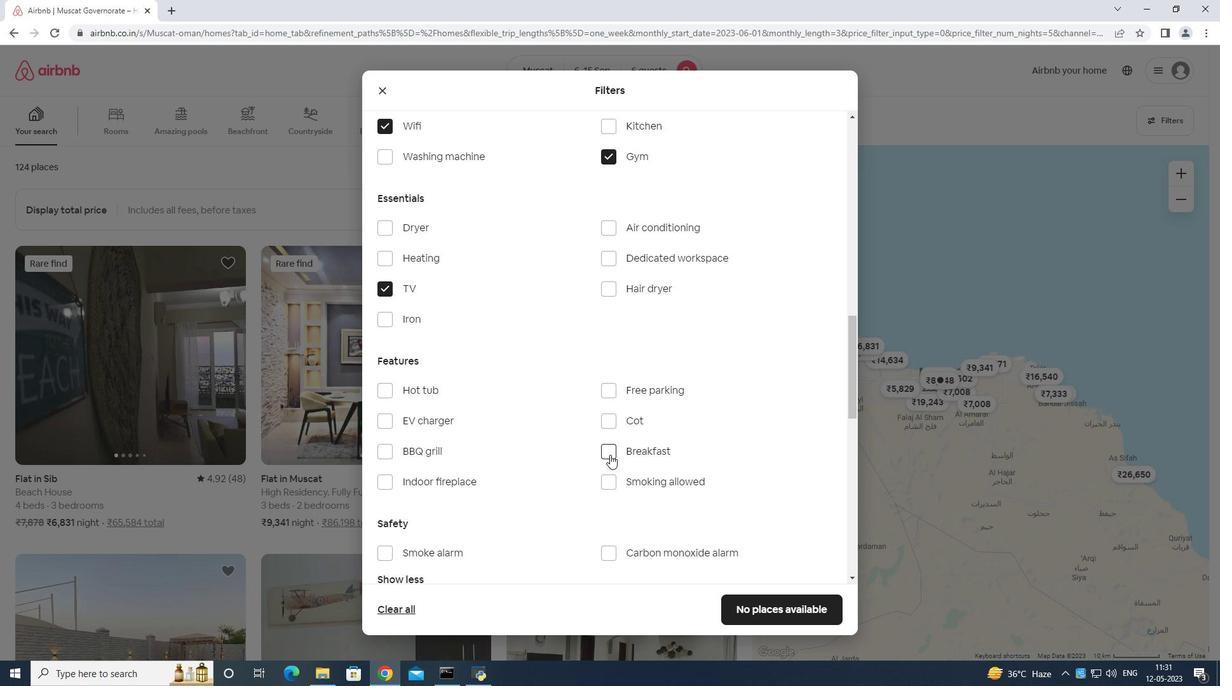 
Action: Mouse pressed left at (606, 450)
Screenshot: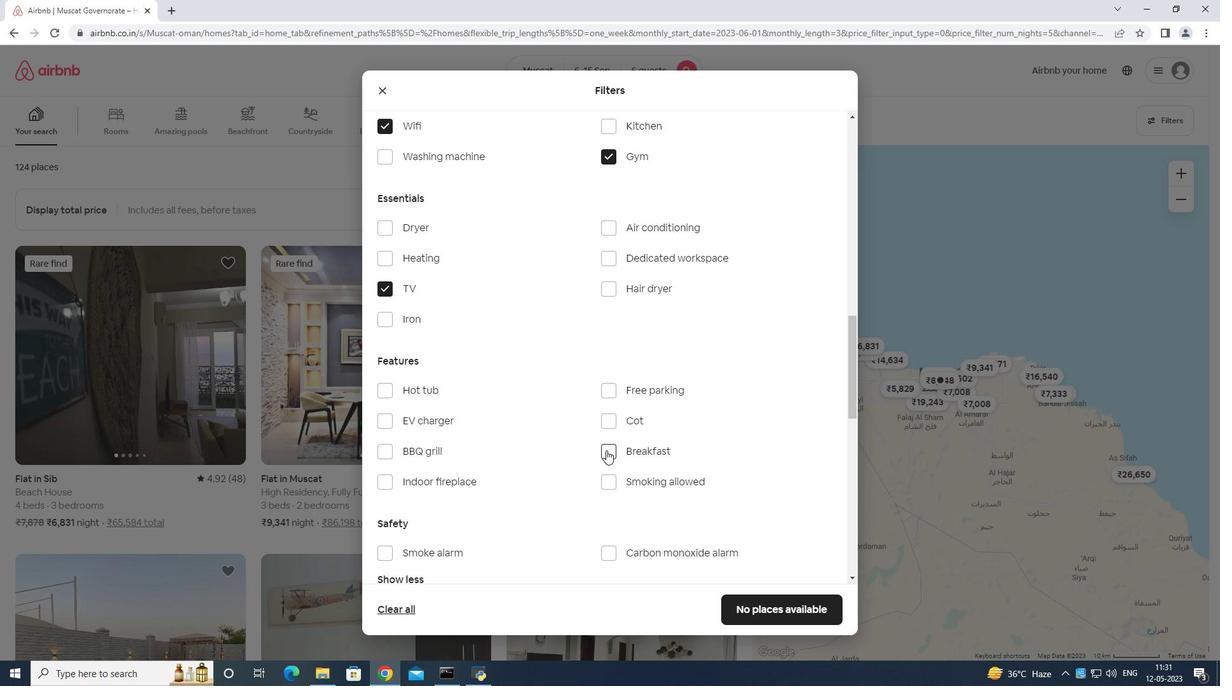 
Action: Mouse moved to (608, 384)
Screenshot: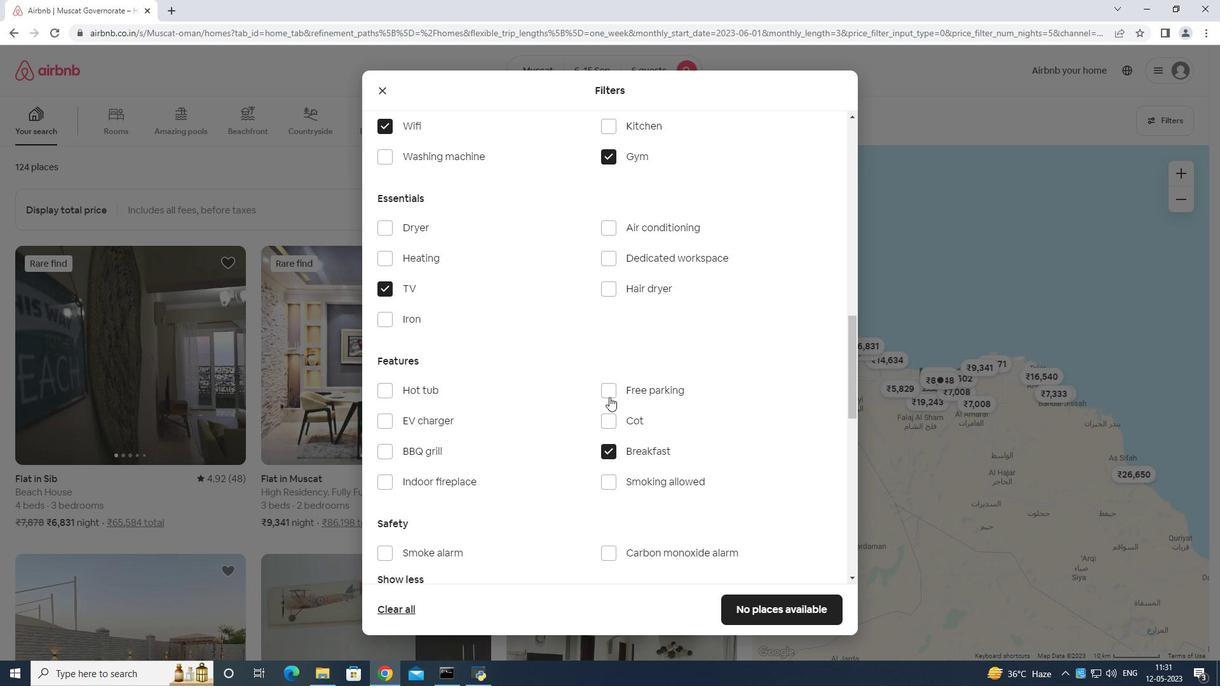 
Action: Mouse pressed left at (608, 384)
Screenshot: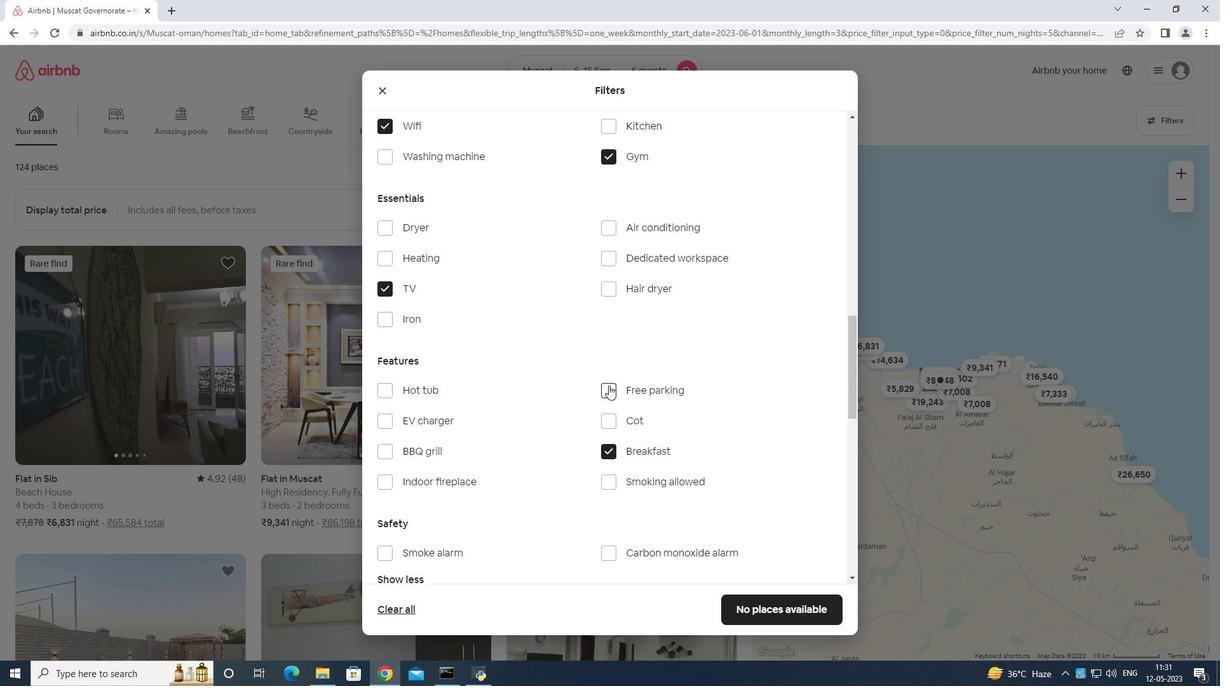 
Action: Mouse moved to (594, 400)
Screenshot: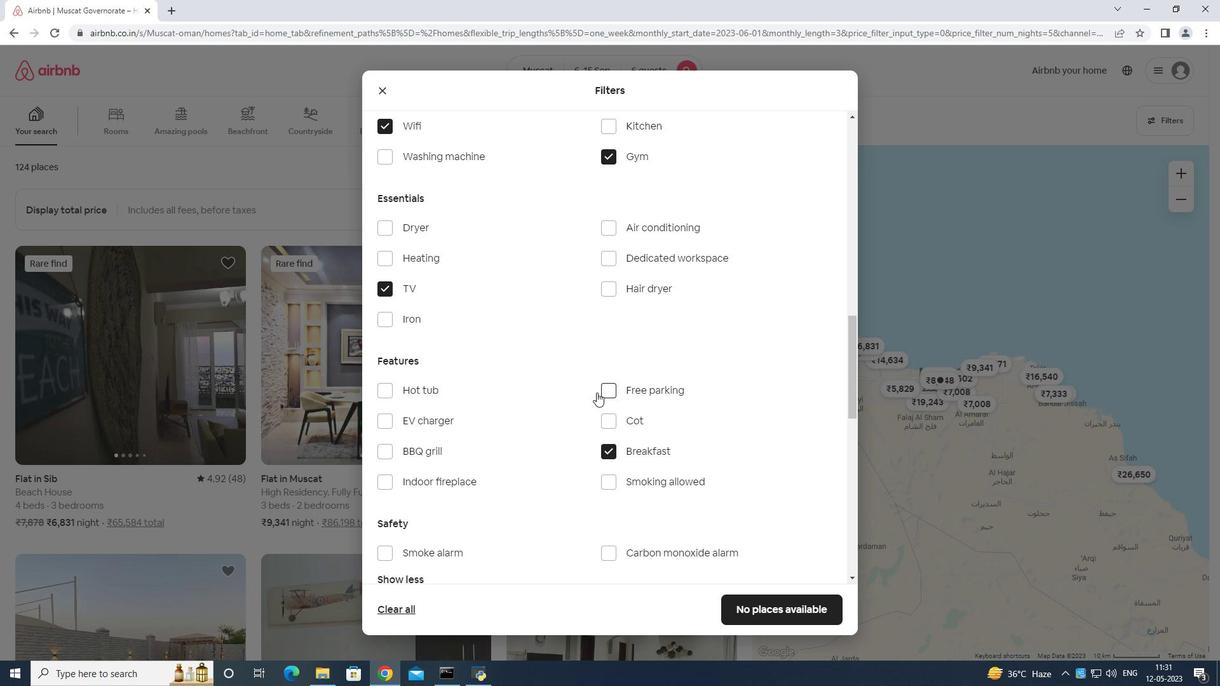 
Action: Mouse scrolled (594, 399) with delta (0, 0)
Screenshot: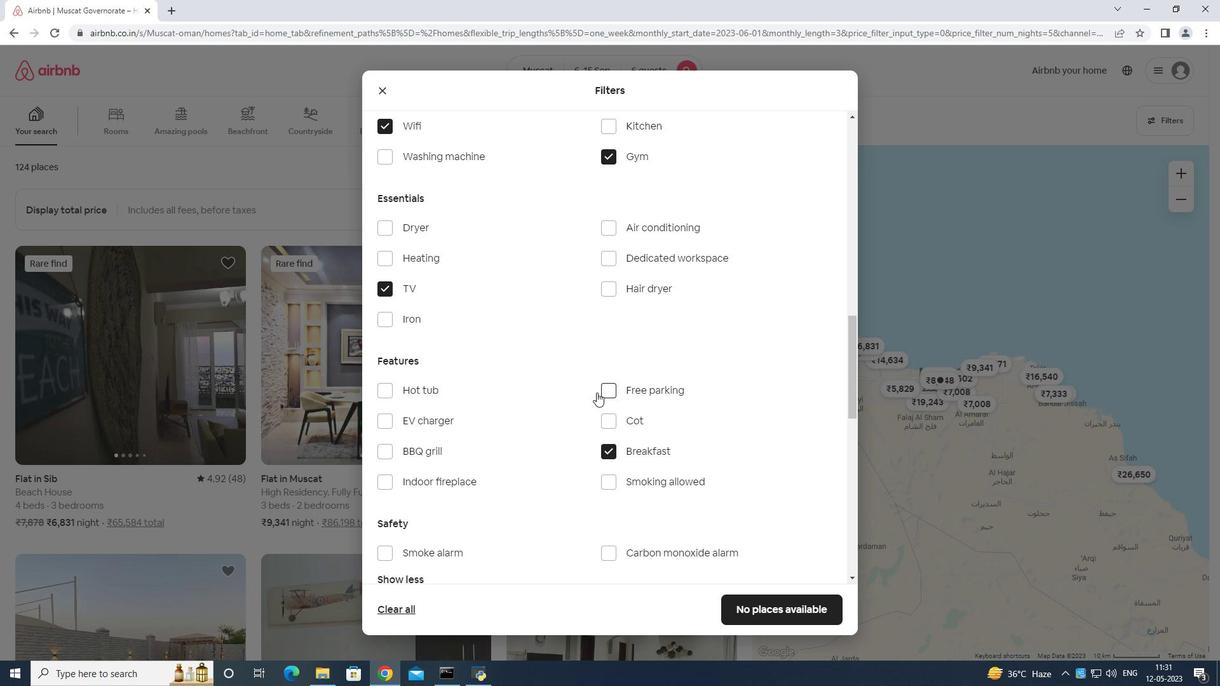 
Action: Mouse moved to (594, 406)
Screenshot: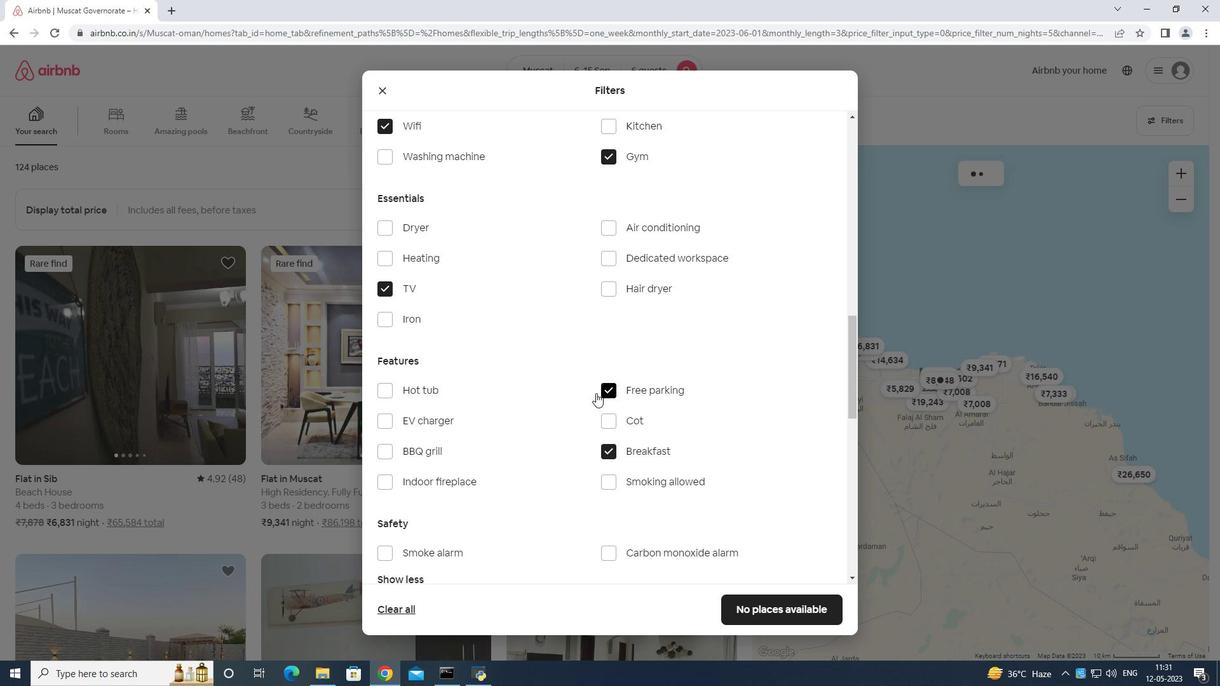 
Action: Mouse scrolled (594, 406) with delta (0, 0)
Screenshot: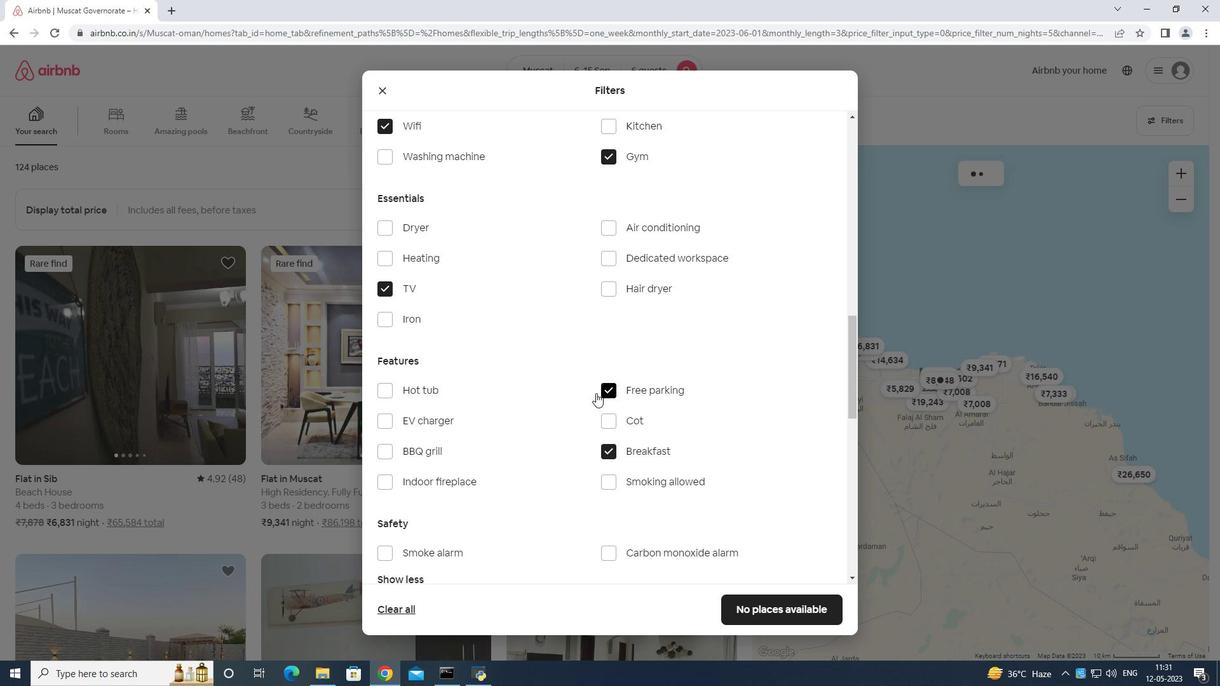 
Action: Mouse moved to (594, 409)
Screenshot: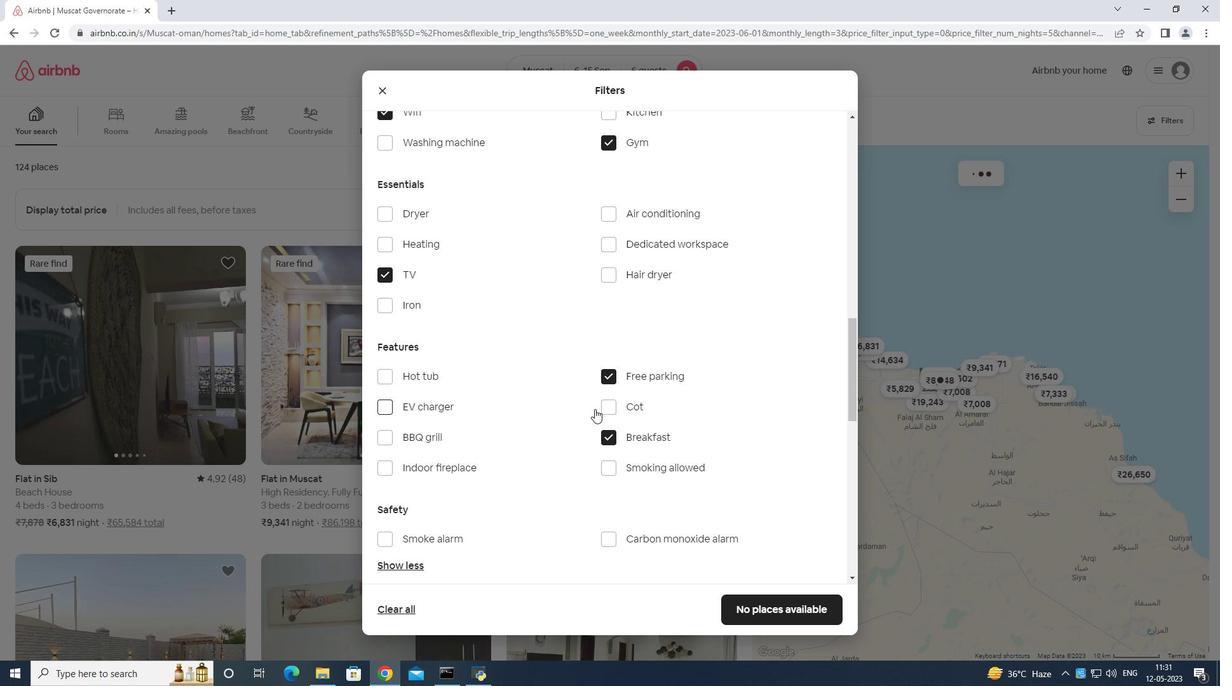 
Action: Mouse scrolled (594, 408) with delta (0, 0)
Screenshot: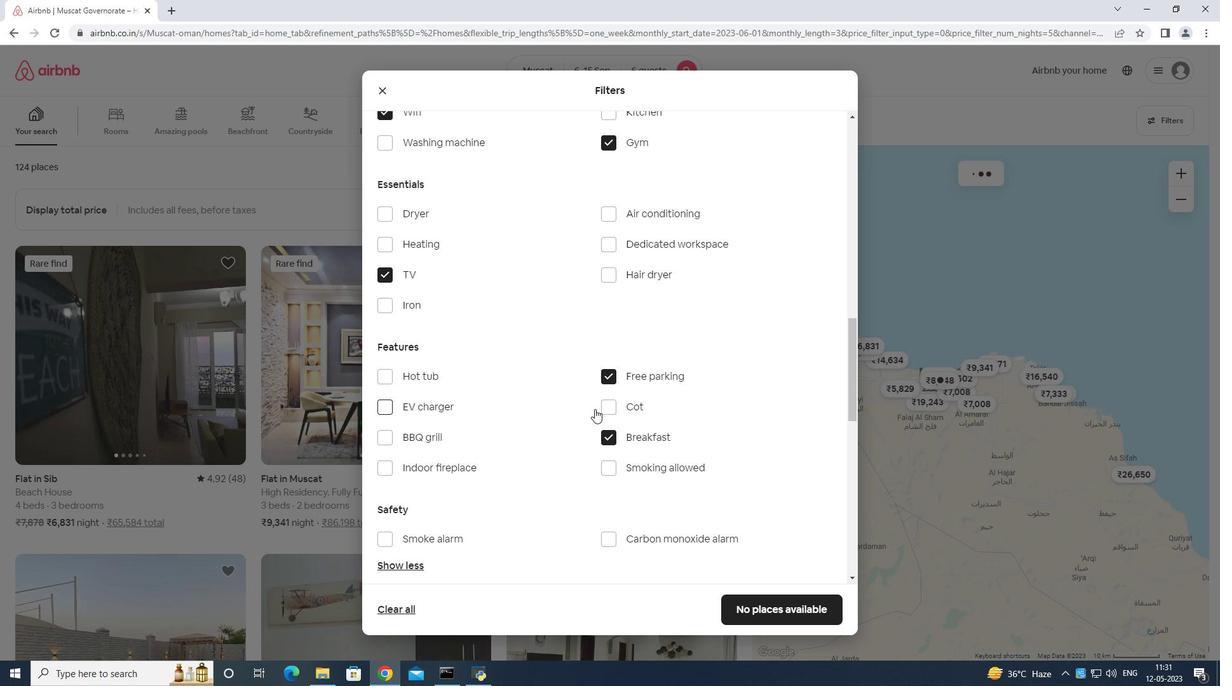 
Action: Mouse scrolled (594, 408) with delta (0, 0)
Screenshot: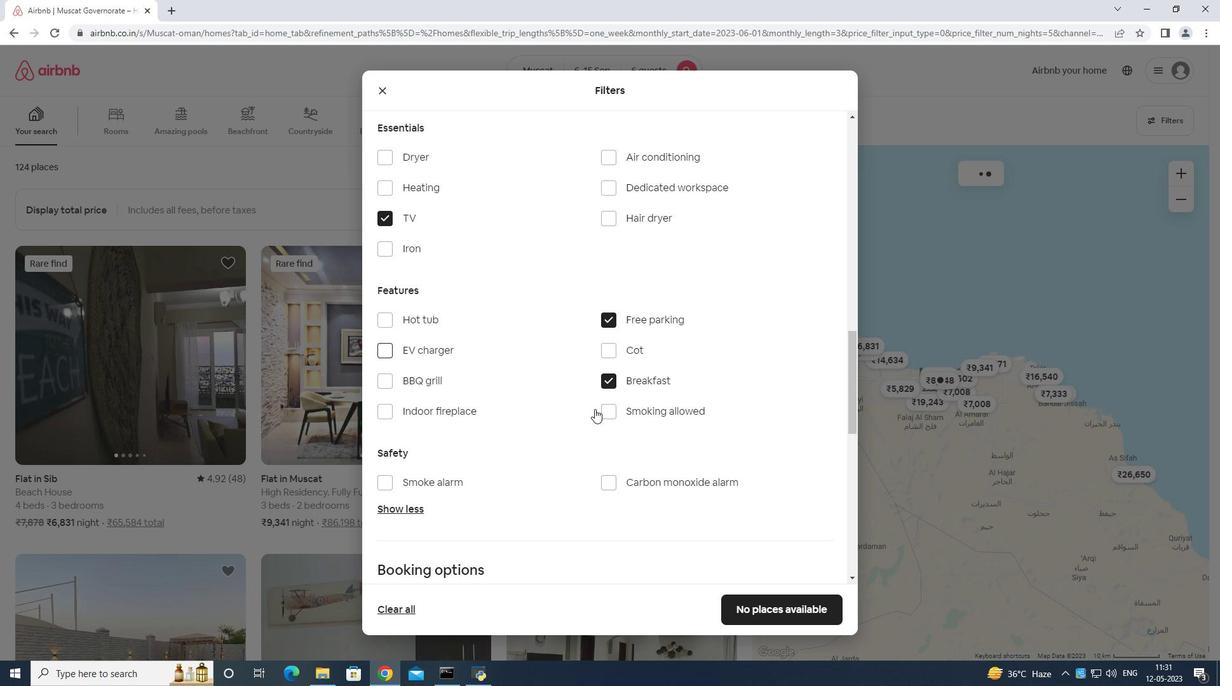 
Action: Mouse scrolled (594, 408) with delta (0, 0)
Screenshot: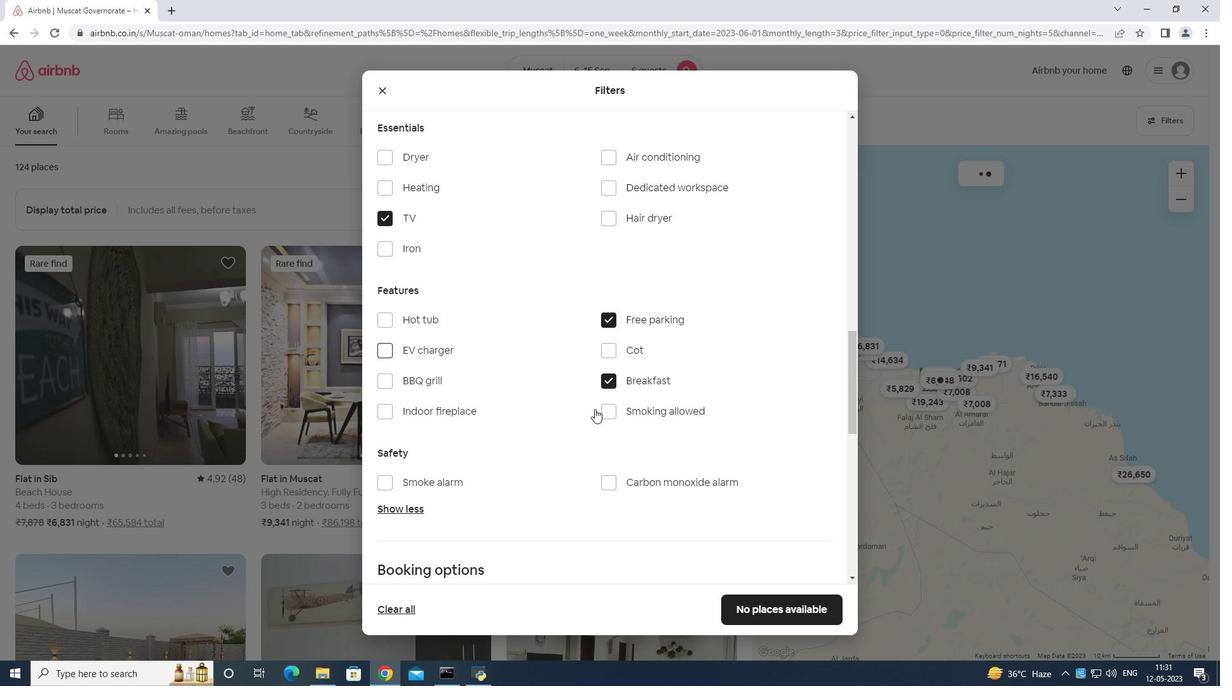 
Action: Mouse moved to (802, 408)
Screenshot: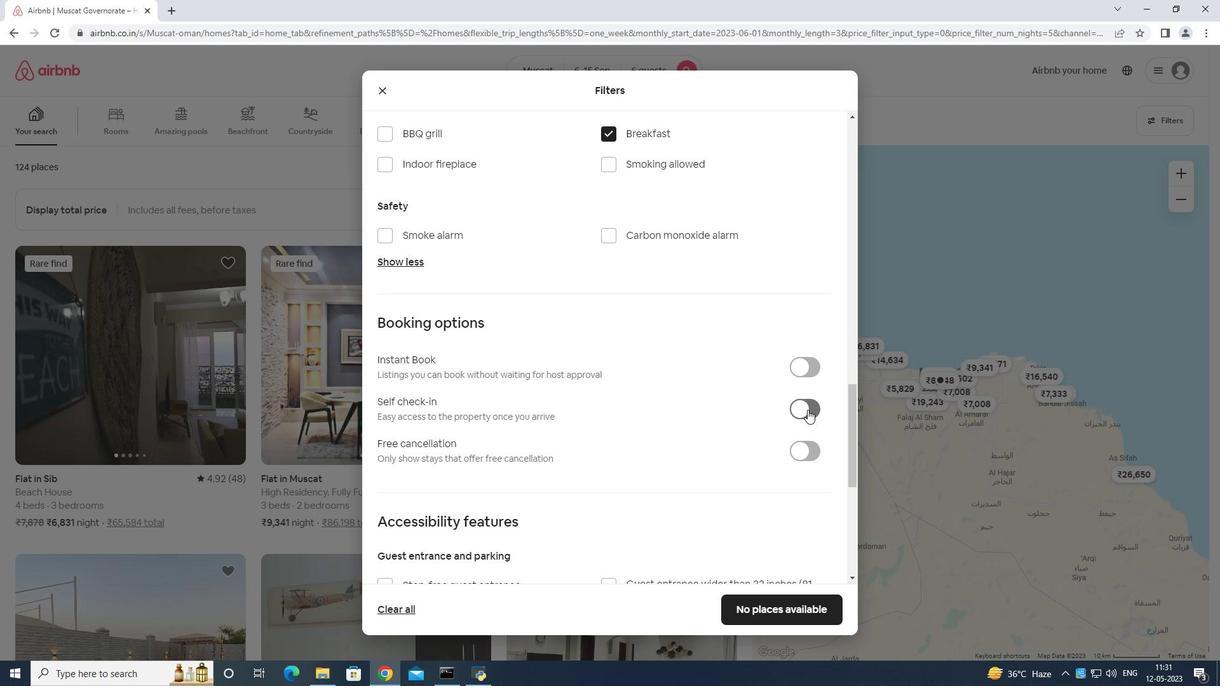 
Action: Mouse pressed left at (802, 408)
Screenshot: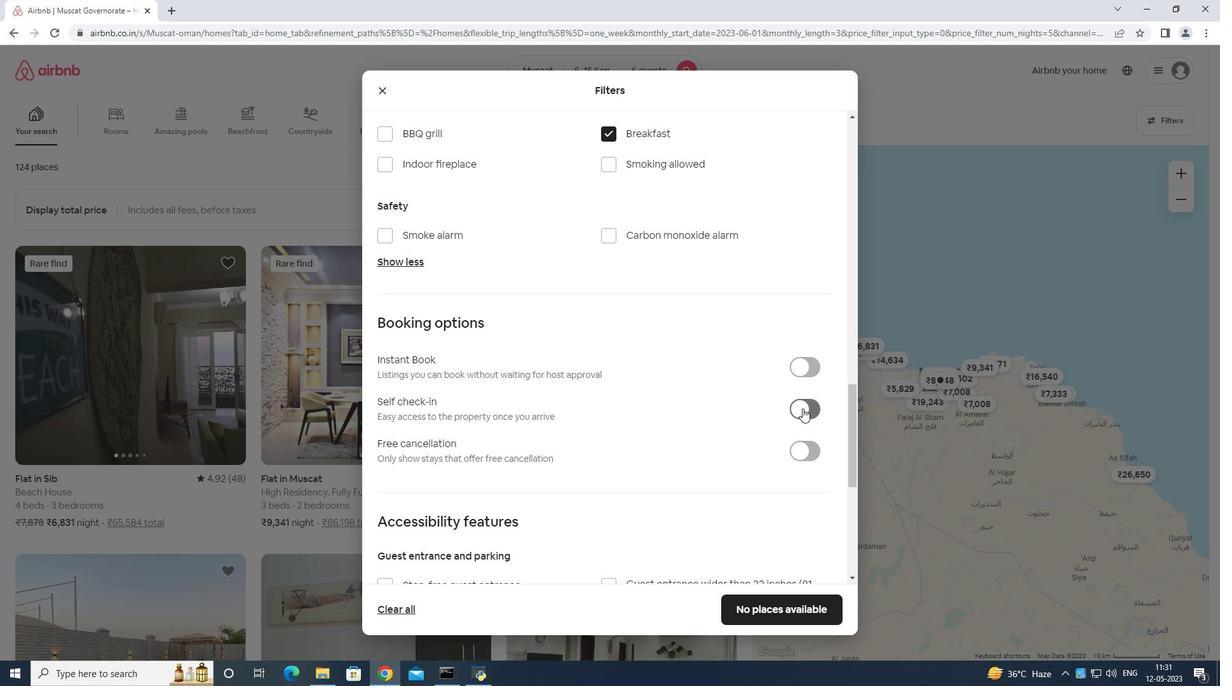
Action: Mouse scrolled (802, 408) with delta (0, 0)
Screenshot: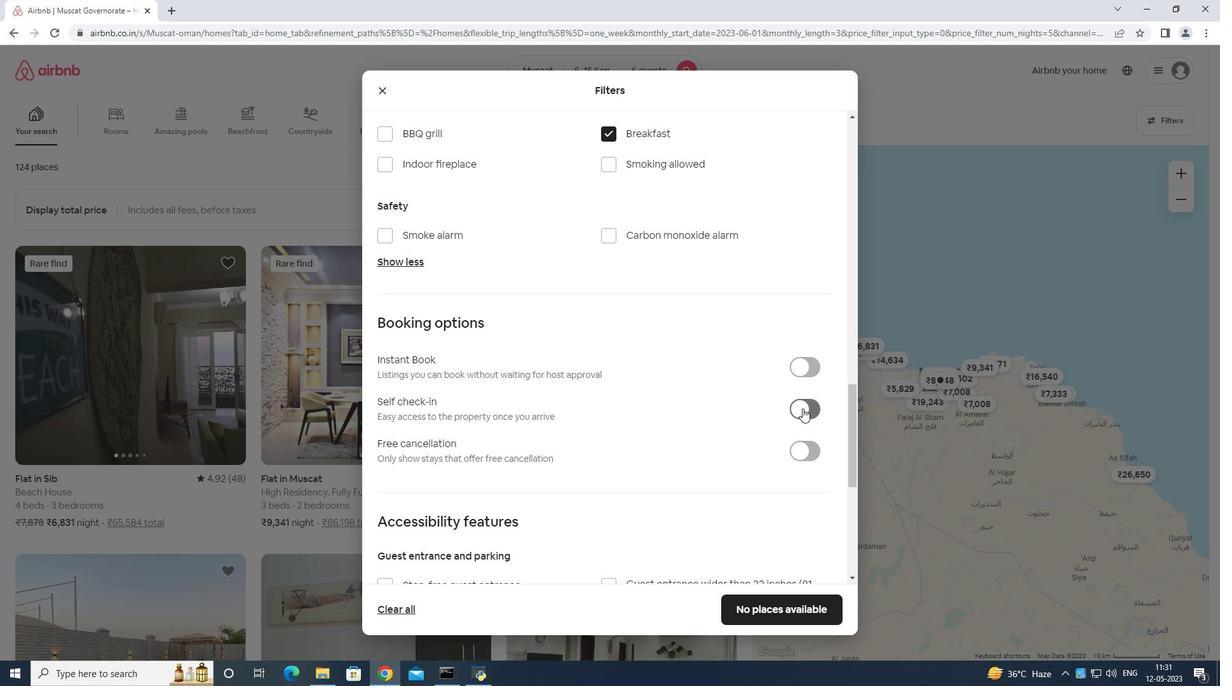 
Action: Mouse scrolled (802, 408) with delta (0, 0)
Screenshot: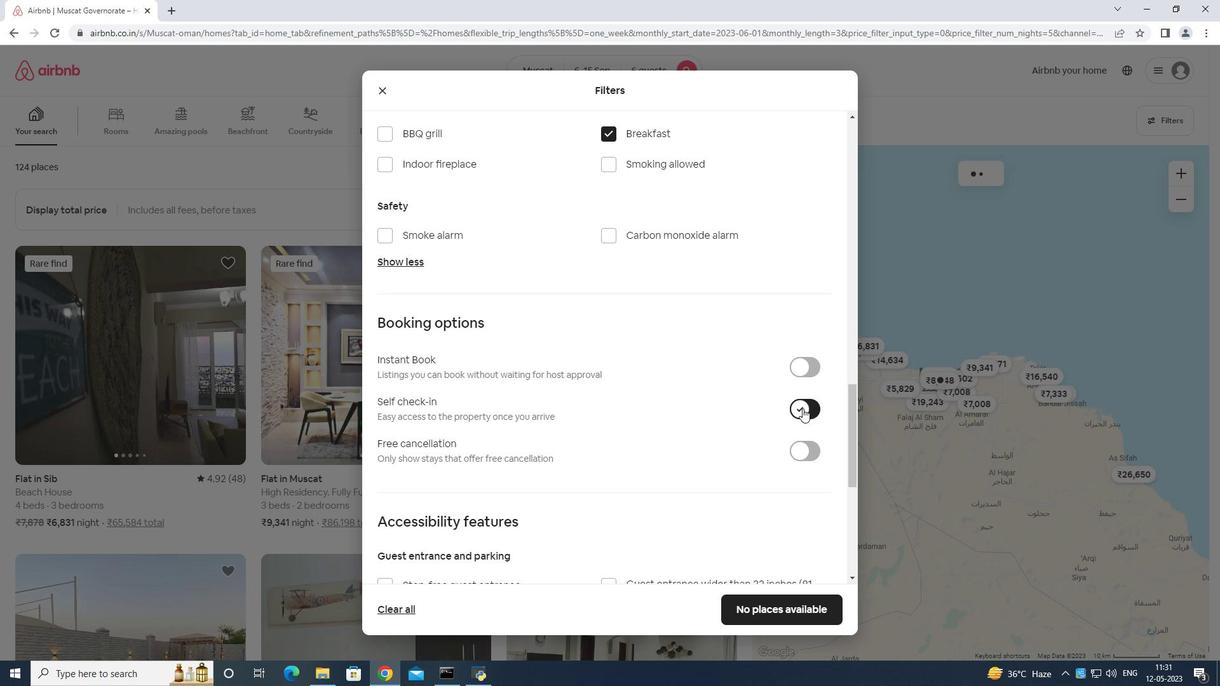 
Action: Mouse scrolled (802, 408) with delta (0, 0)
Screenshot: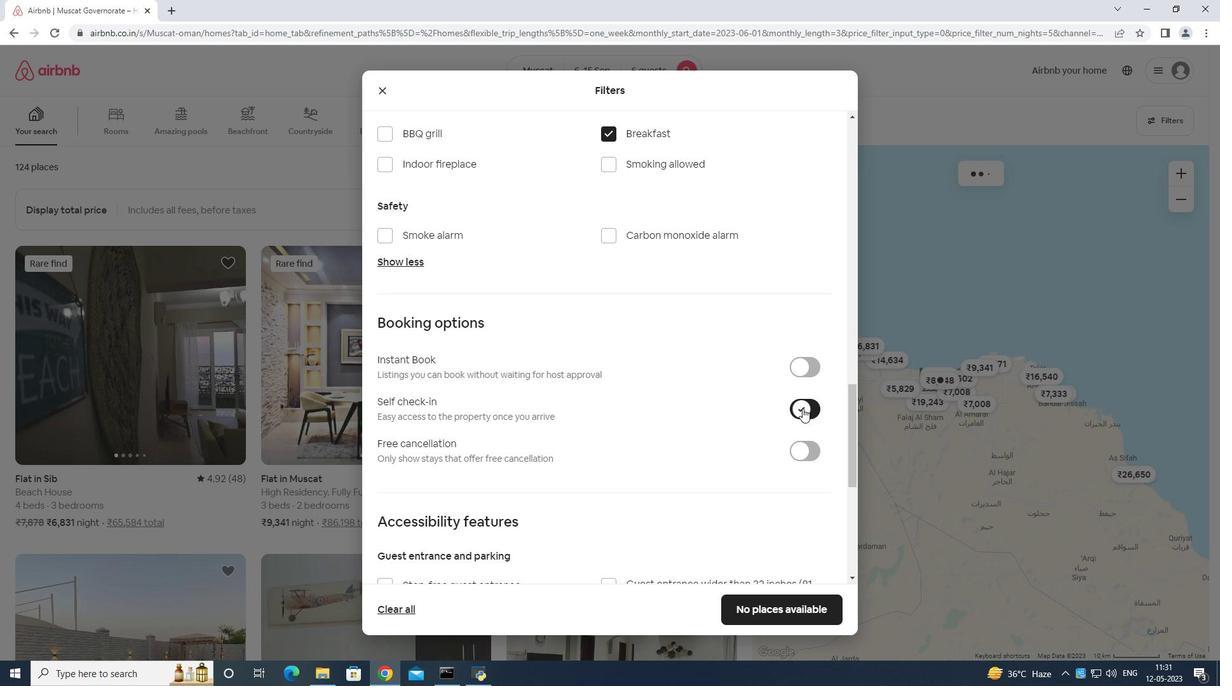 
Action: Mouse scrolled (802, 408) with delta (0, 0)
Screenshot: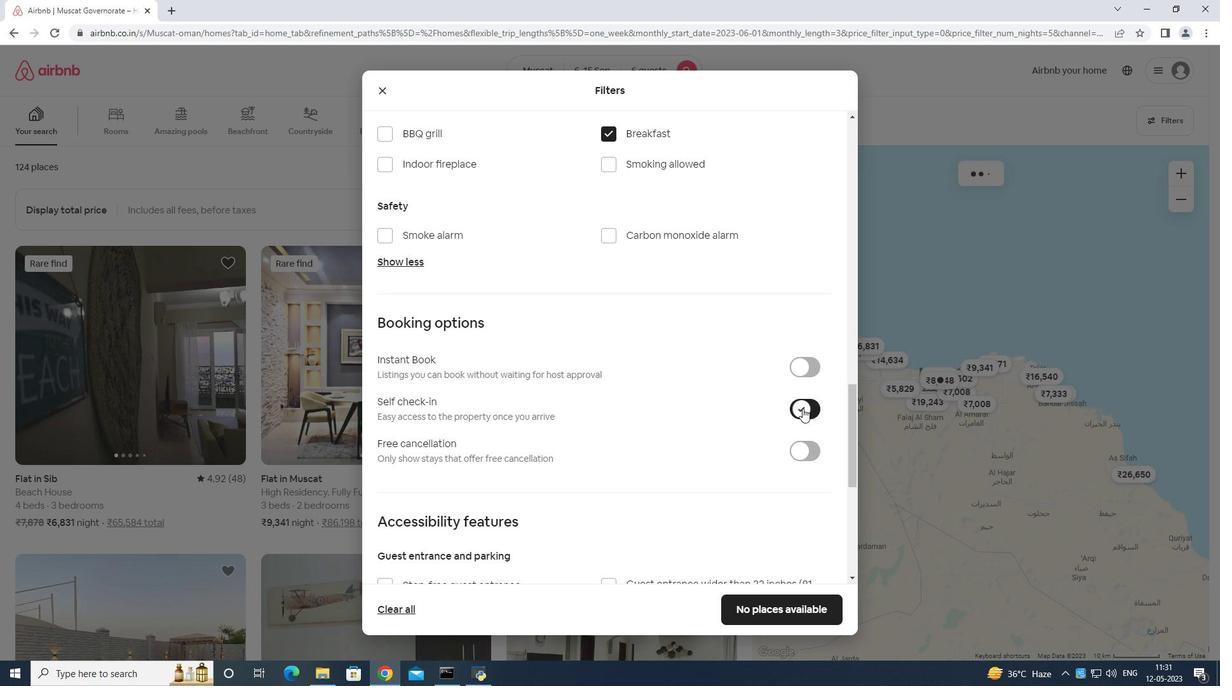 
Action: Mouse scrolled (802, 408) with delta (0, 0)
Screenshot: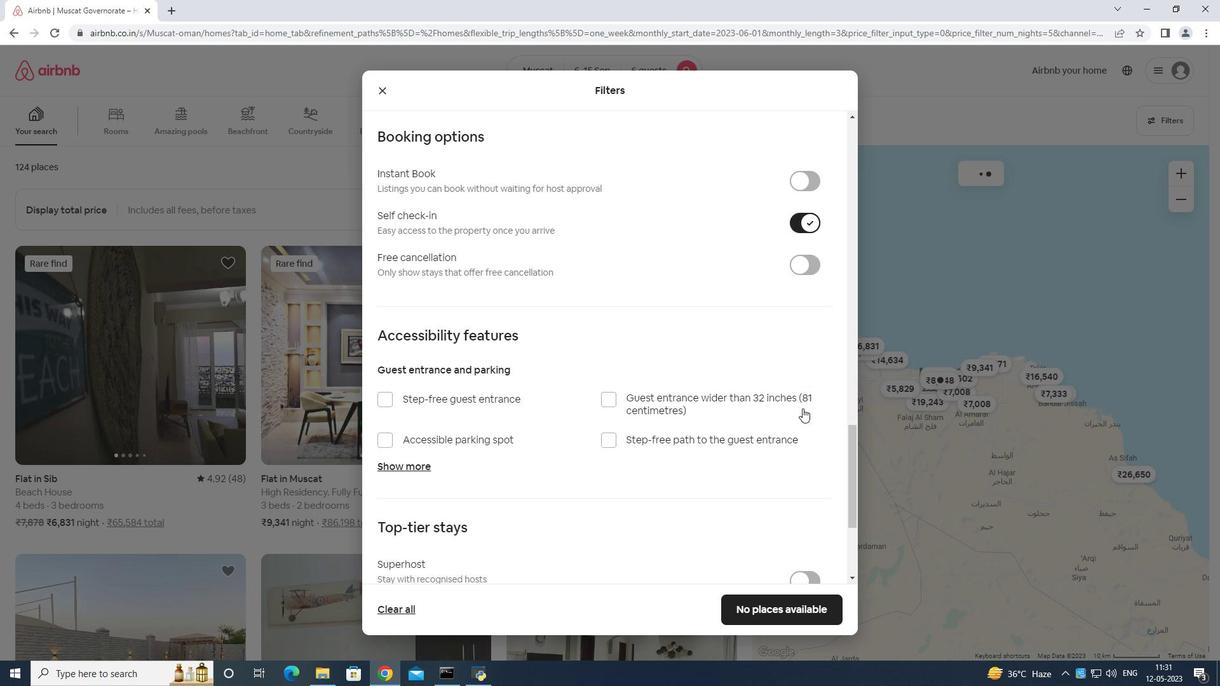 
Action: Mouse scrolled (802, 408) with delta (0, 0)
Screenshot: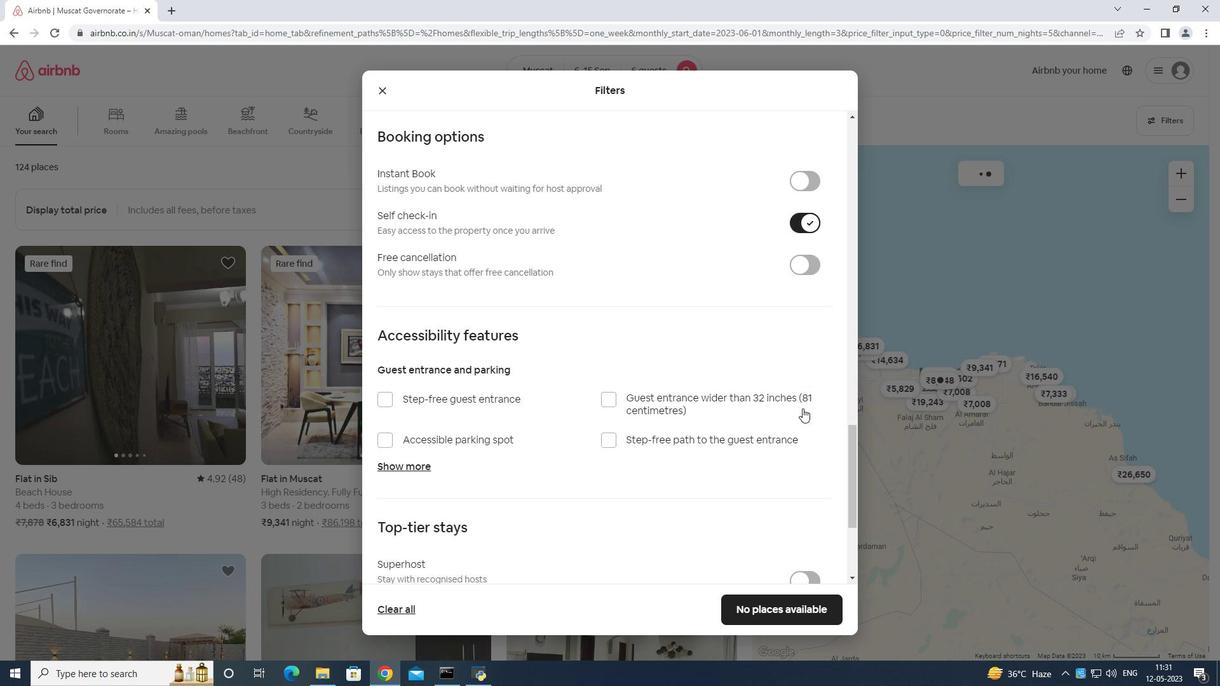 
Action: Mouse scrolled (802, 408) with delta (0, 0)
Screenshot: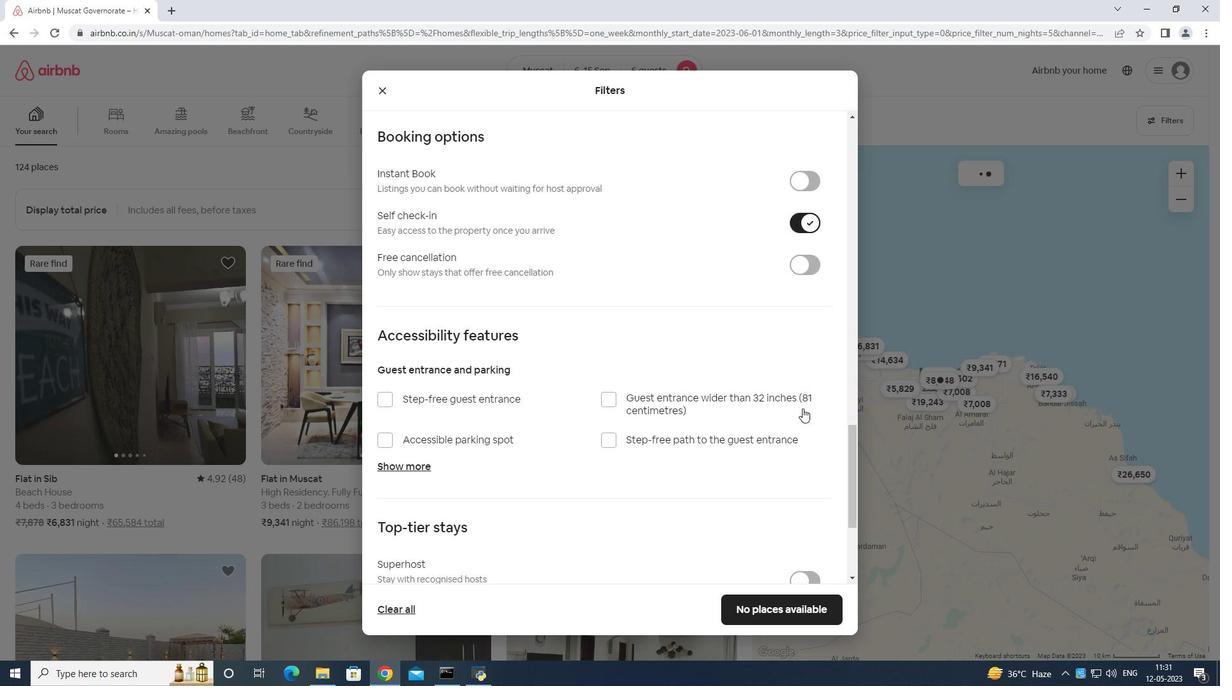 
Action: Mouse scrolled (802, 408) with delta (0, 0)
Screenshot: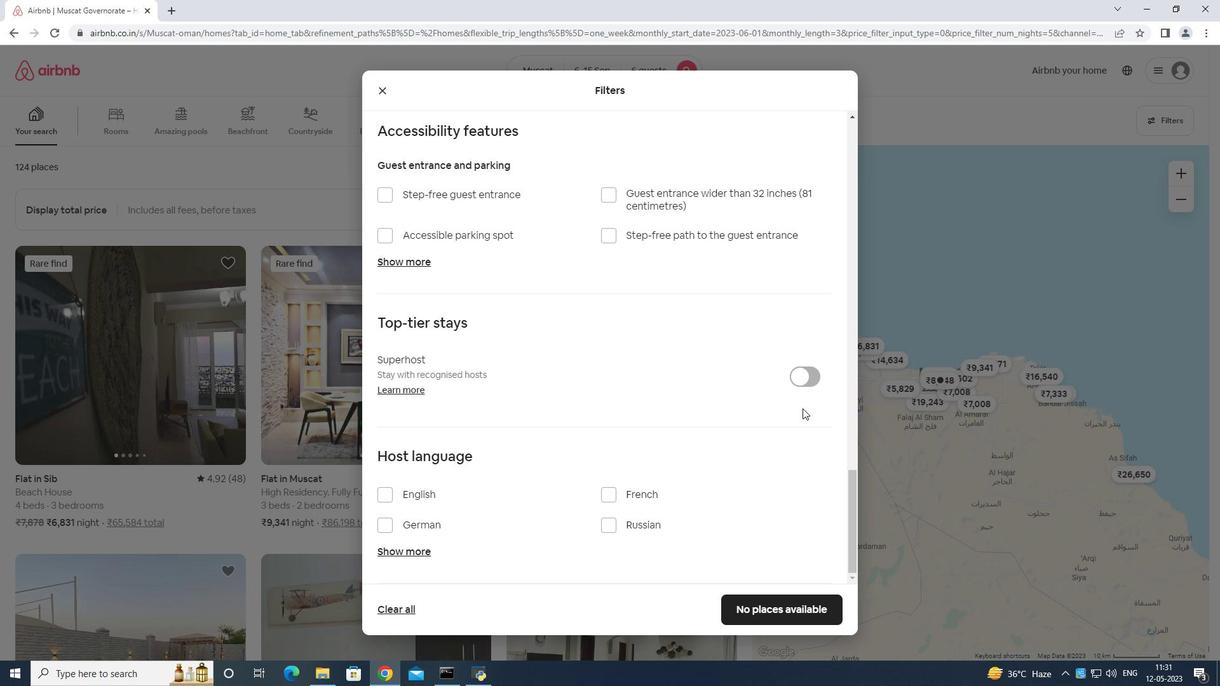 
Action: Mouse scrolled (802, 408) with delta (0, 0)
Screenshot: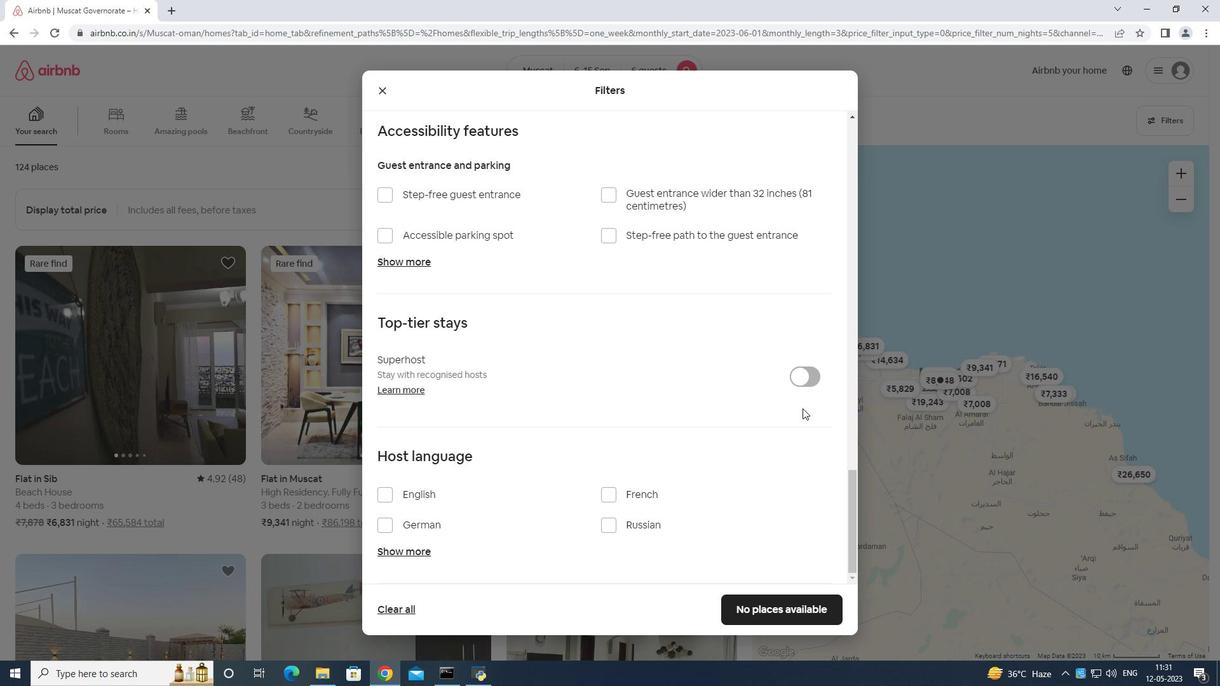 
Action: Mouse scrolled (802, 408) with delta (0, 0)
Screenshot: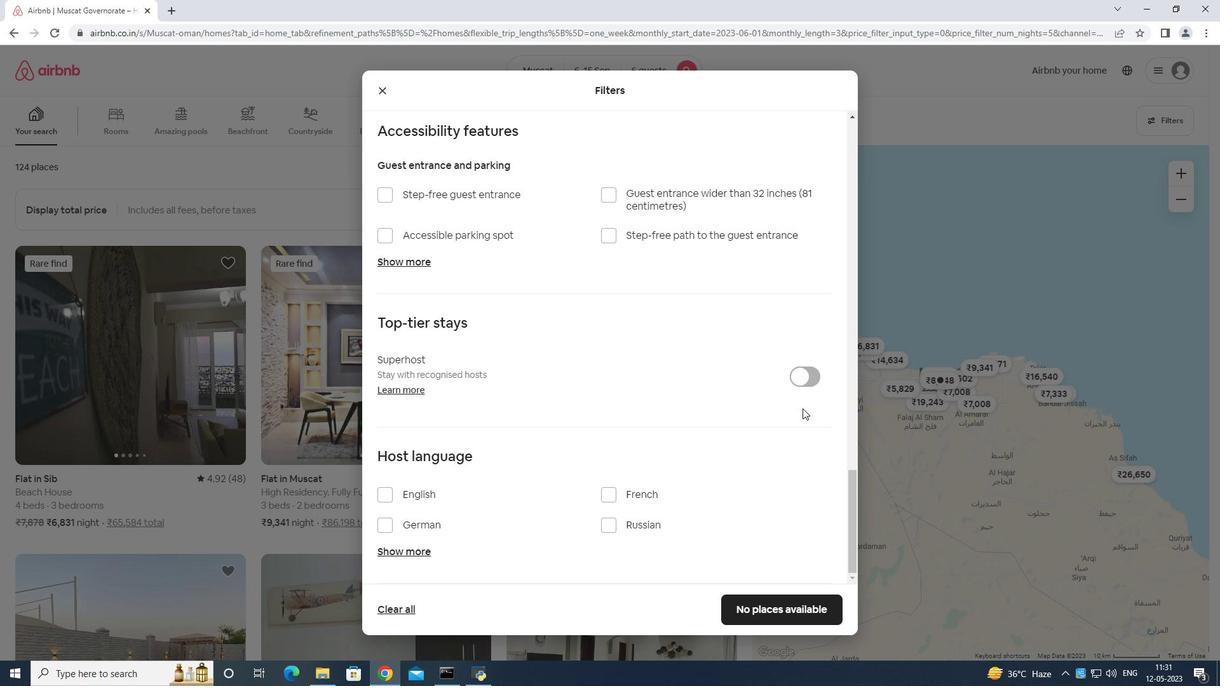 
Action: Mouse moved to (382, 500)
Screenshot: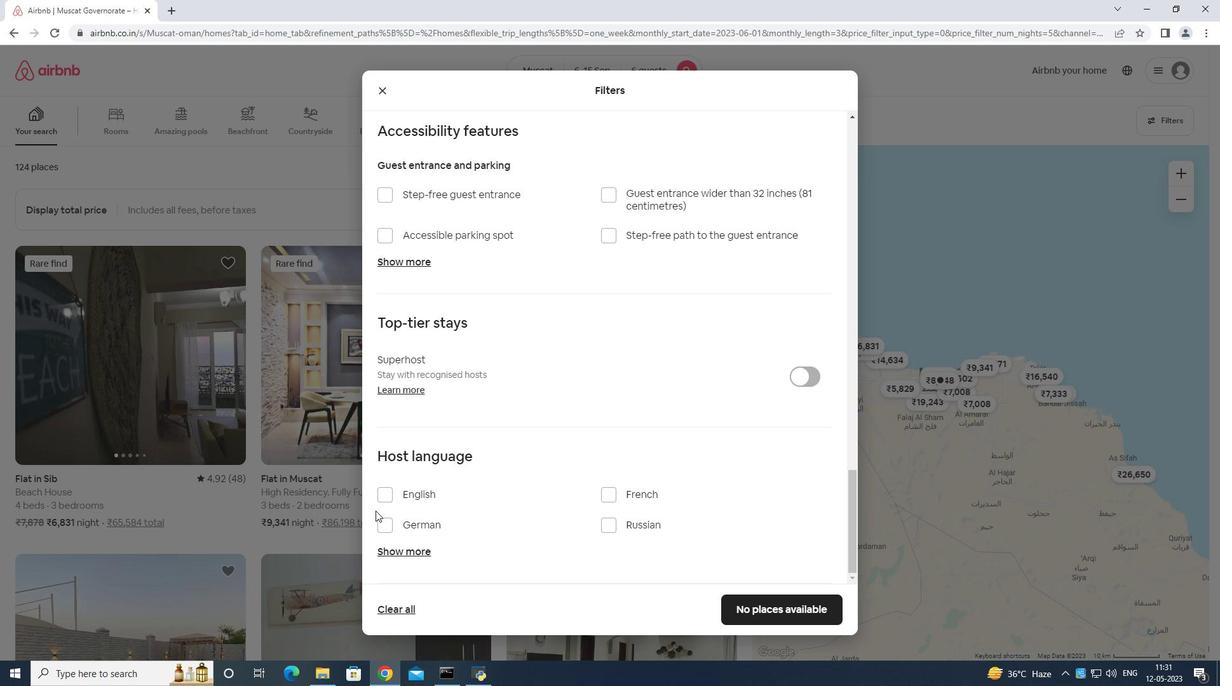 
Action: Mouse pressed left at (382, 500)
Screenshot: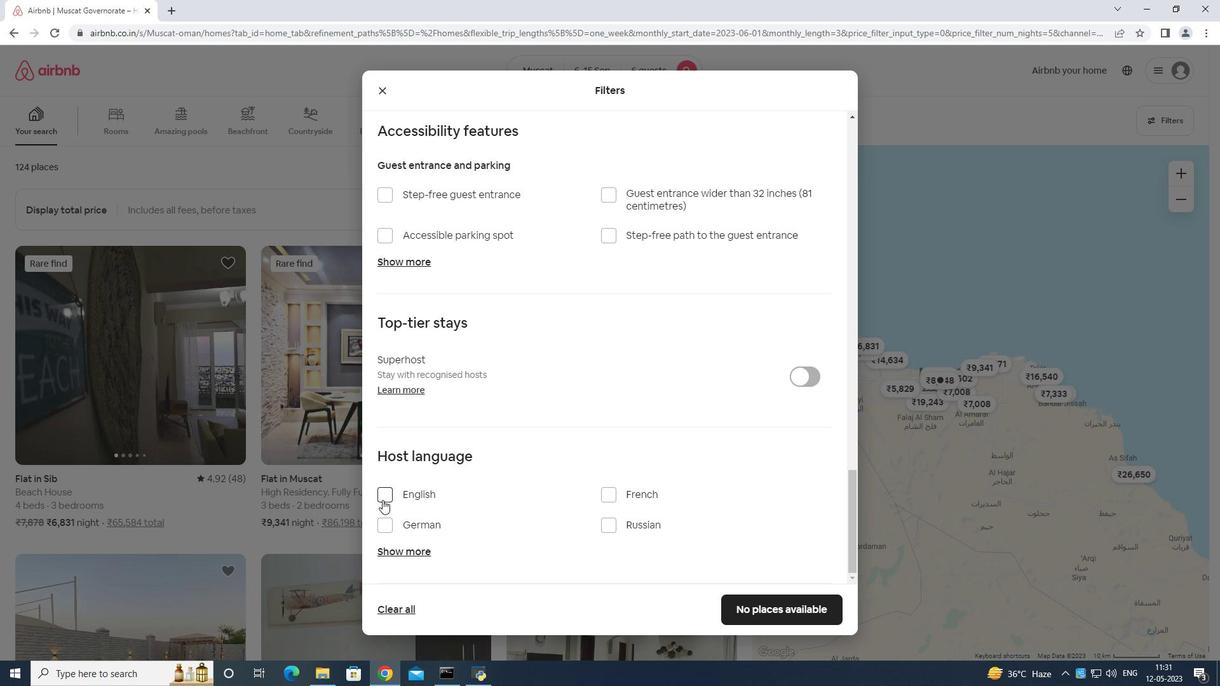 
Action: Mouse moved to (758, 614)
Screenshot: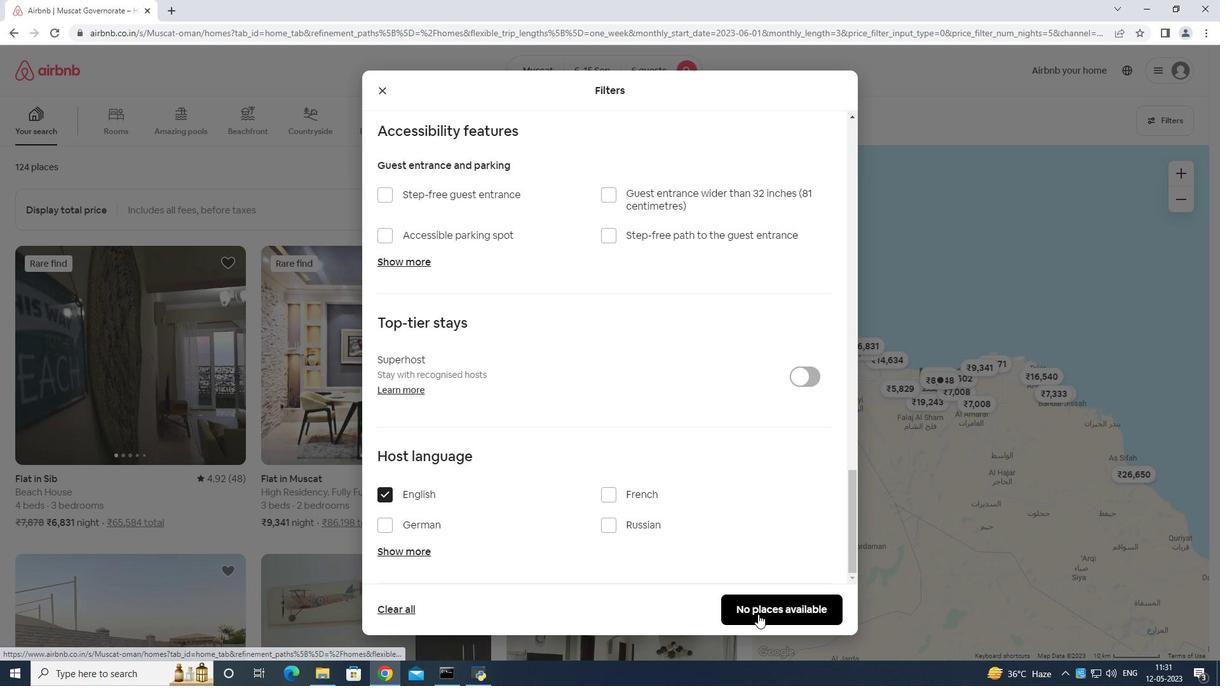 
Action: Mouse pressed left at (758, 614)
Screenshot: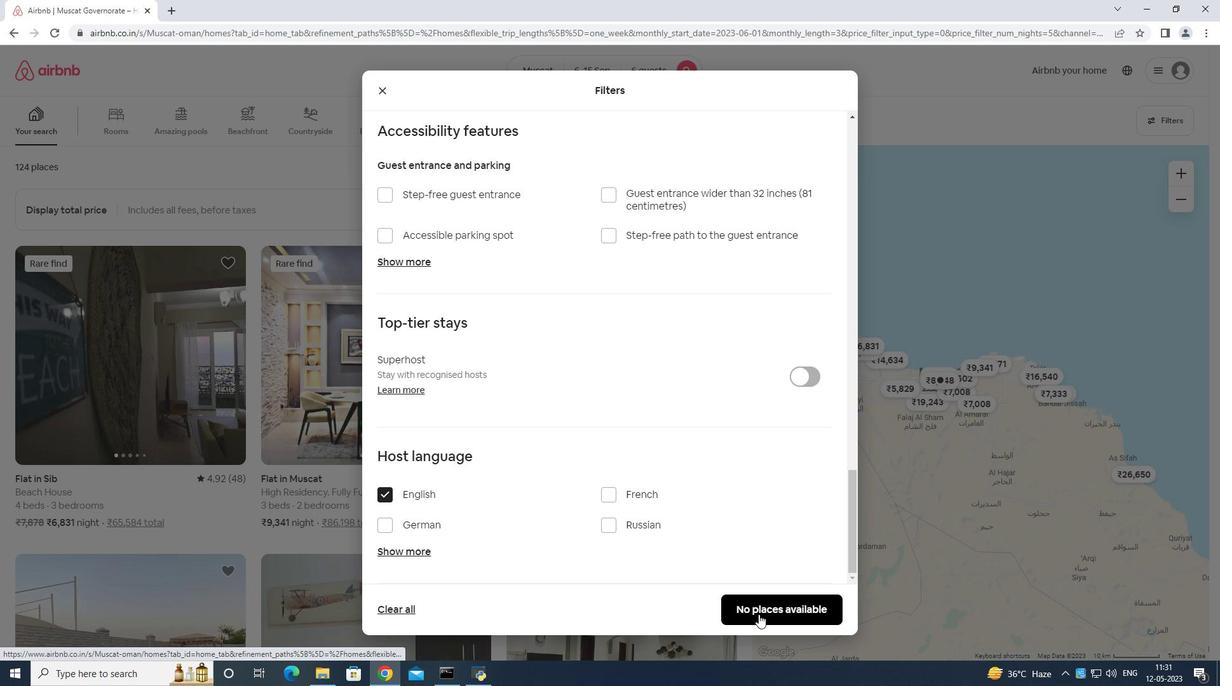 
Action: Mouse moved to (762, 612)
Screenshot: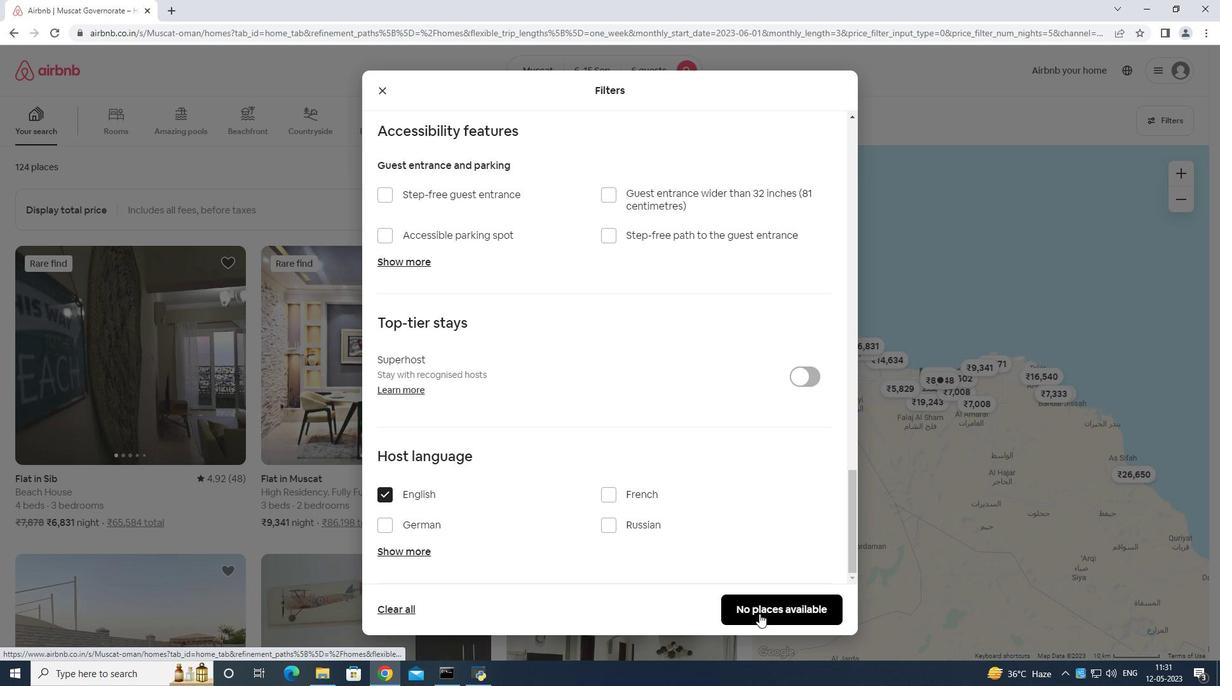 
